 Task: Find a flat in Dayr Mawas, Egypt for 6 guests from 6 Aug to 15 Aug, with a price range of ₹8000 to ₹12000, 6 bedrooms, 6 beds, 6 bathrooms, and amenities including Wifi, Free parking, TV, Gym, and Breakfast.
Action: Mouse pressed left at (620, 71)
Screenshot: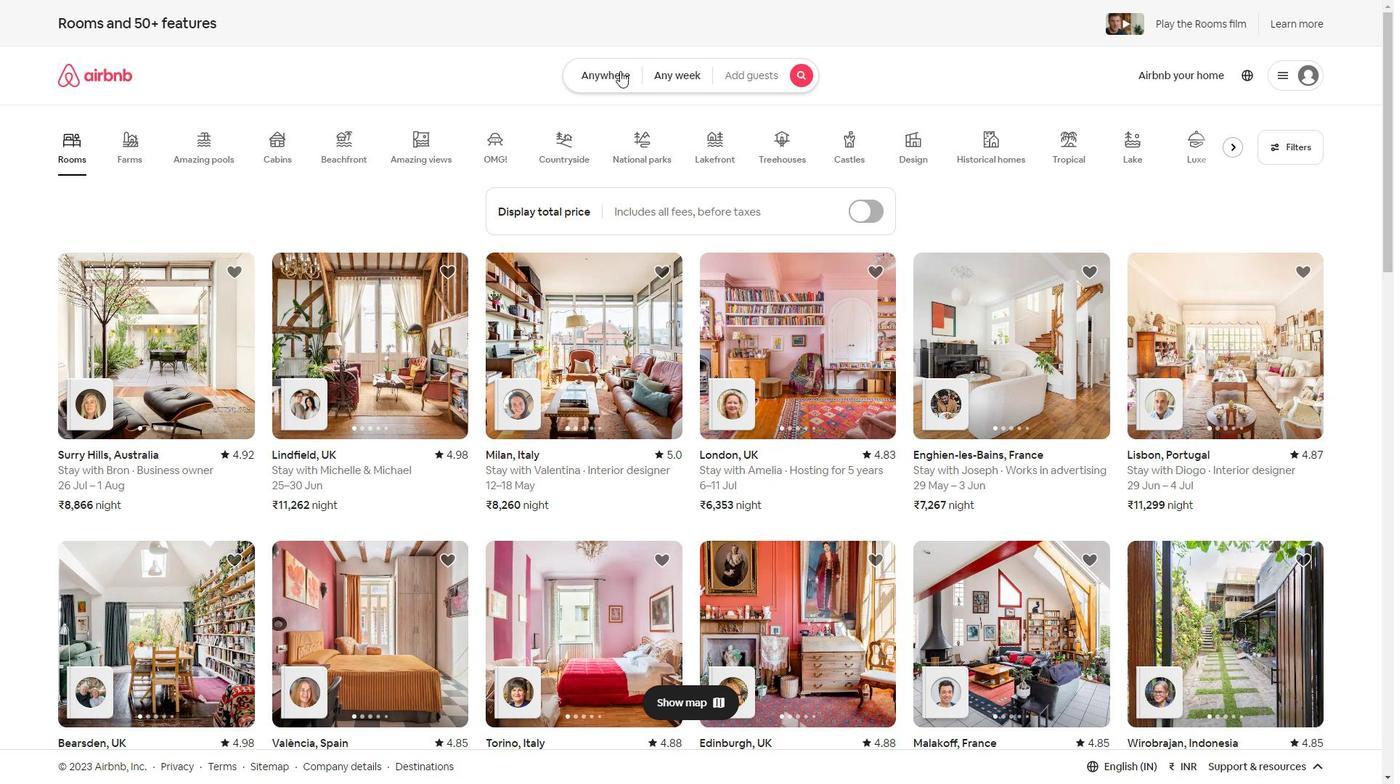 
Action: Mouse moved to (554, 127)
Screenshot: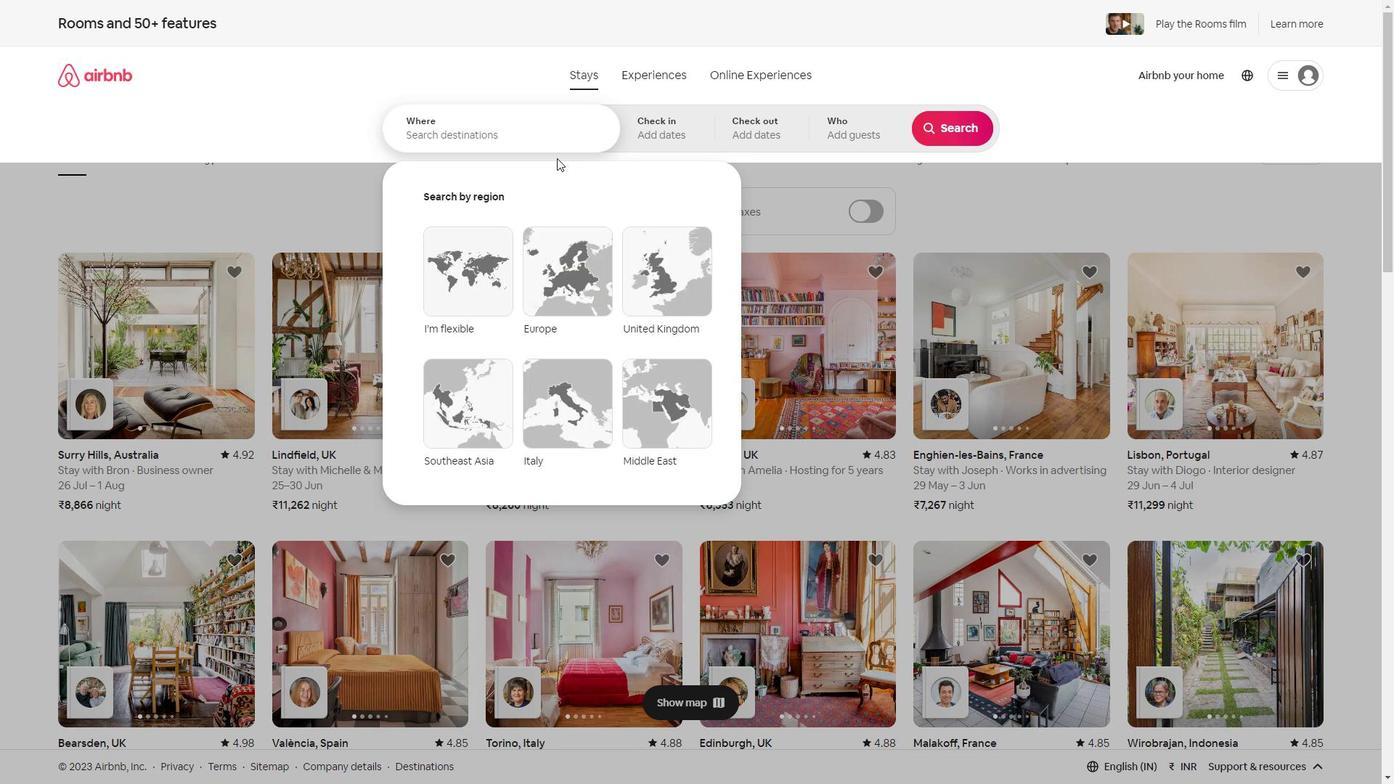 
Action: Mouse pressed left at (554, 127)
Screenshot: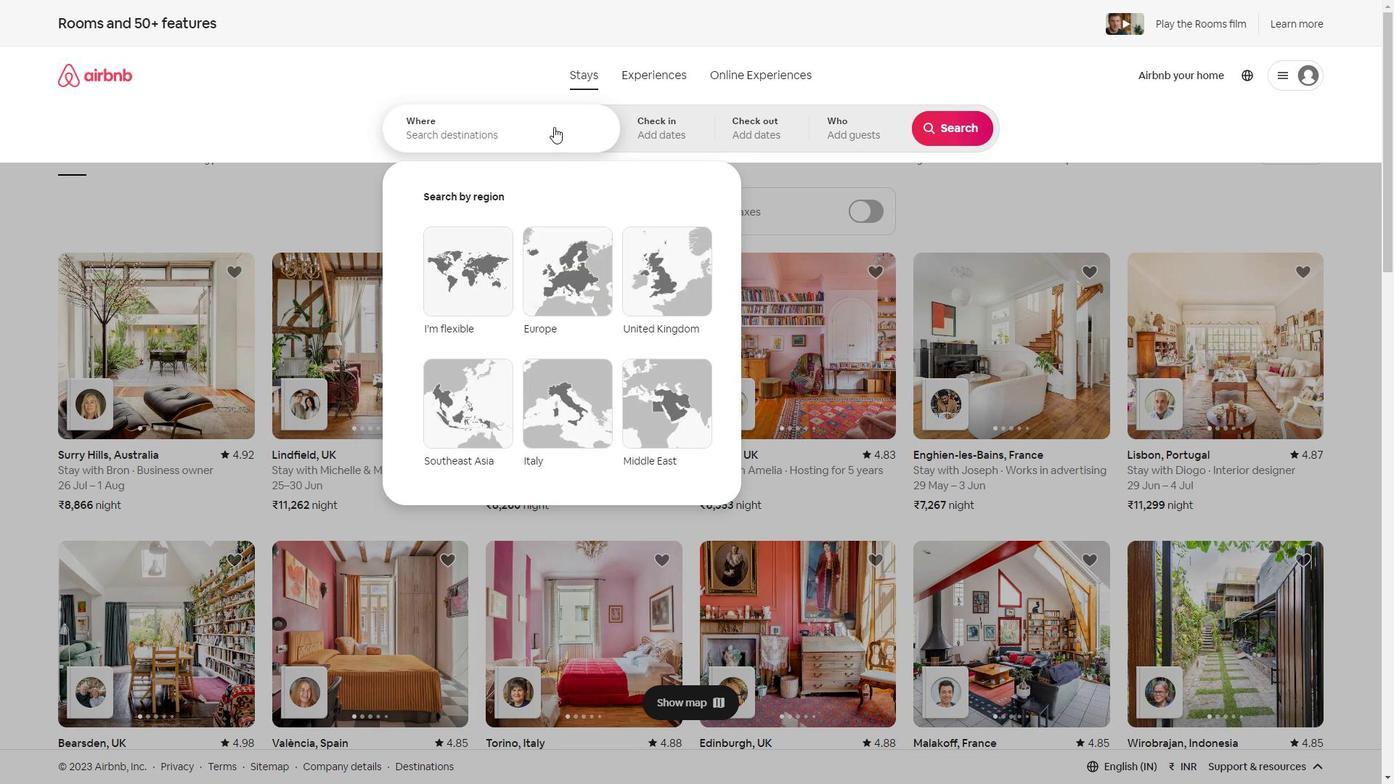
Action: Key pressed <Key.shift>Dar<Key.space><Key.shift>Mawas,<Key.shift>EYT
Screenshot: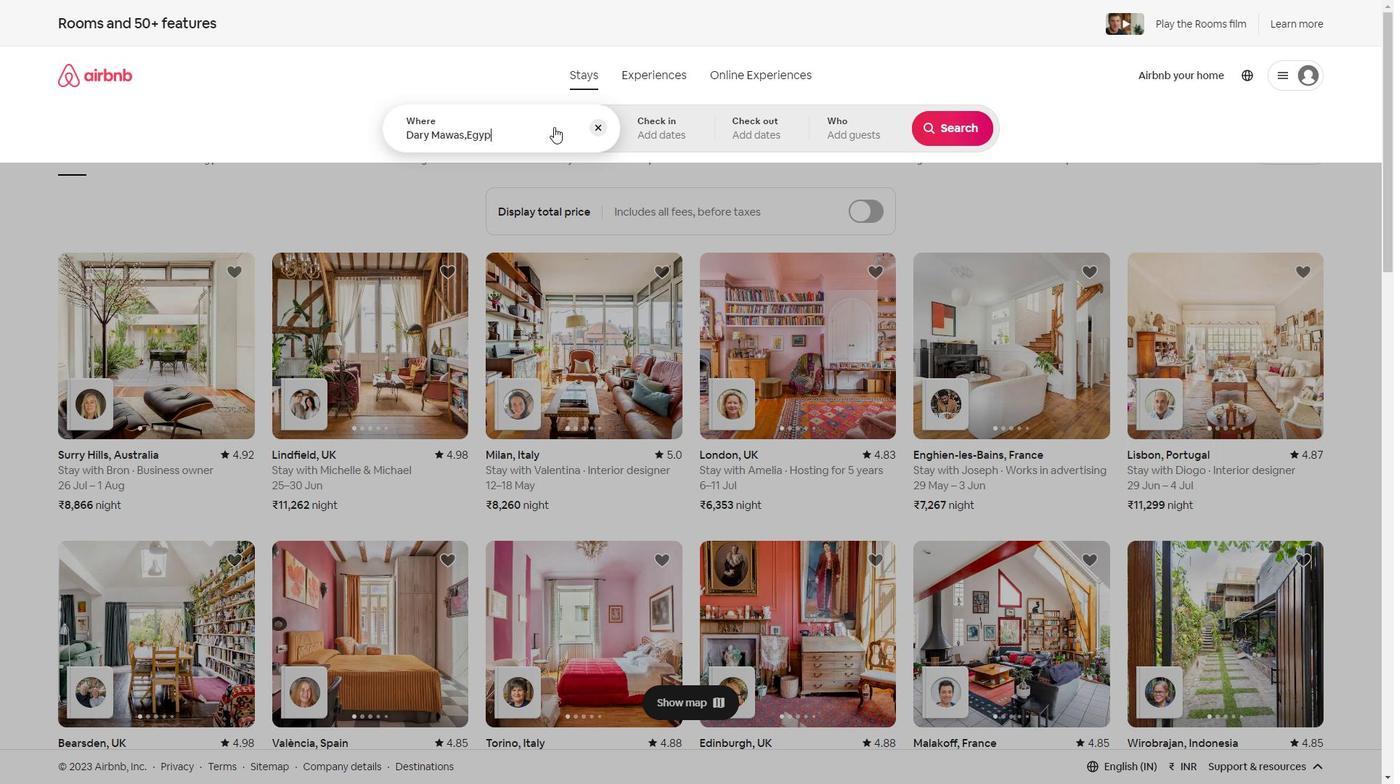 
Action: Mouse moved to (642, 137)
Screenshot: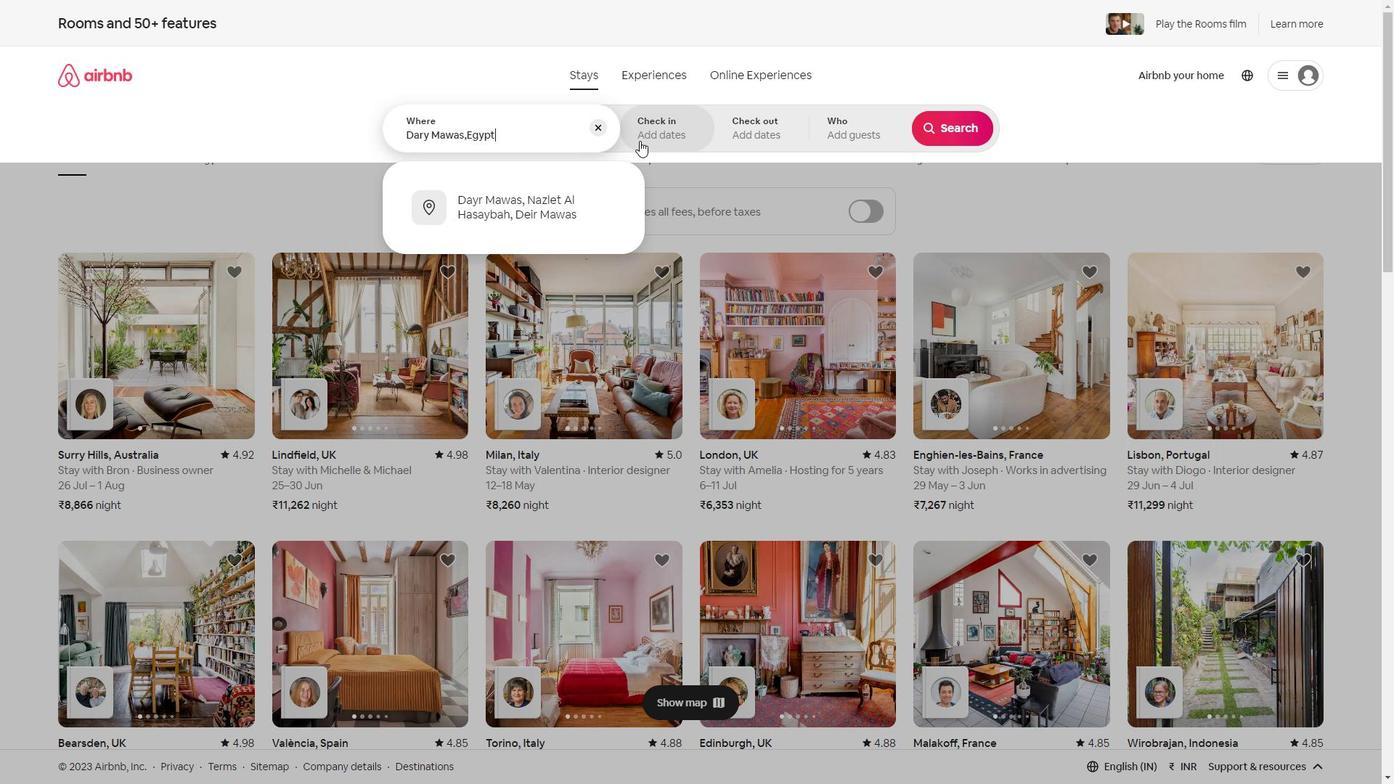 
Action: Mouse pressed left at (642, 137)
Screenshot: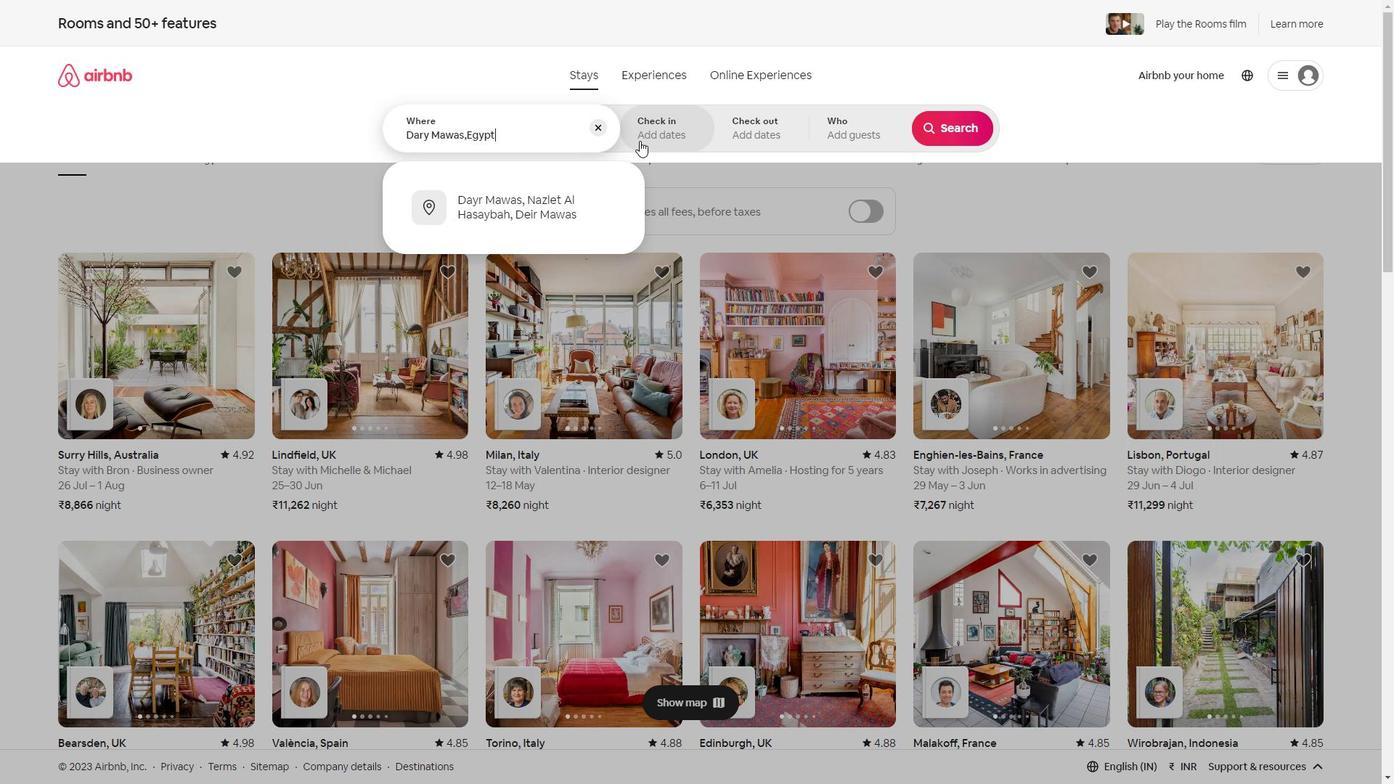 
Action: Mouse moved to (953, 248)
Screenshot: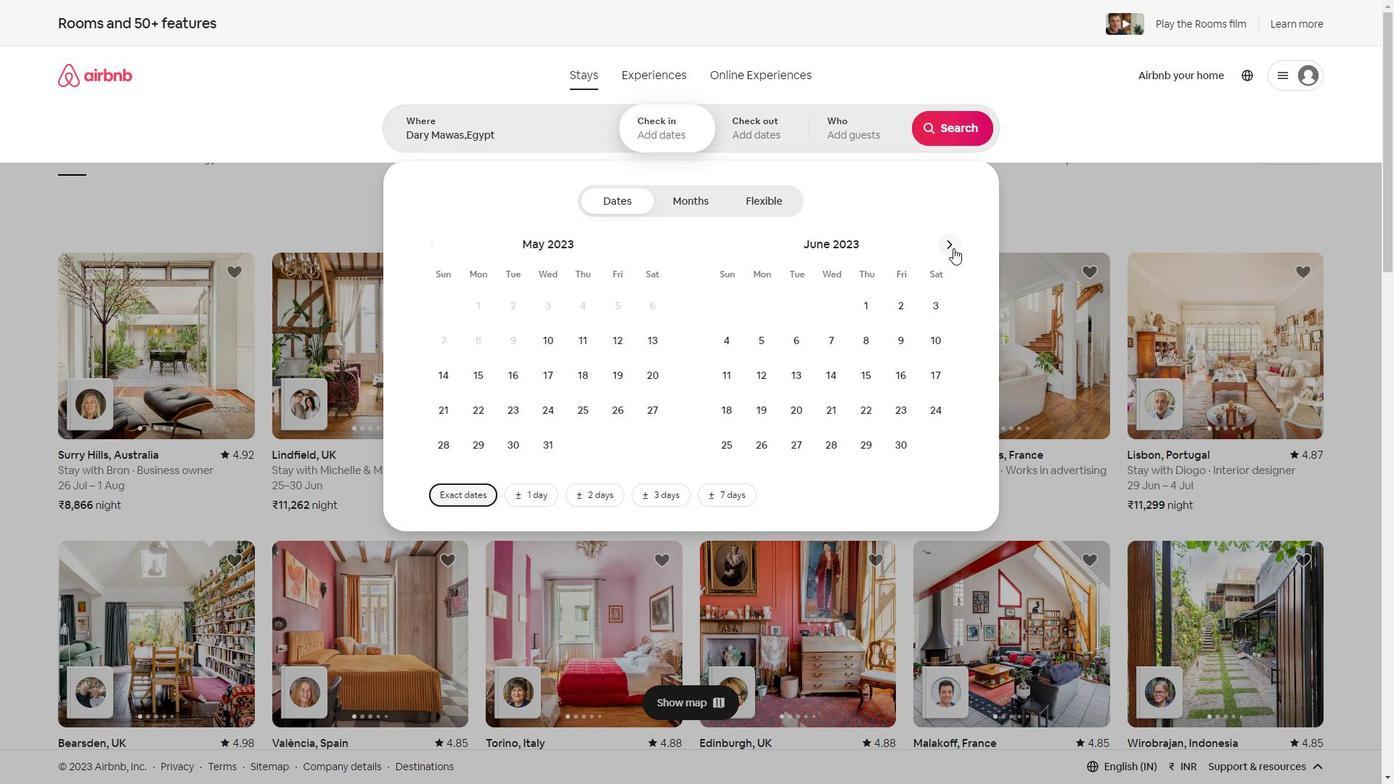 
Action: Mouse pressed left at (953, 248)
Screenshot: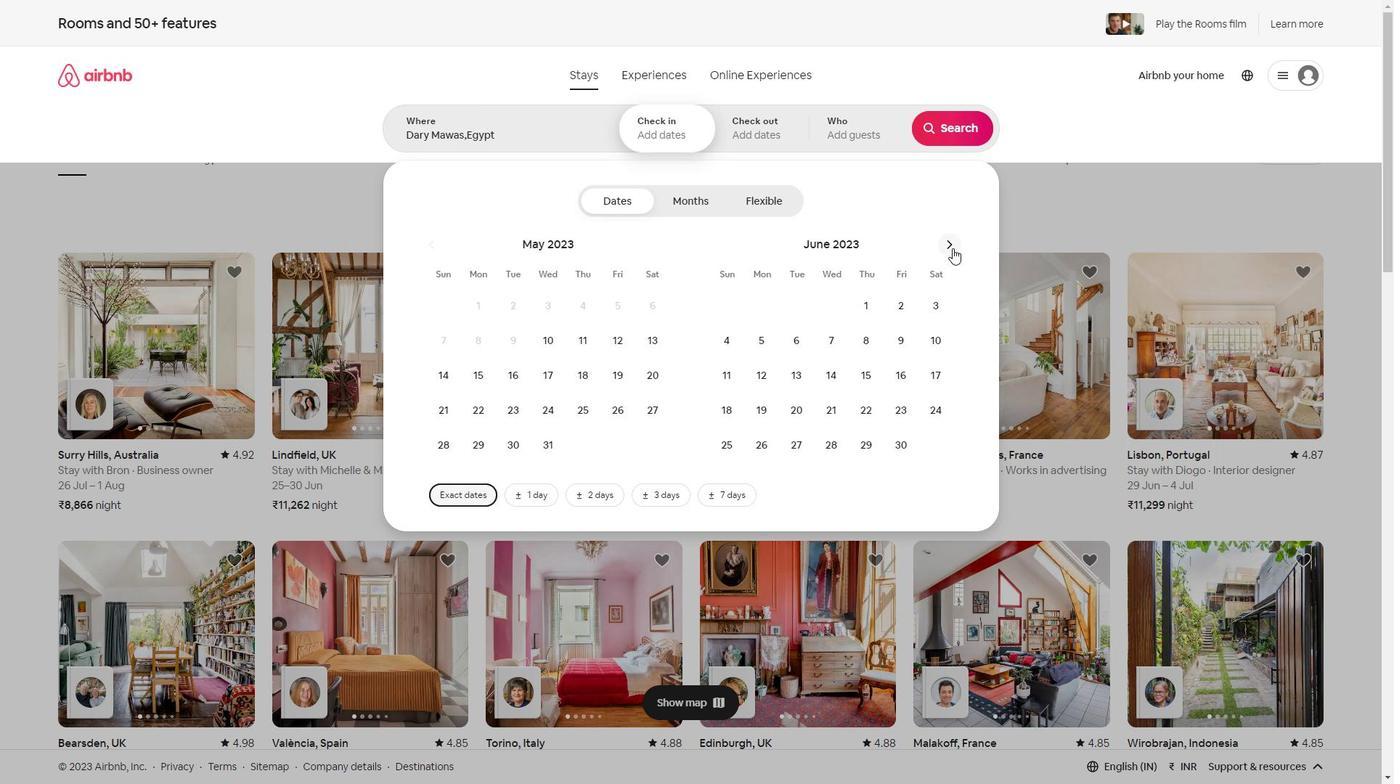 
Action: Mouse pressed left at (953, 248)
Screenshot: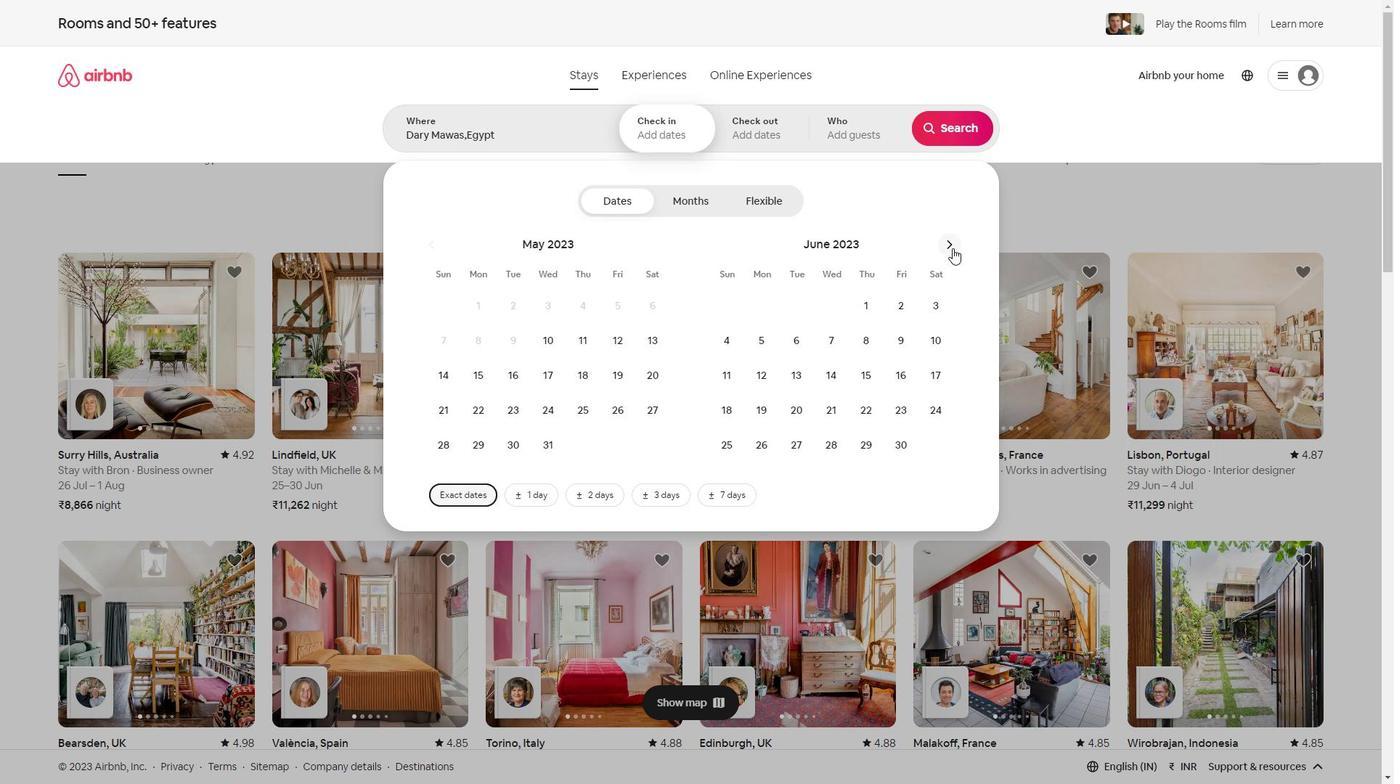 
Action: Mouse pressed left at (953, 248)
Screenshot: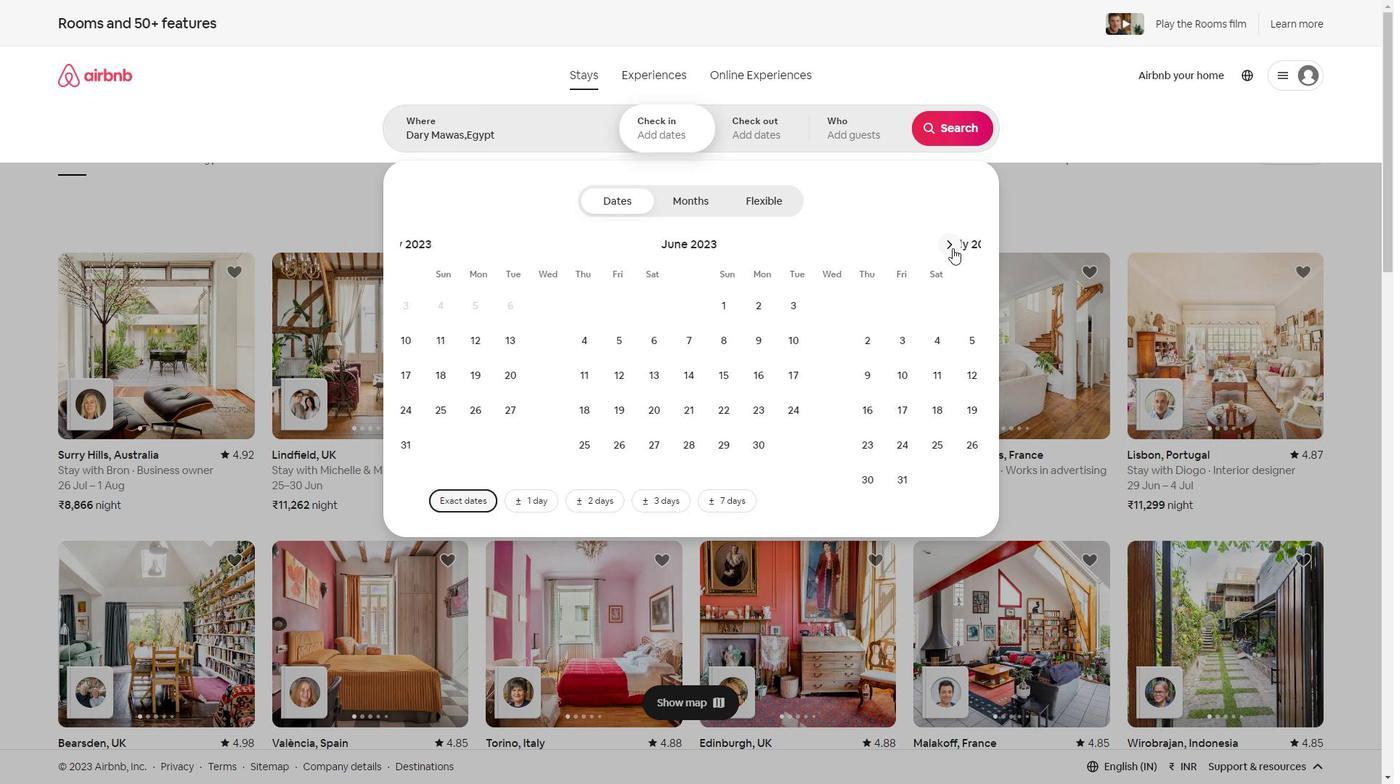 
Action: Mouse moved to (731, 345)
Screenshot: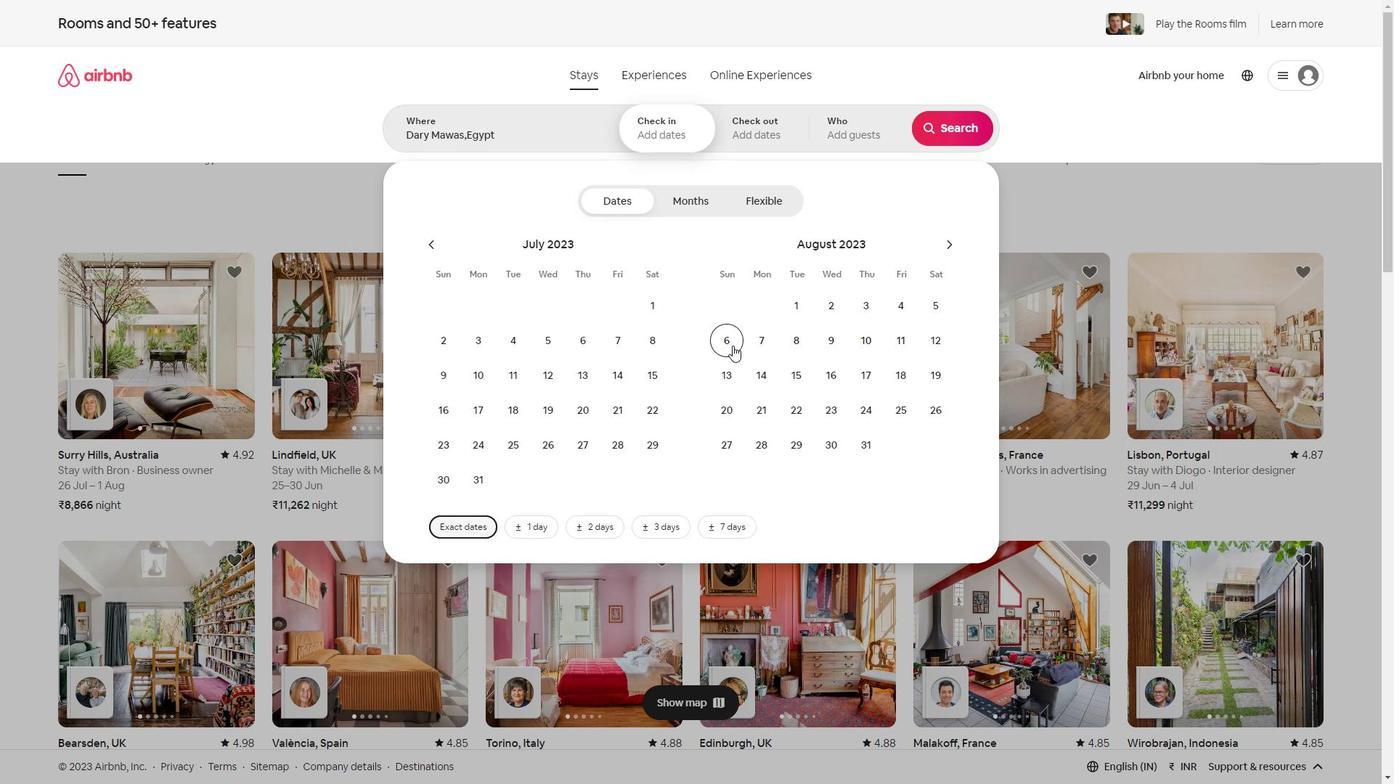 
Action: Mouse pressed left at (731, 345)
Screenshot: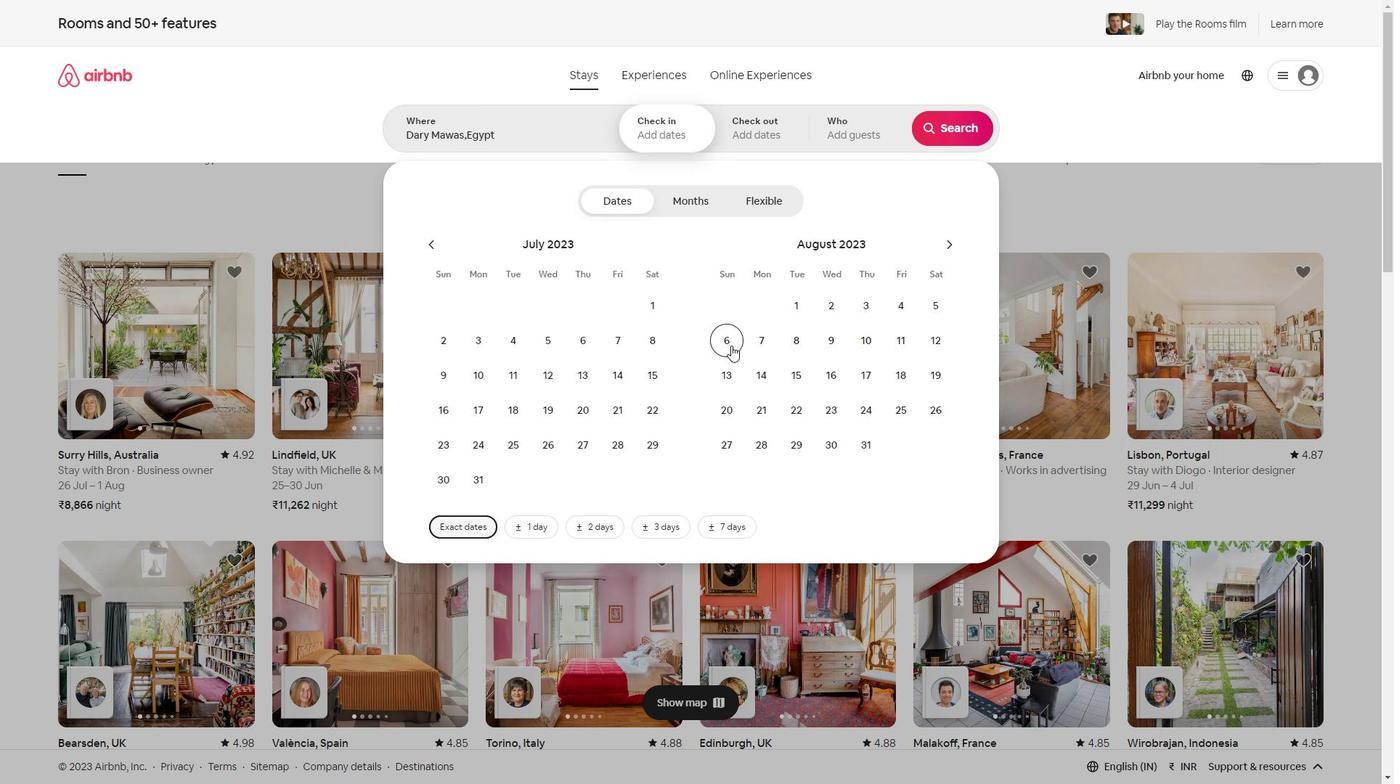 
Action: Mouse moved to (797, 369)
Screenshot: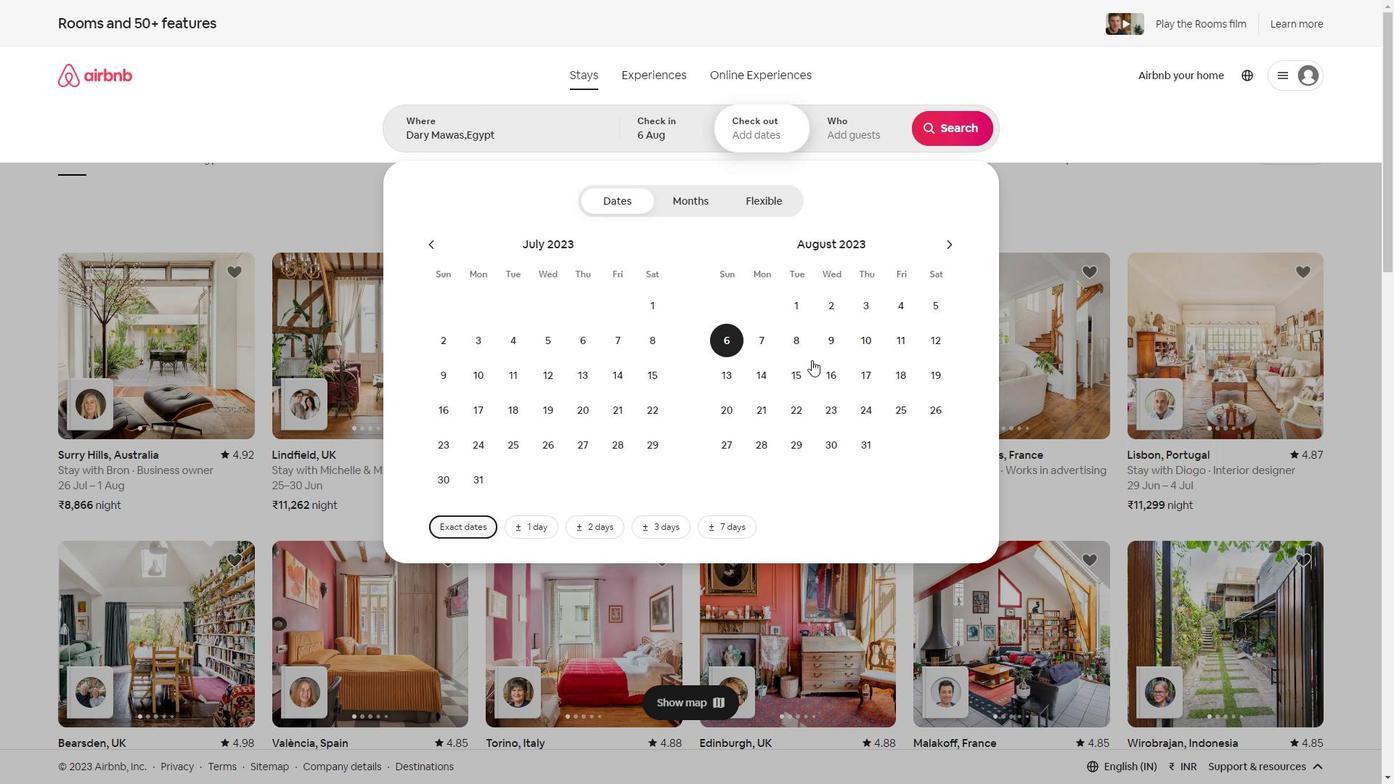 
Action: Mouse pressed left at (797, 369)
Screenshot: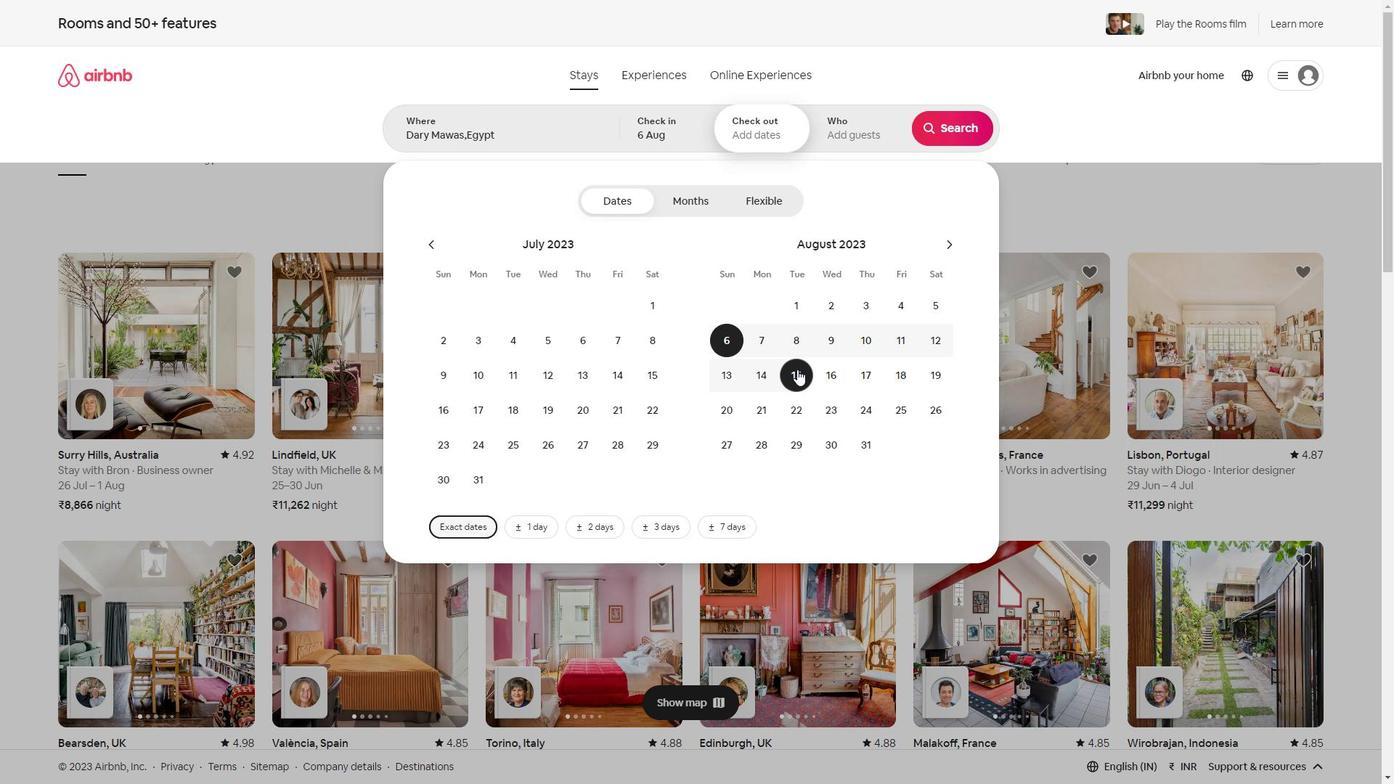 
Action: Mouse moved to (832, 111)
Screenshot: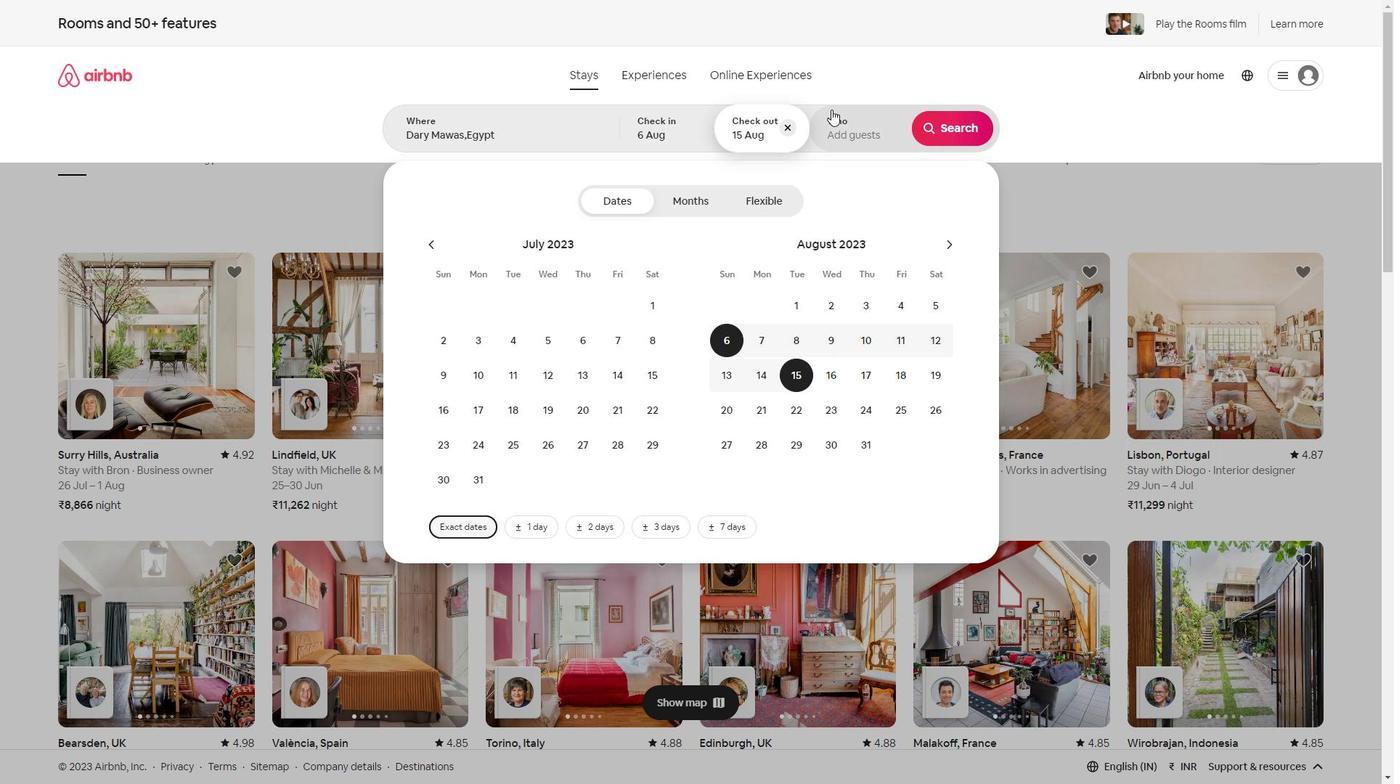 
Action: Mouse pressed left at (832, 111)
Screenshot: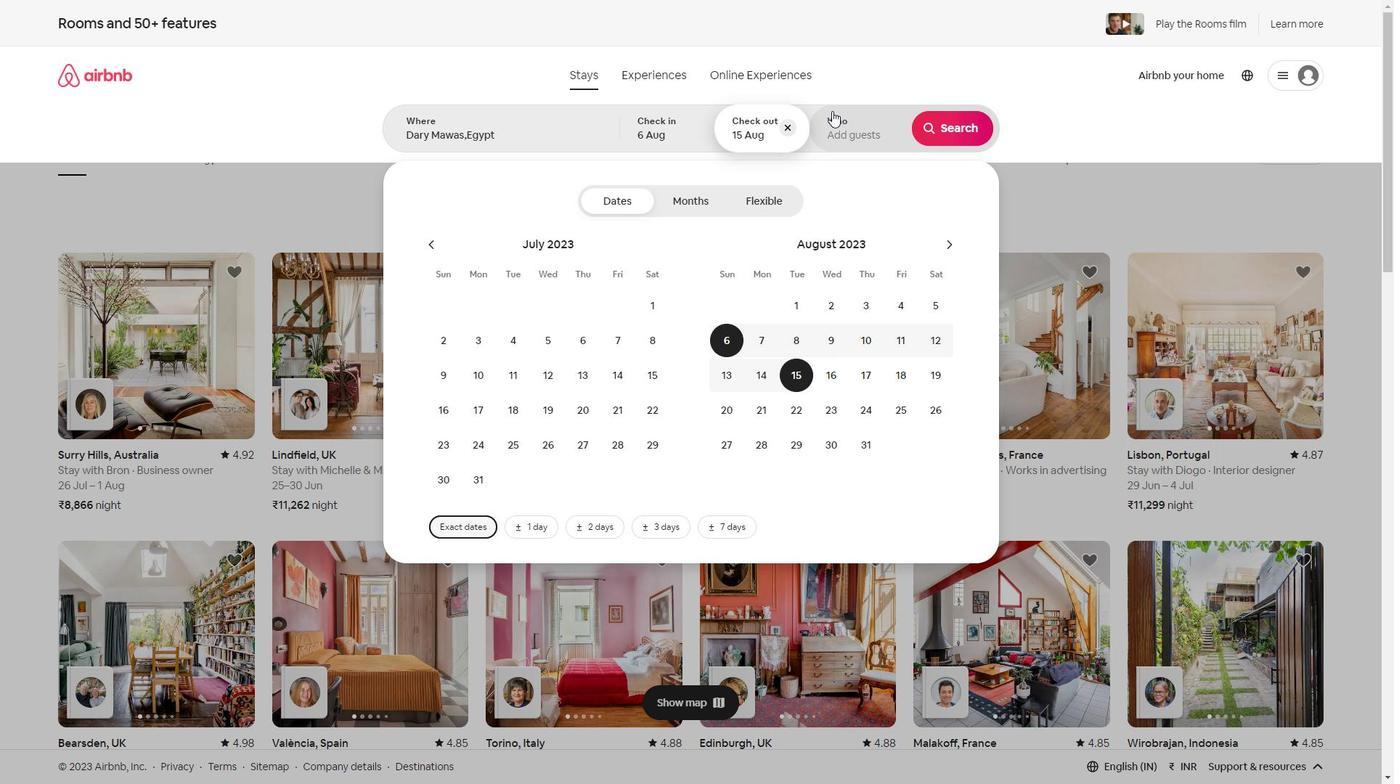
Action: Mouse moved to (947, 195)
Screenshot: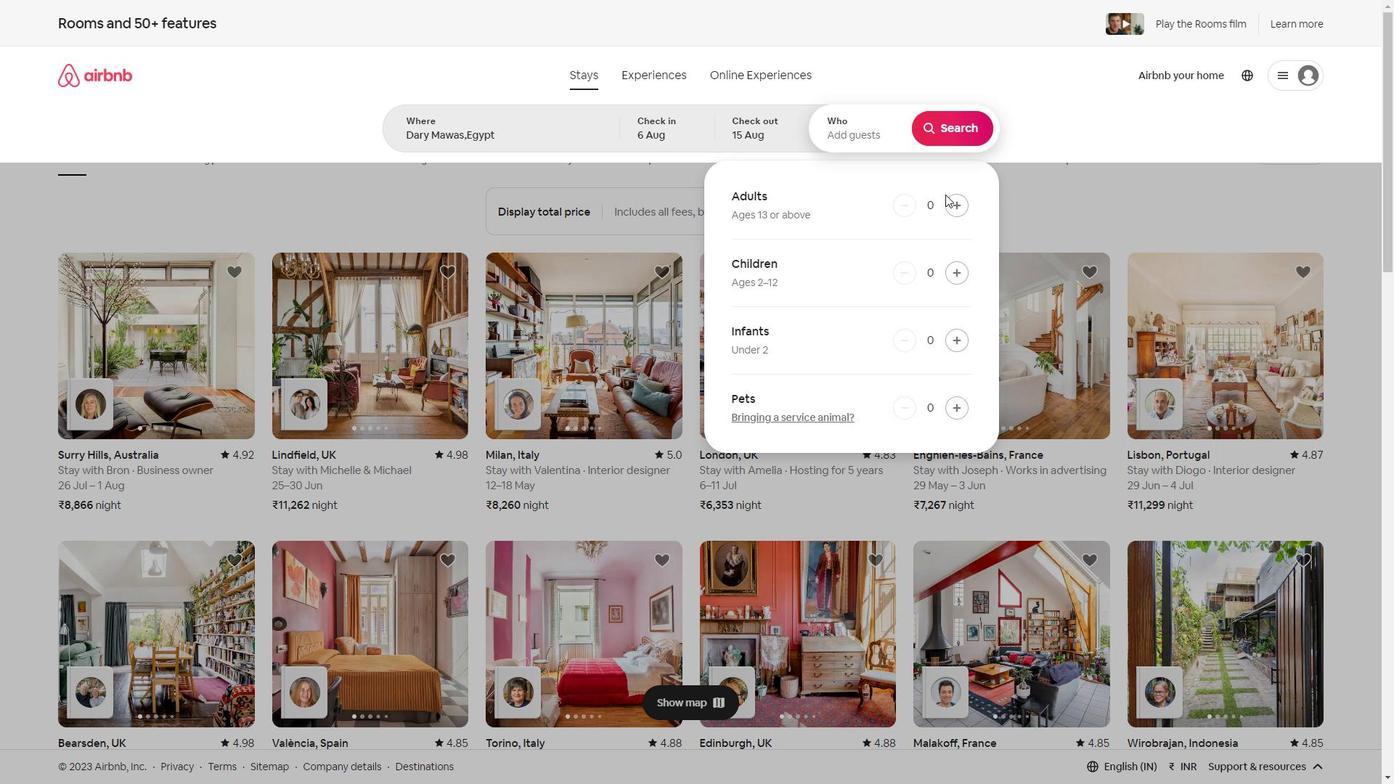 
Action: Mouse pressed left at (947, 195)
Screenshot: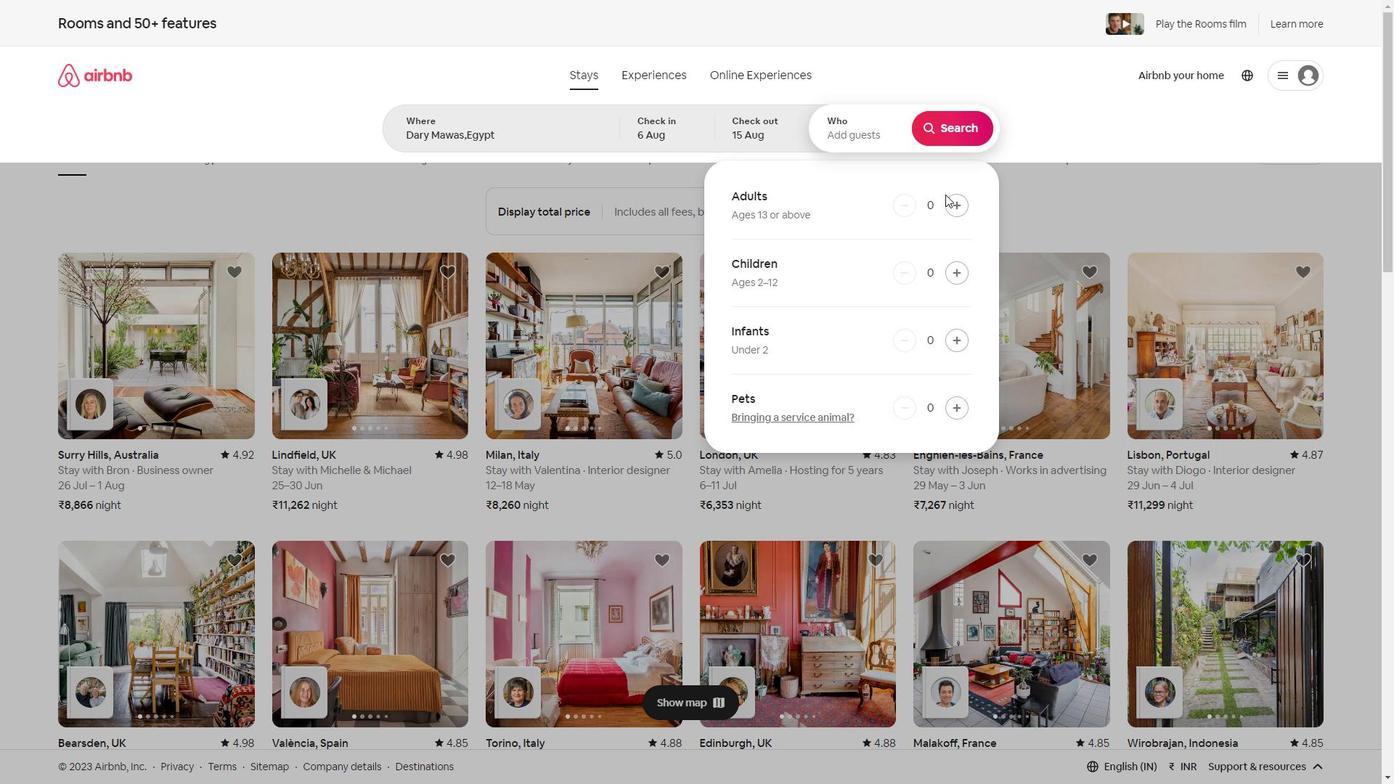 
Action: Mouse pressed left at (947, 195)
Screenshot: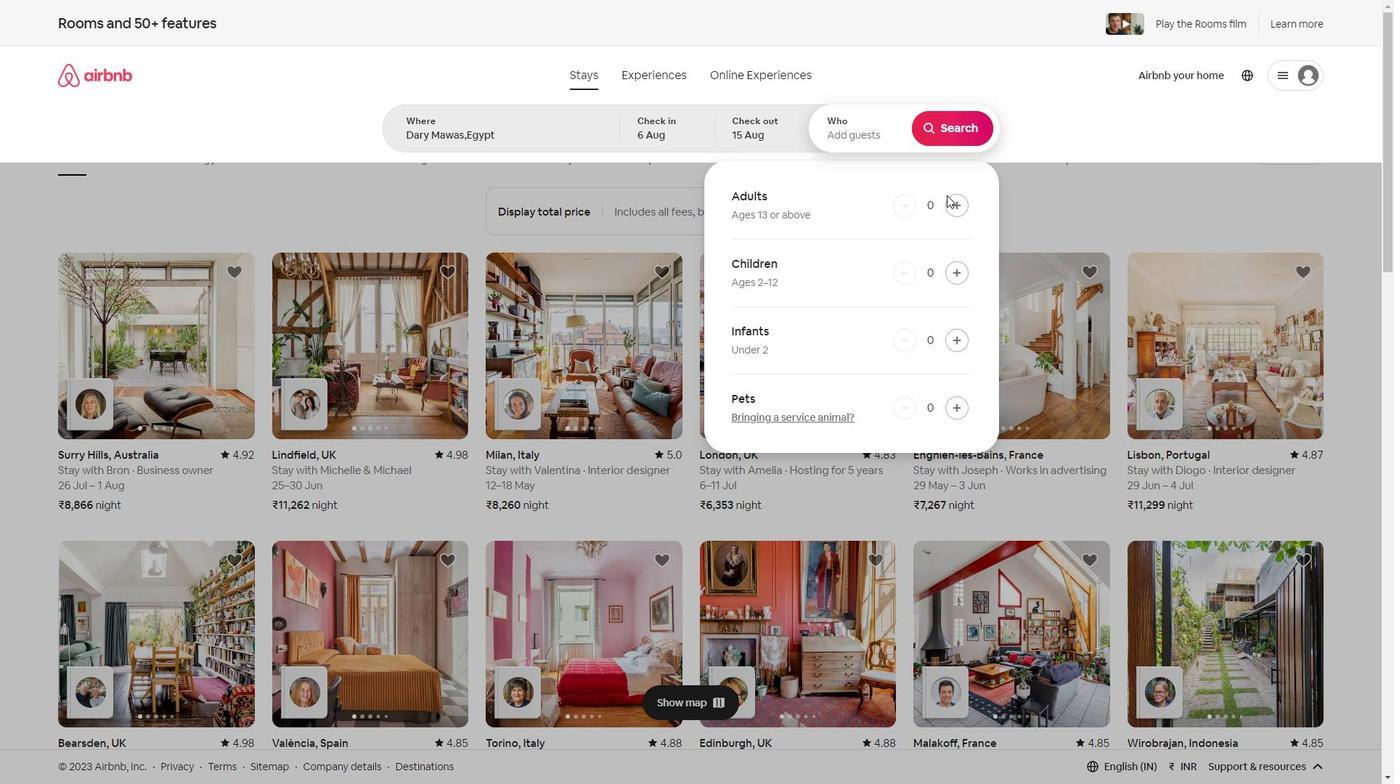 
Action: Mouse moved to (948, 196)
Screenshot: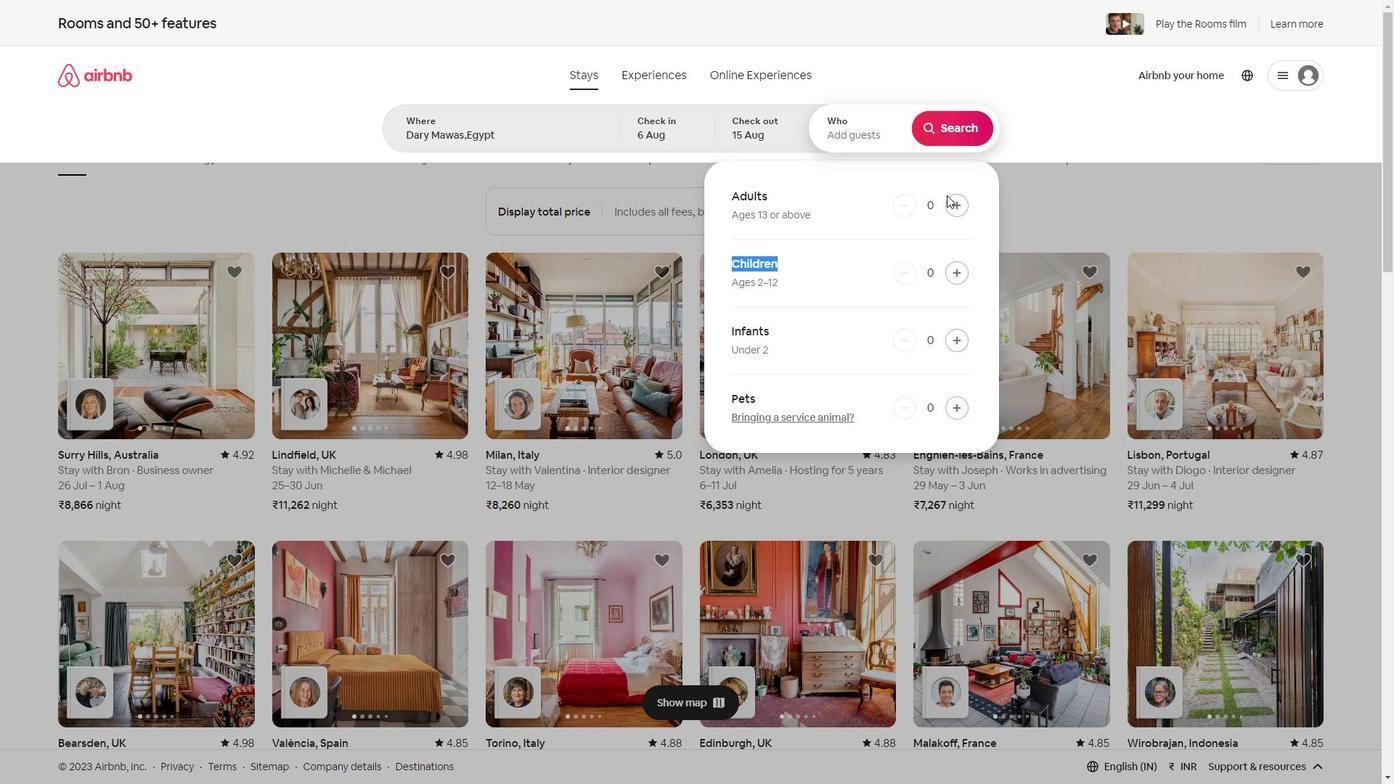 
Action: Mouse pressed left at (948, 196)
Screenshot: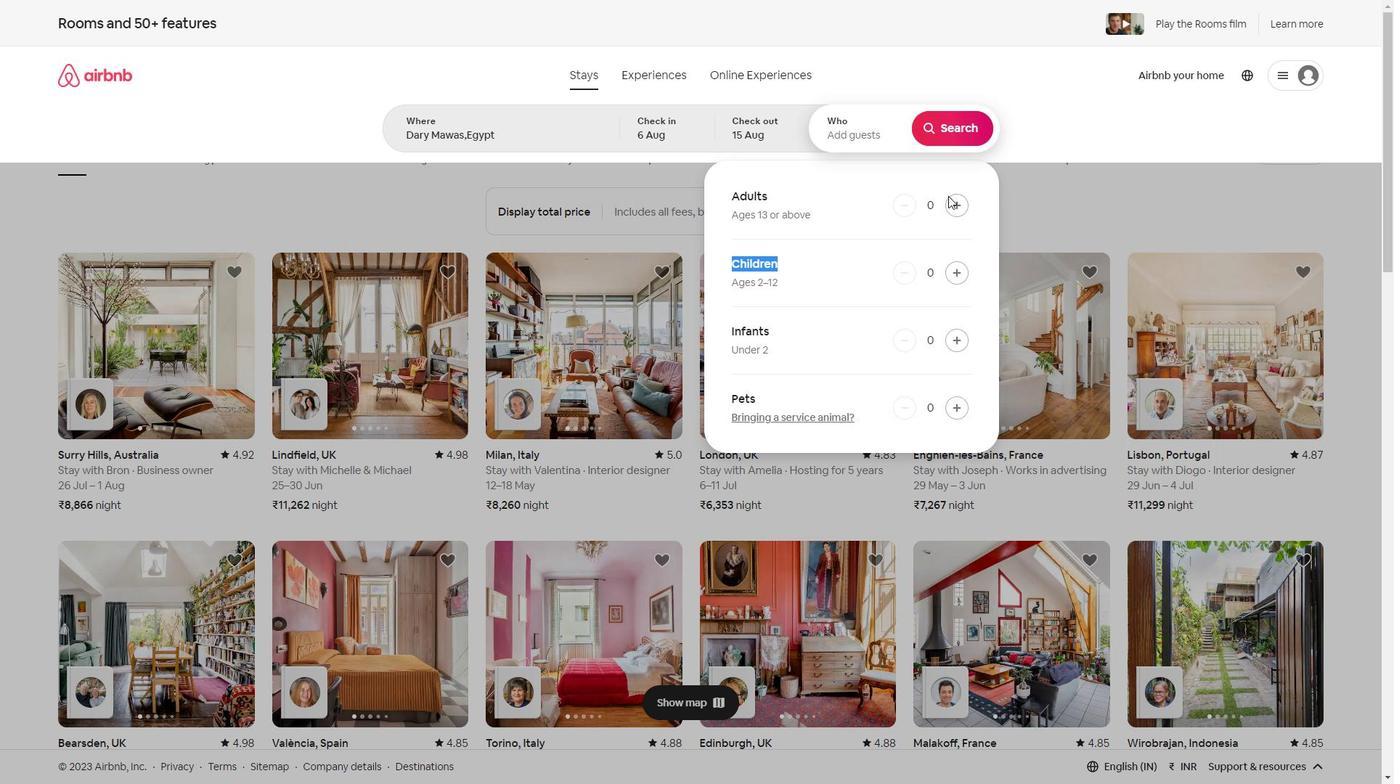 
Action: Mouse moved to (951, 199)
Screenshot: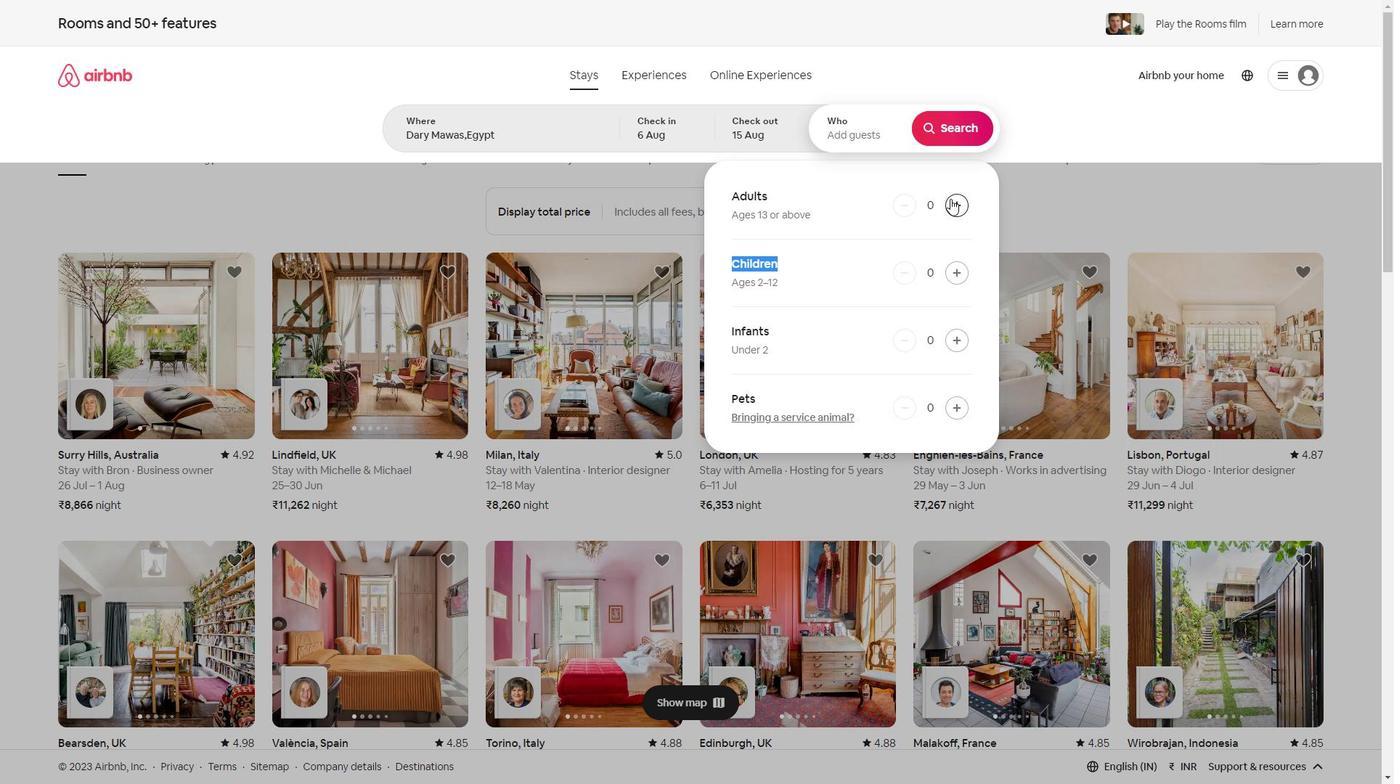 
Action: Mouse pressed left at (951, 199)
Screenshot: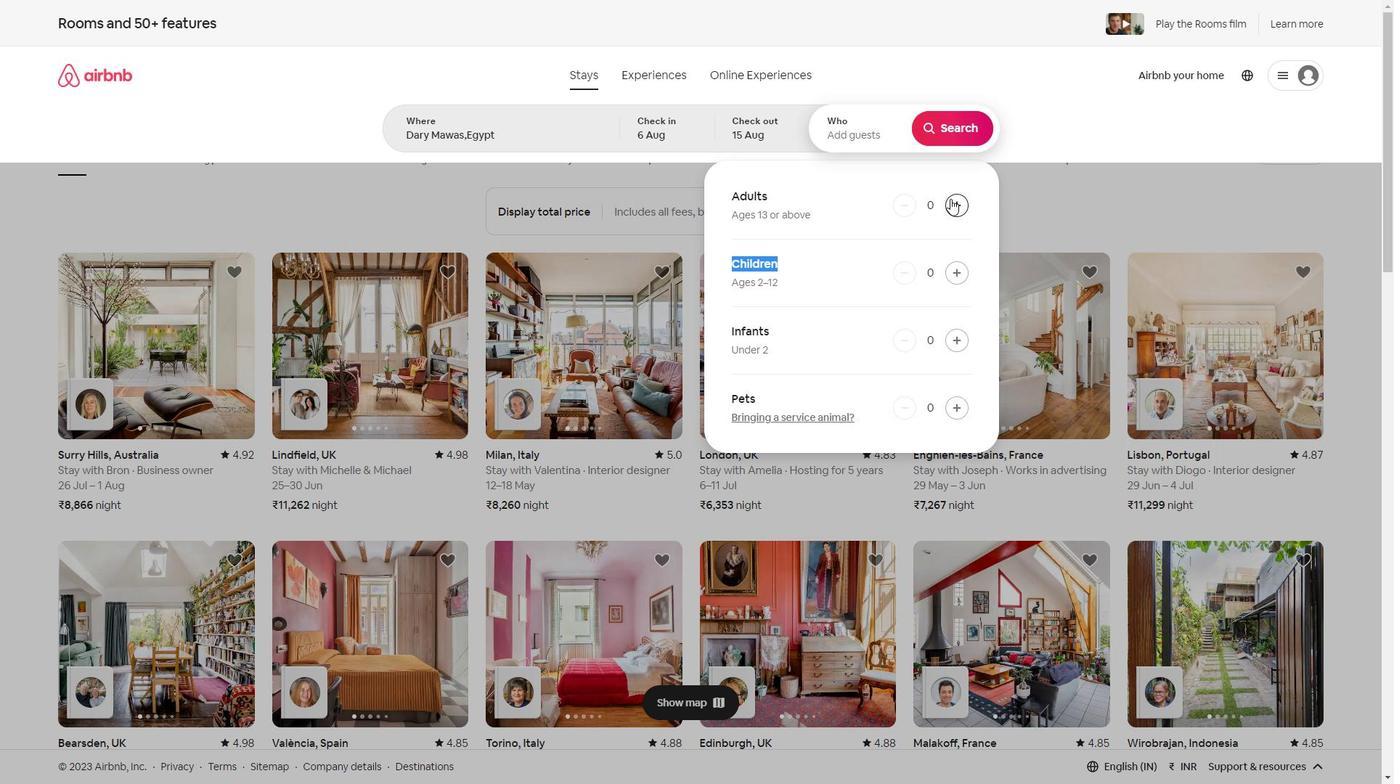 
Action: Mouse pressed left at (951, 199)
Screenshot: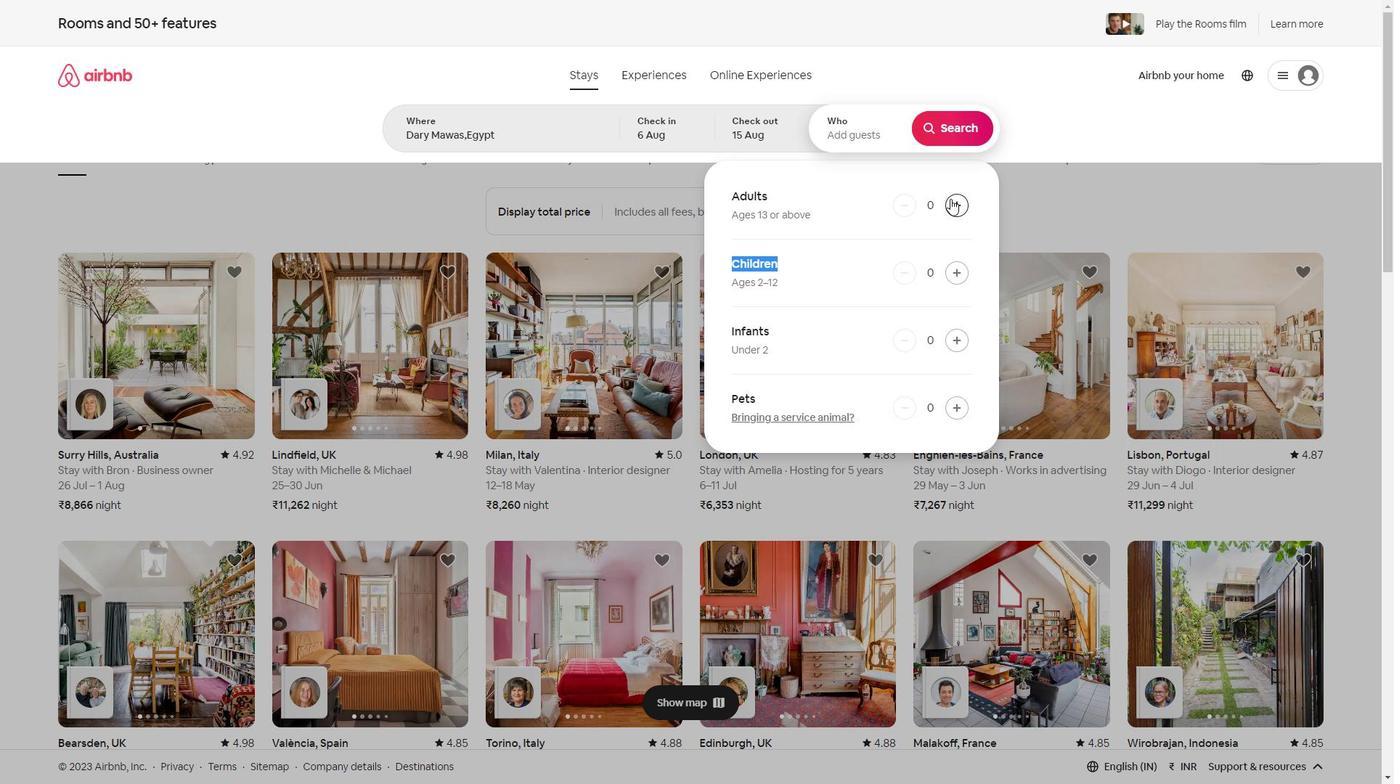 
Action: Mouse pressed left at (951, 199)
Screenshot: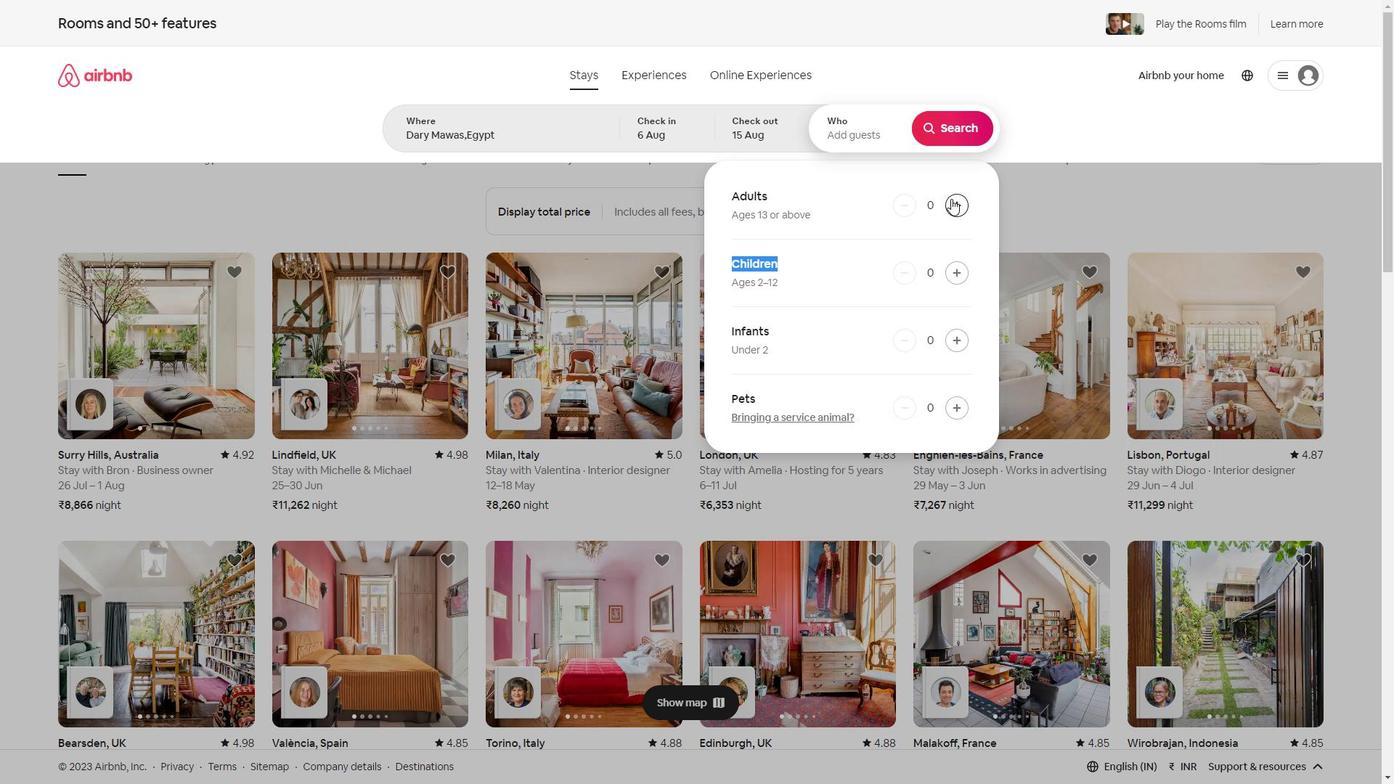 
Action: Mouse pressed left at (951, 199)
Screenshot: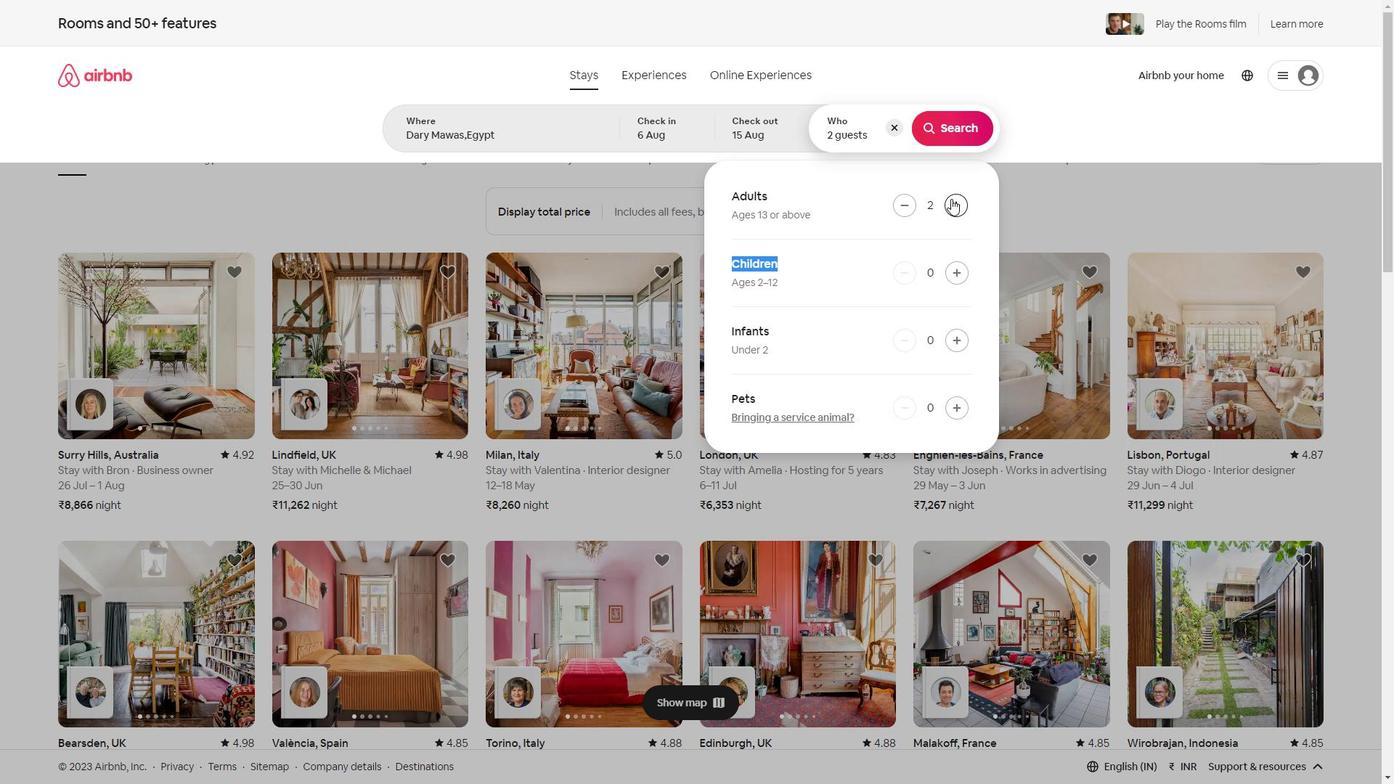 
Action: Mouse pressed left at (951, 199)
Screenshot: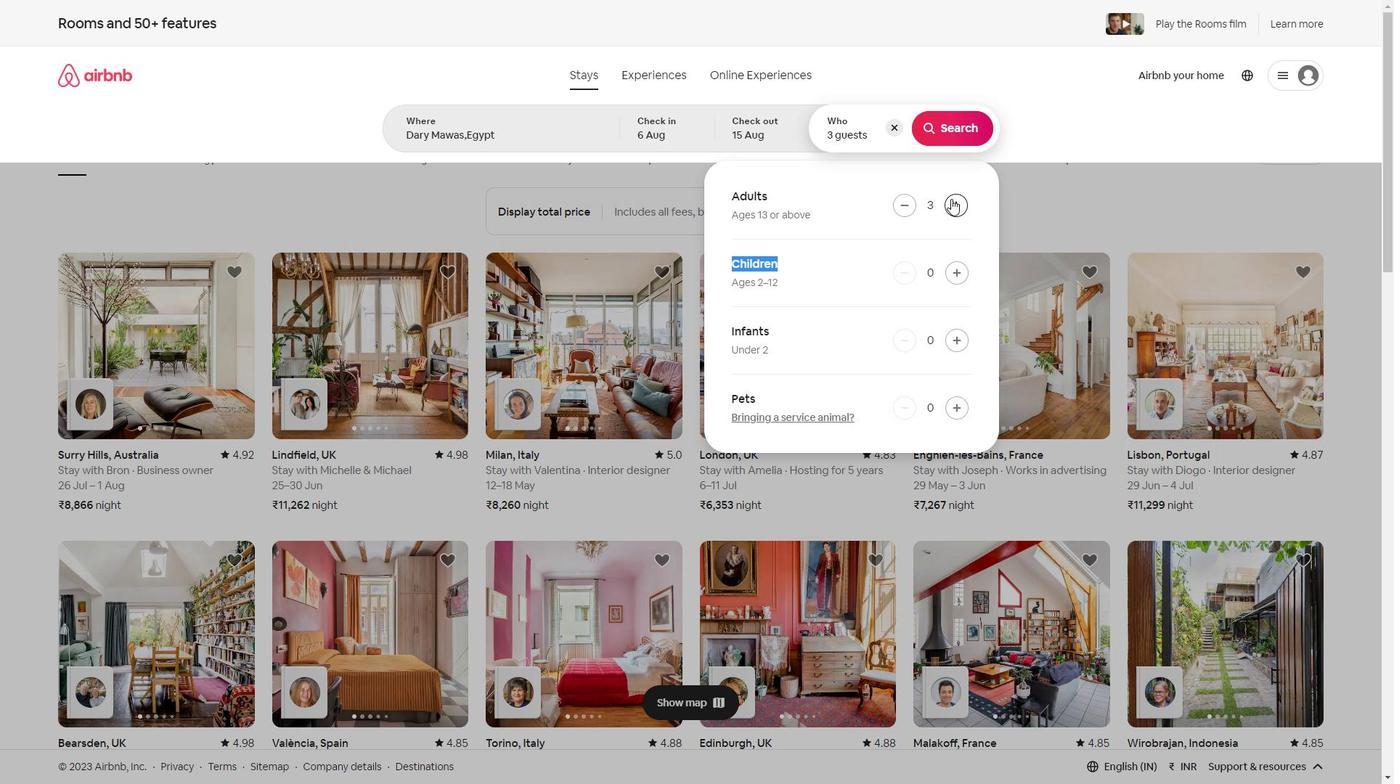 
Action: Mouse pressed left at (951, 199)
Screenshot: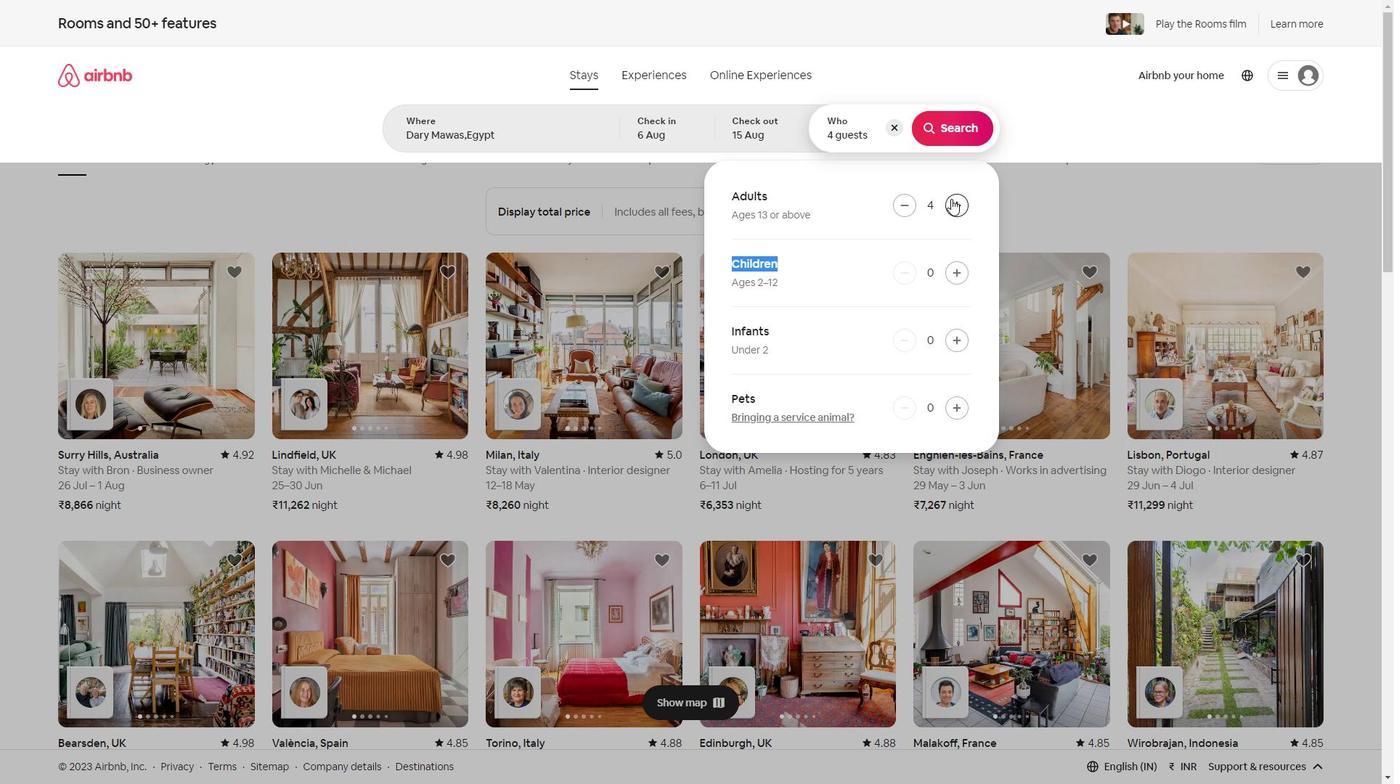 
Action: Mouse moved to (939, 132)
Screenshot: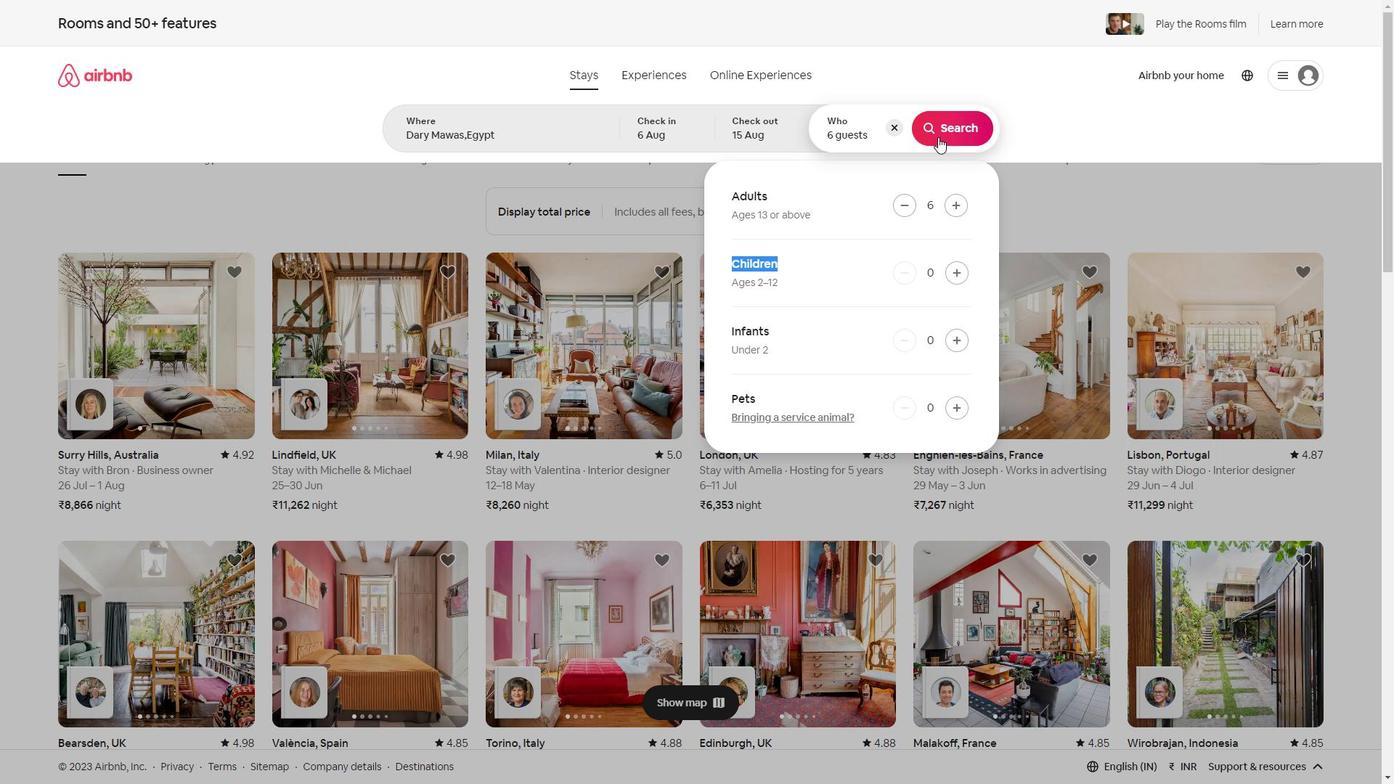 
Action: Mouse pressed left at (939, 132)
Screenshot: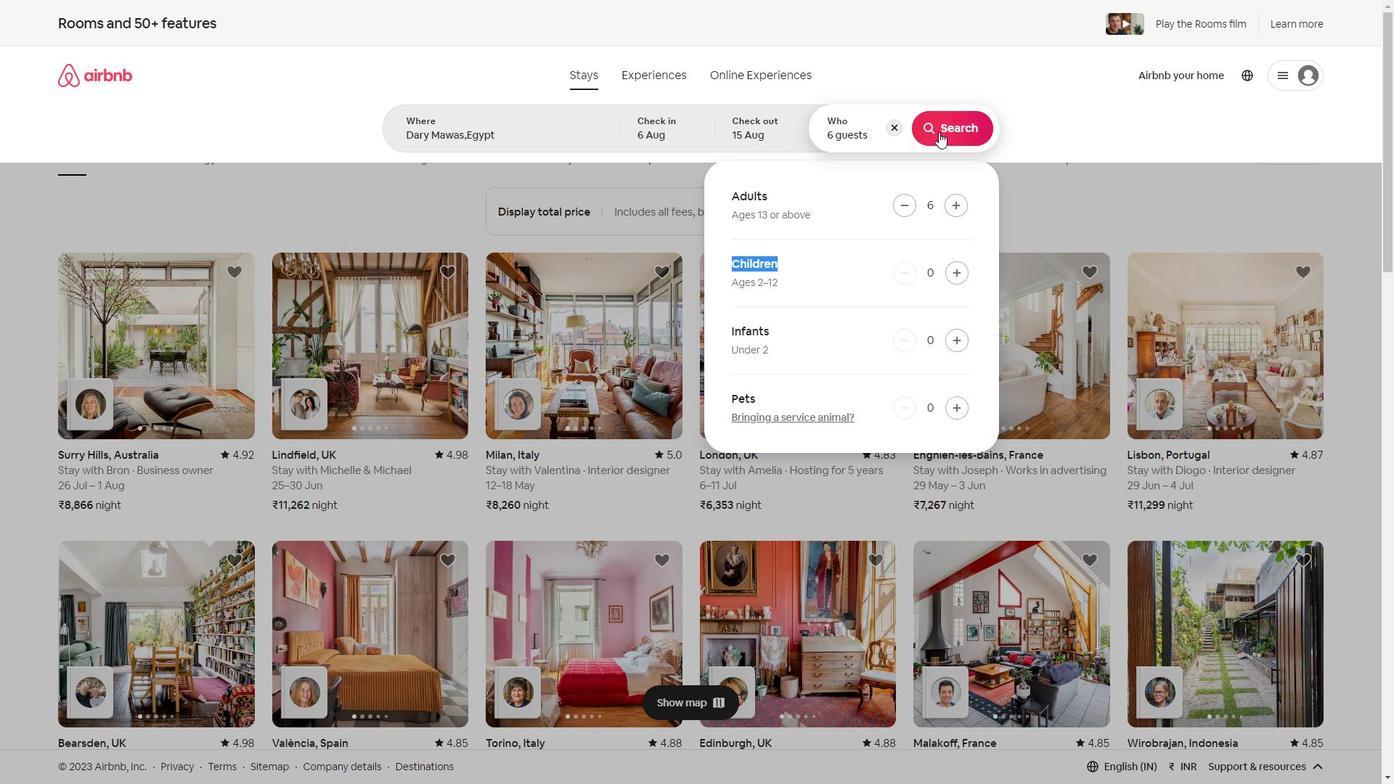 
Action: Mouse moved to (574, 438)
Screenshot: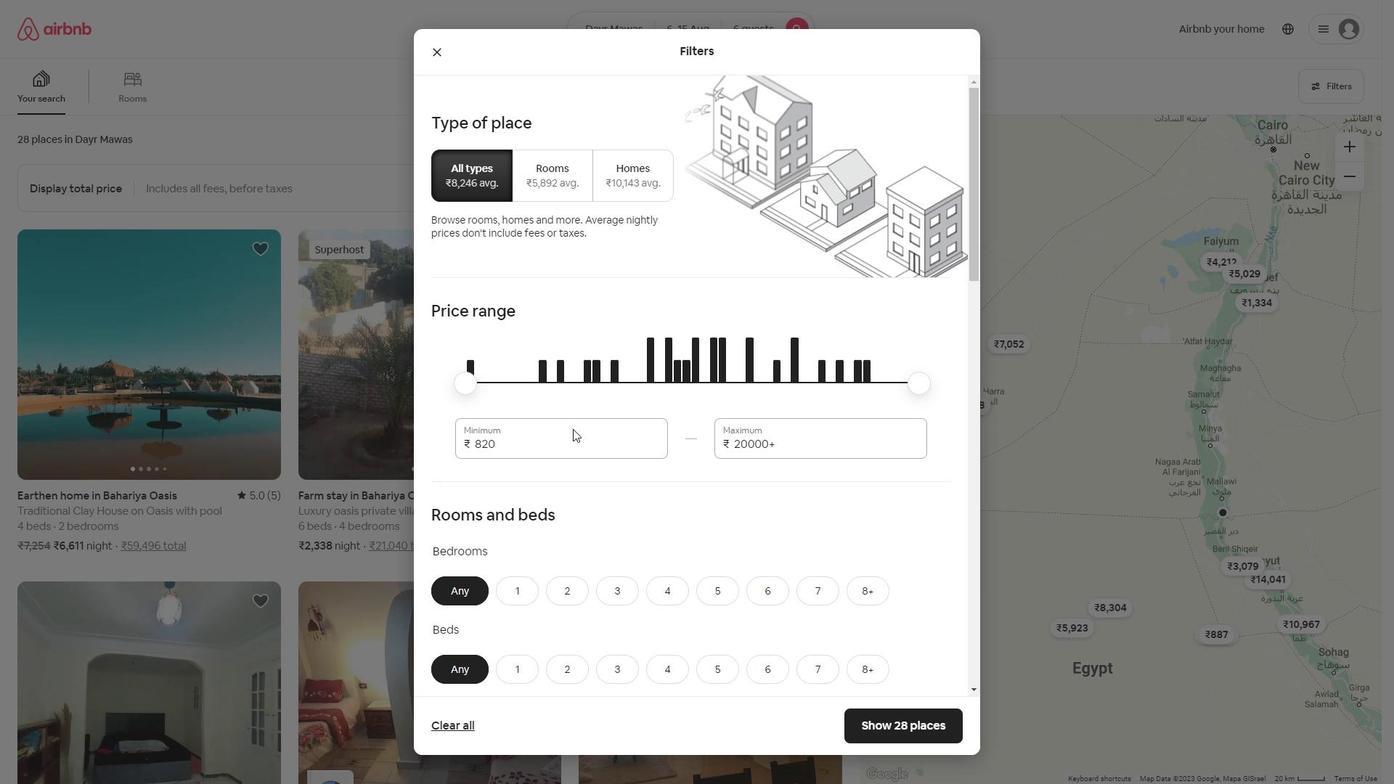 
Action: Mouse pressed left at (574, 438)
Screenshot: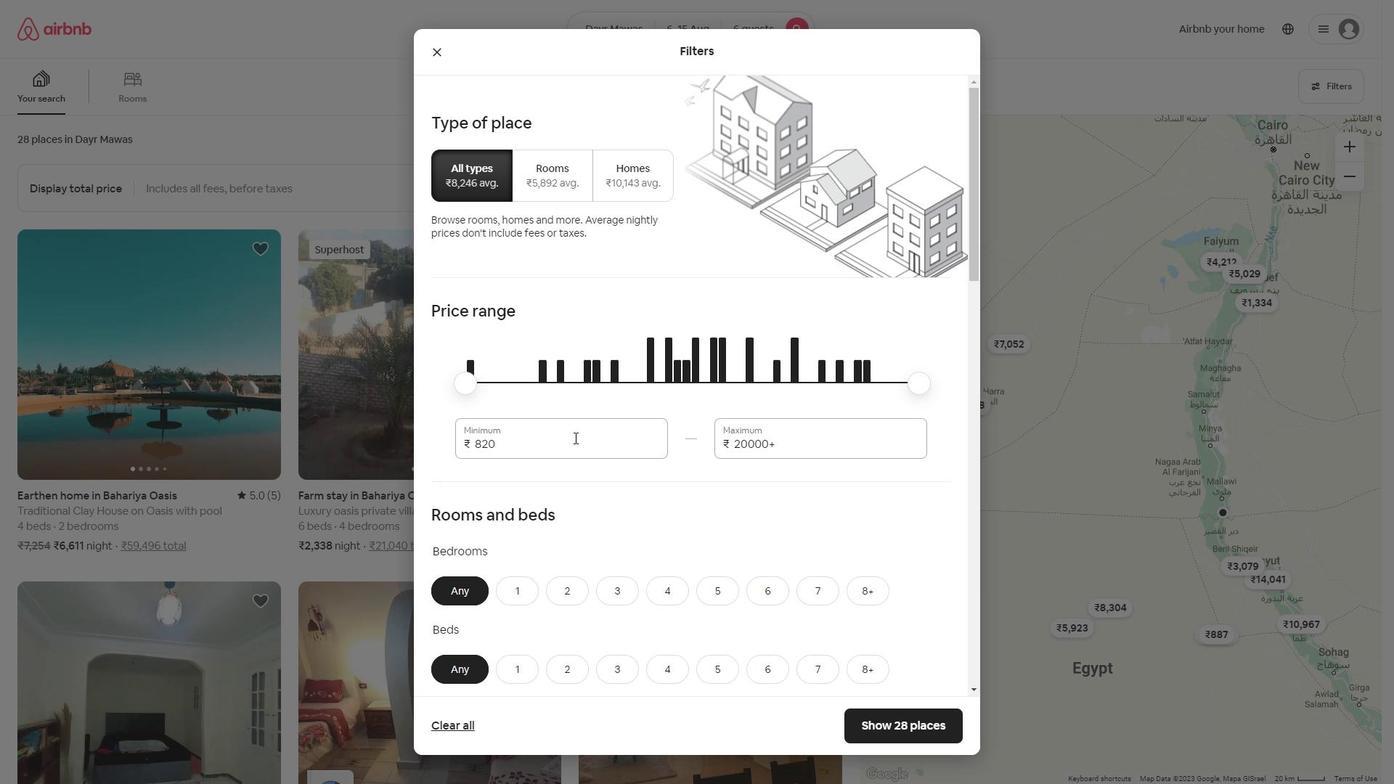
Action: Key pressed <Key.backspace><Key.backspace>0
Screenshot: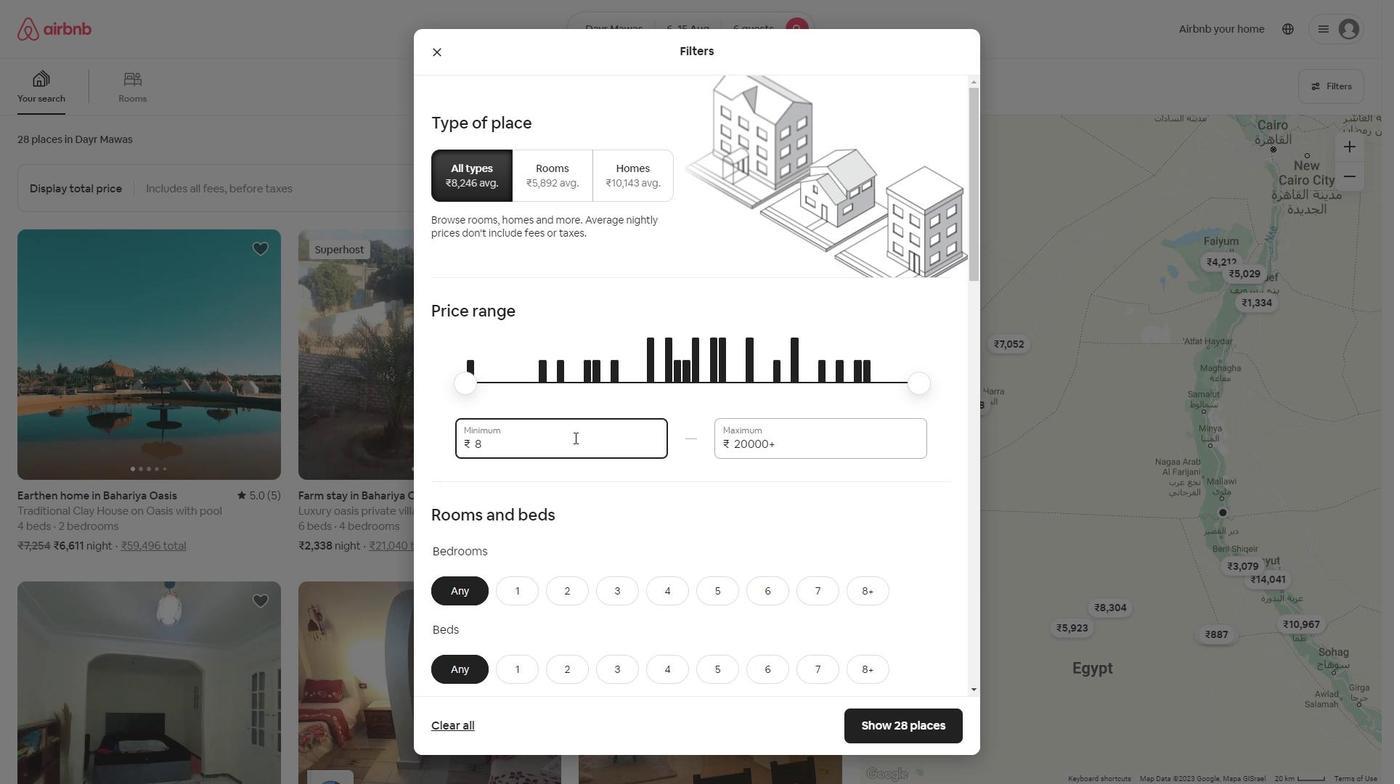 
Action: Mouse moved to (576, 437)
Screenshot: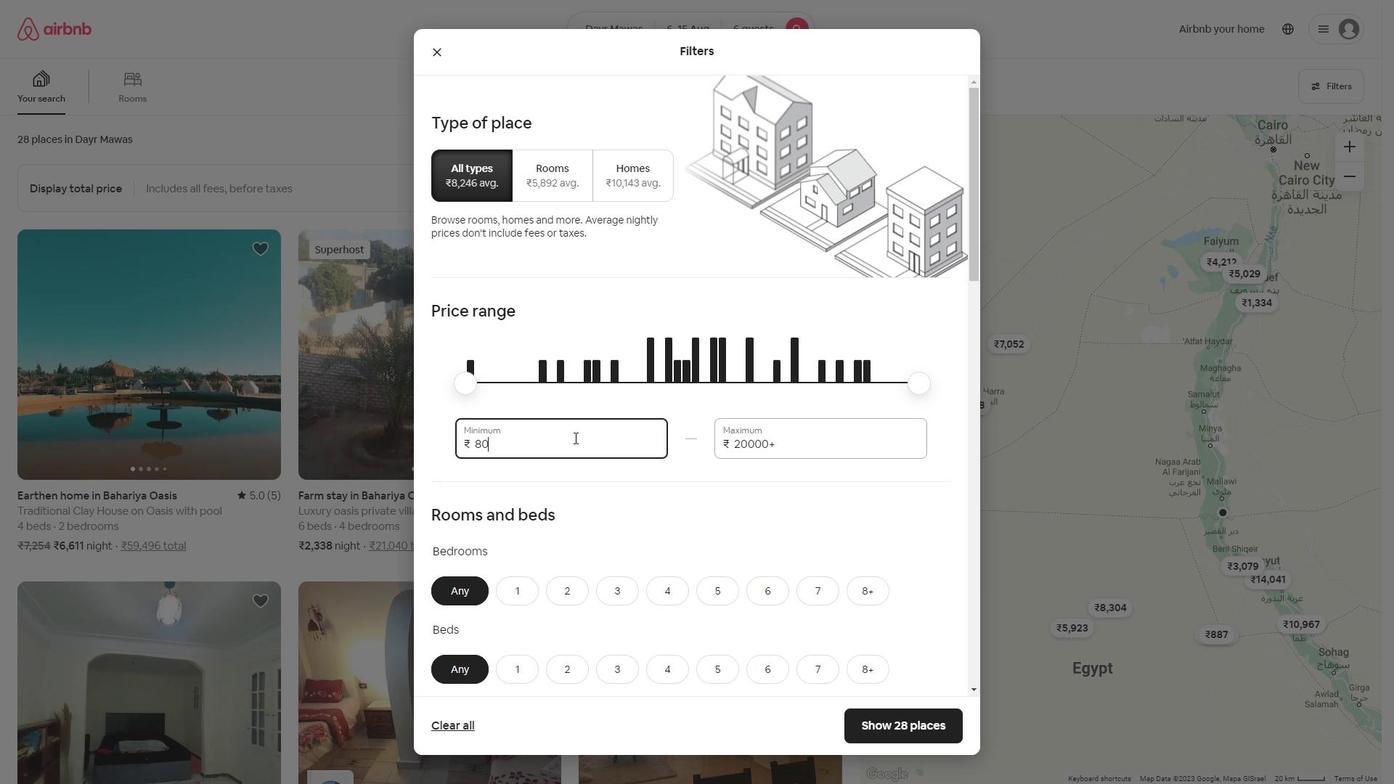 
Action: Key pressed 0
Screenshot: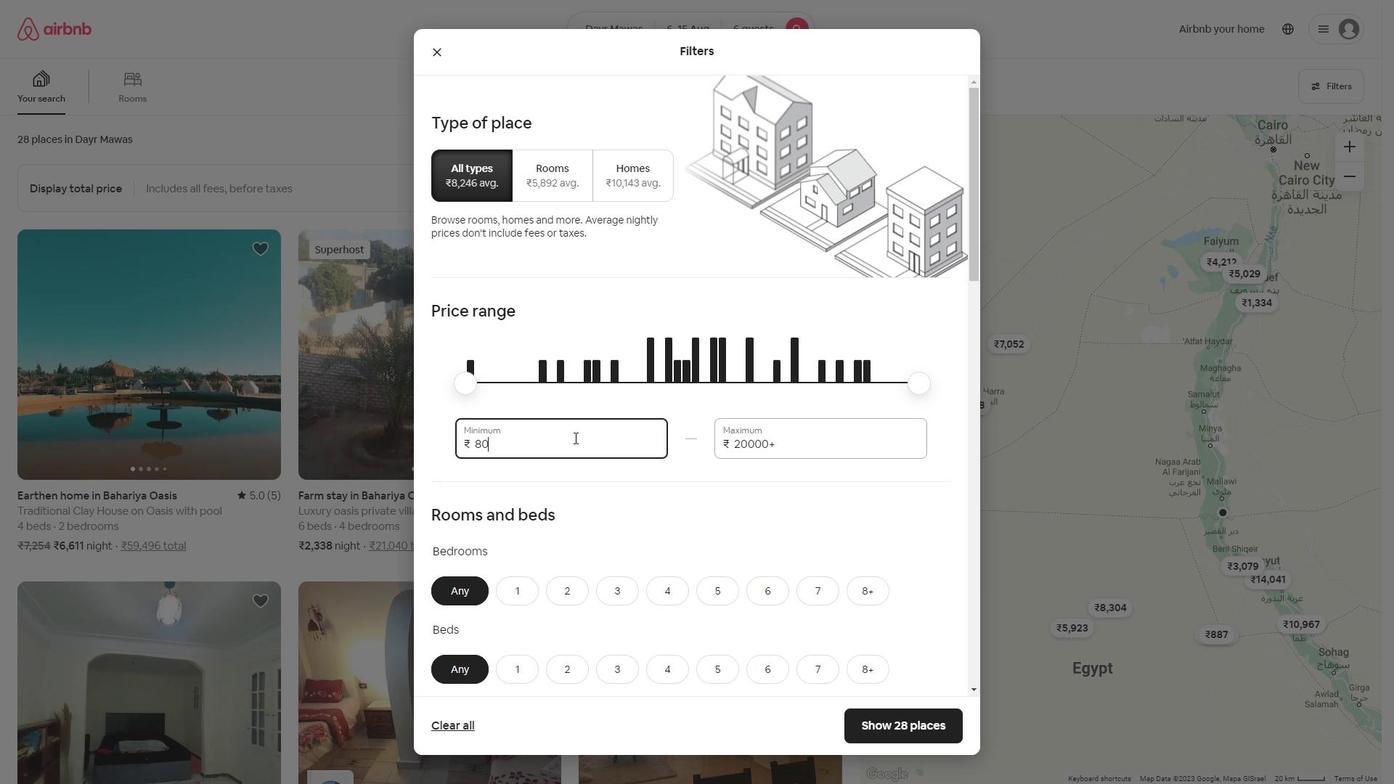 
Action: Mouse moved to (576, 436)
Screenshot: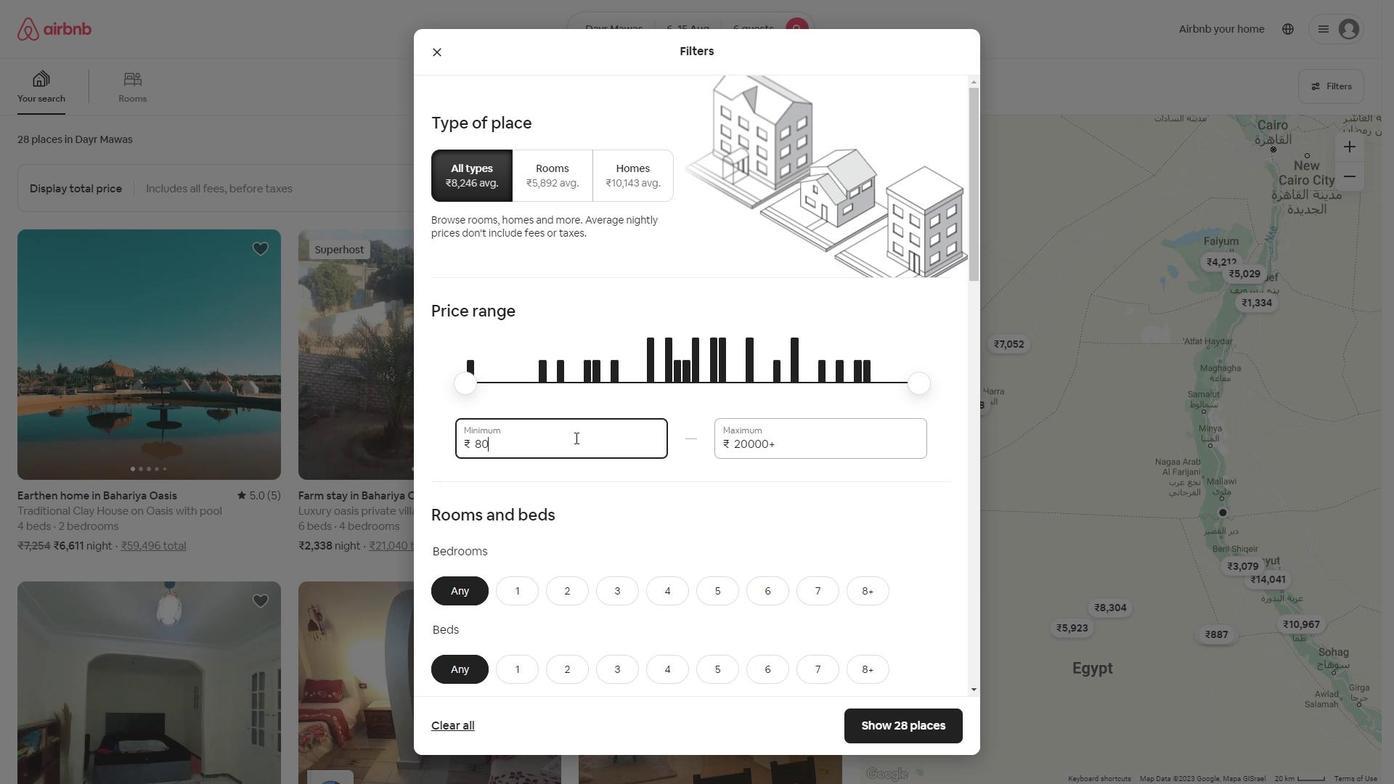 
Action: Key pressed 0
Screenshot: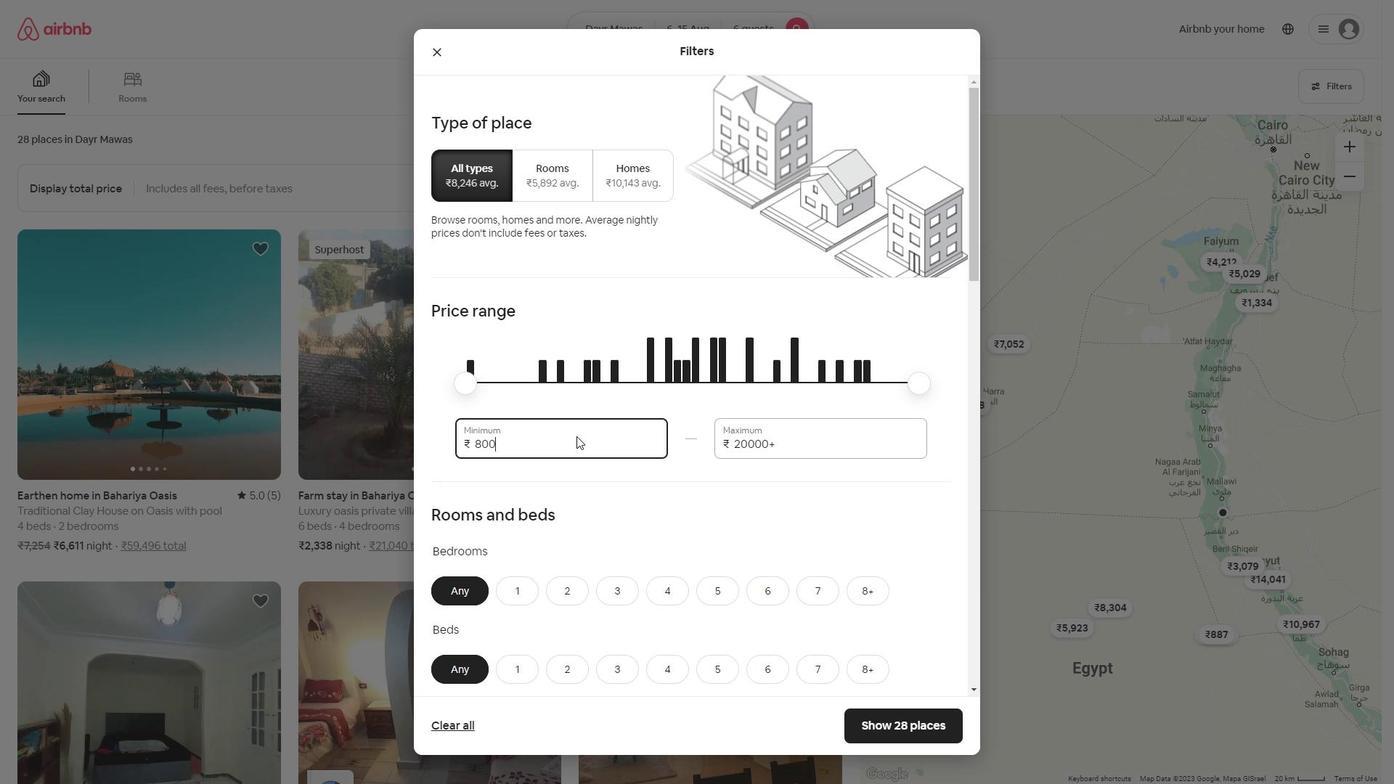 
Action: Mouse moved to (776, 439)
Screenshot: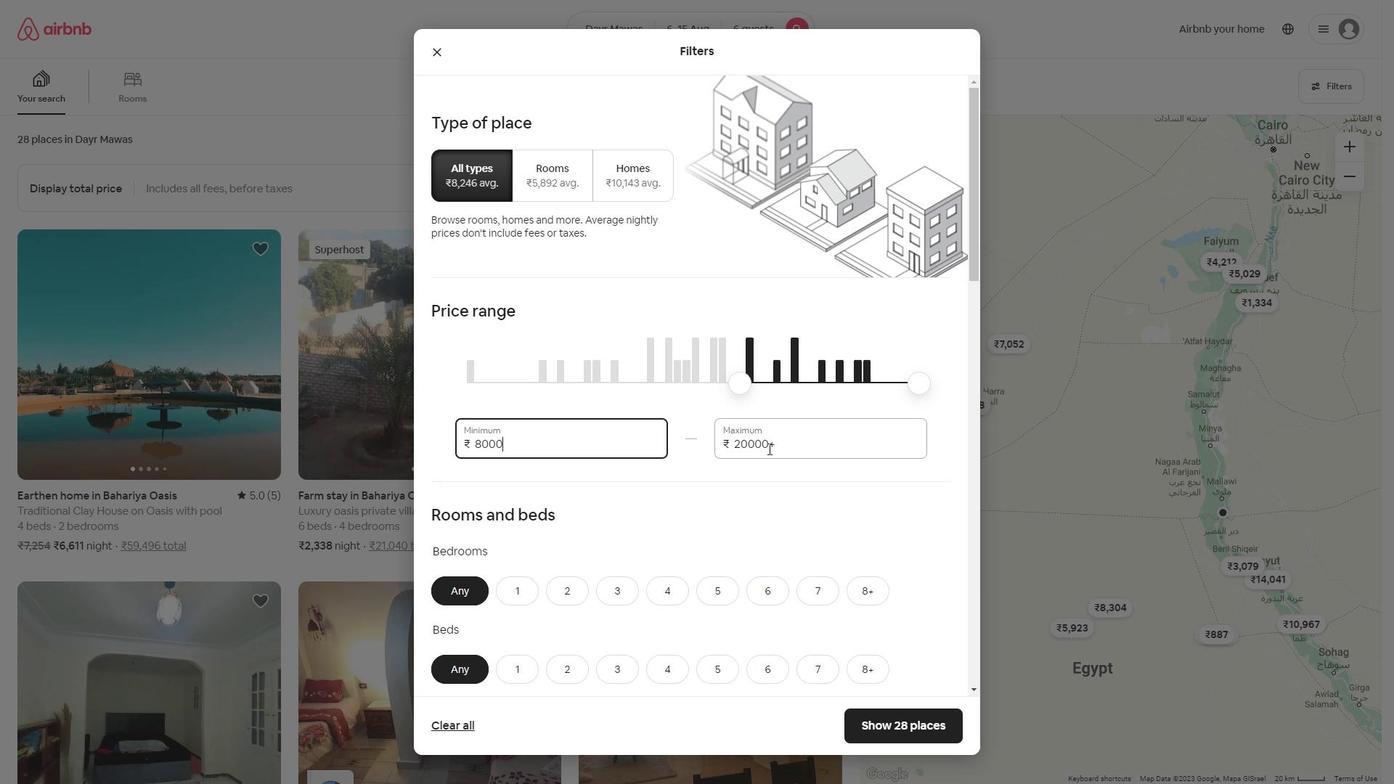 
Action: Mouse pressed left at (776, 439)
Screenshot: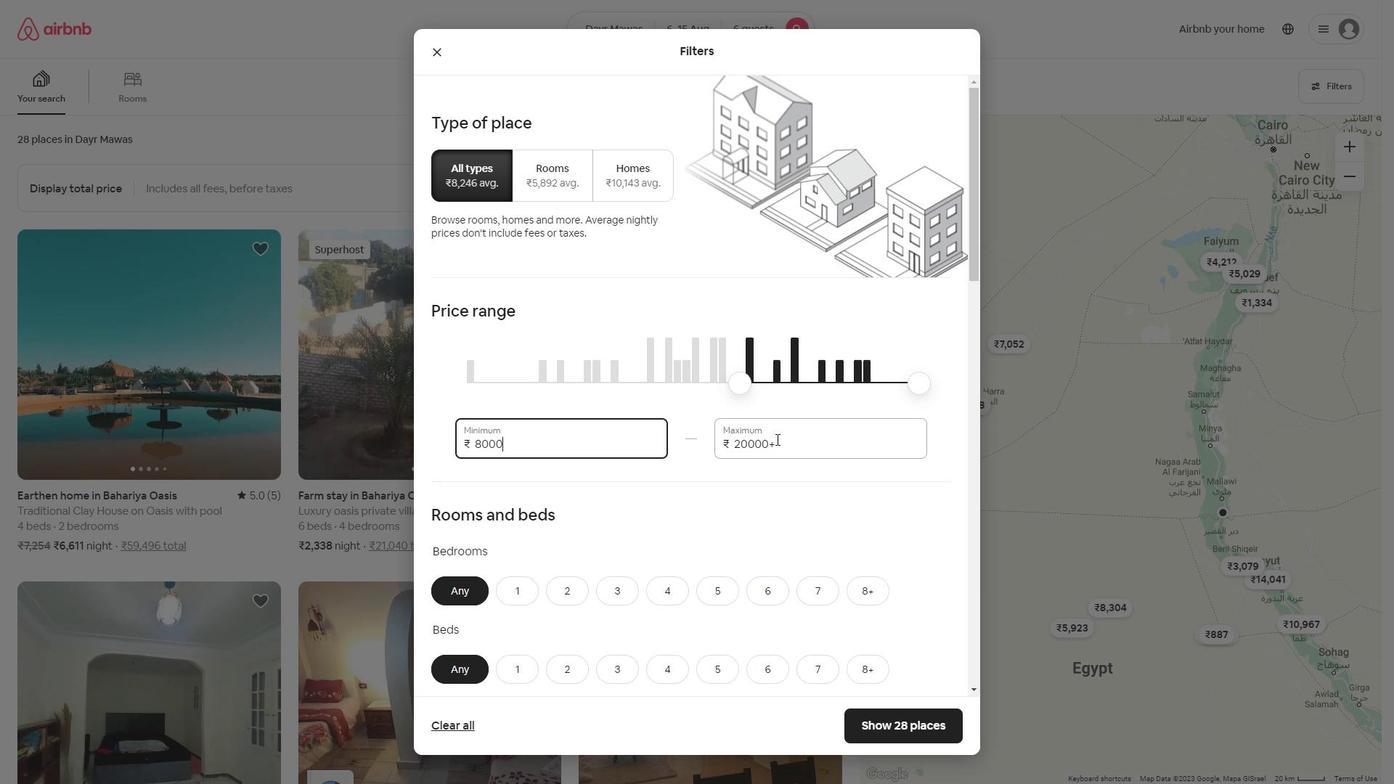 
Action: Key pressed <Key.backspace>
Screenshot: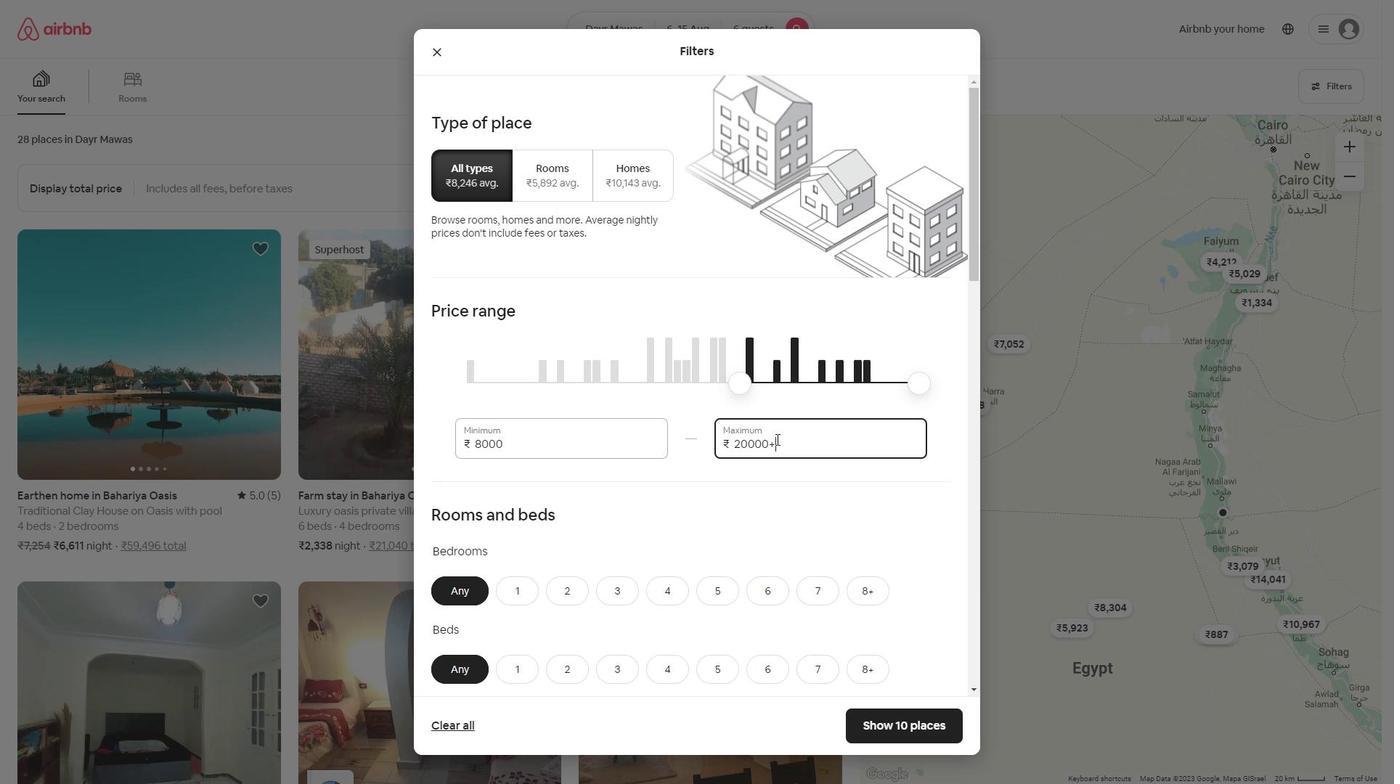 
Action: Mouse moved to (775, 441)
Screenshot: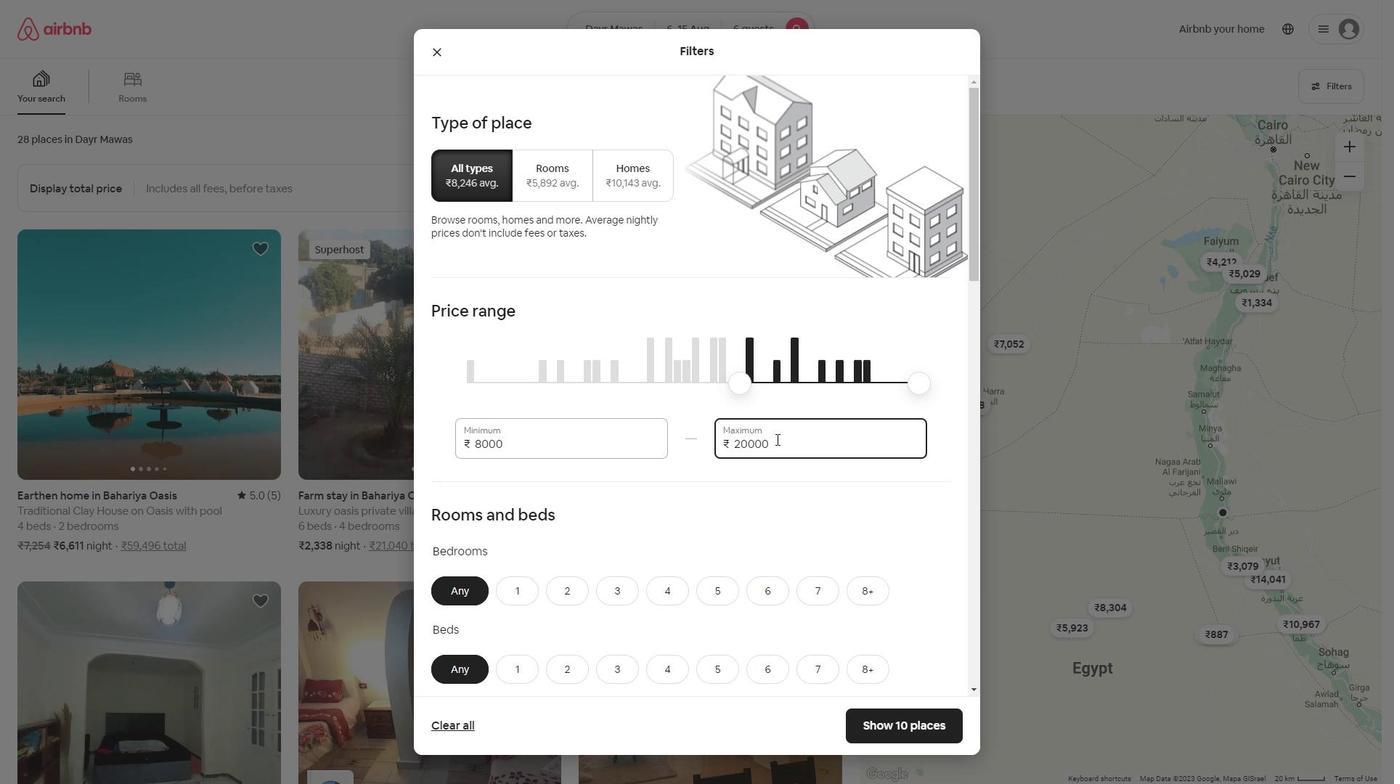 
Action: Key pressed <Key.backspace><Key.backspace><Key.backspace><Key.backspace><Key.backspace><Key.backspace>
Screenshot: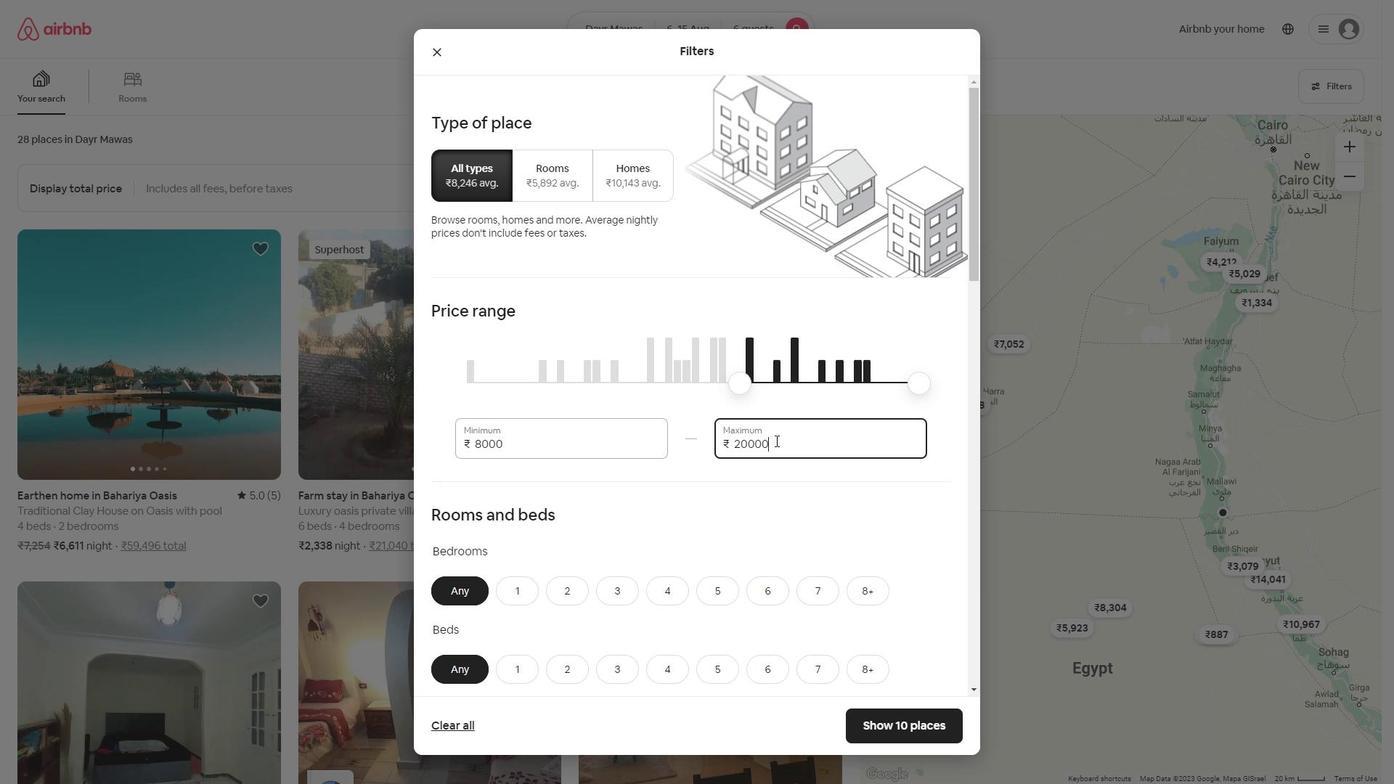 
Action: Mouse moved to (775, 441)
Screenshot: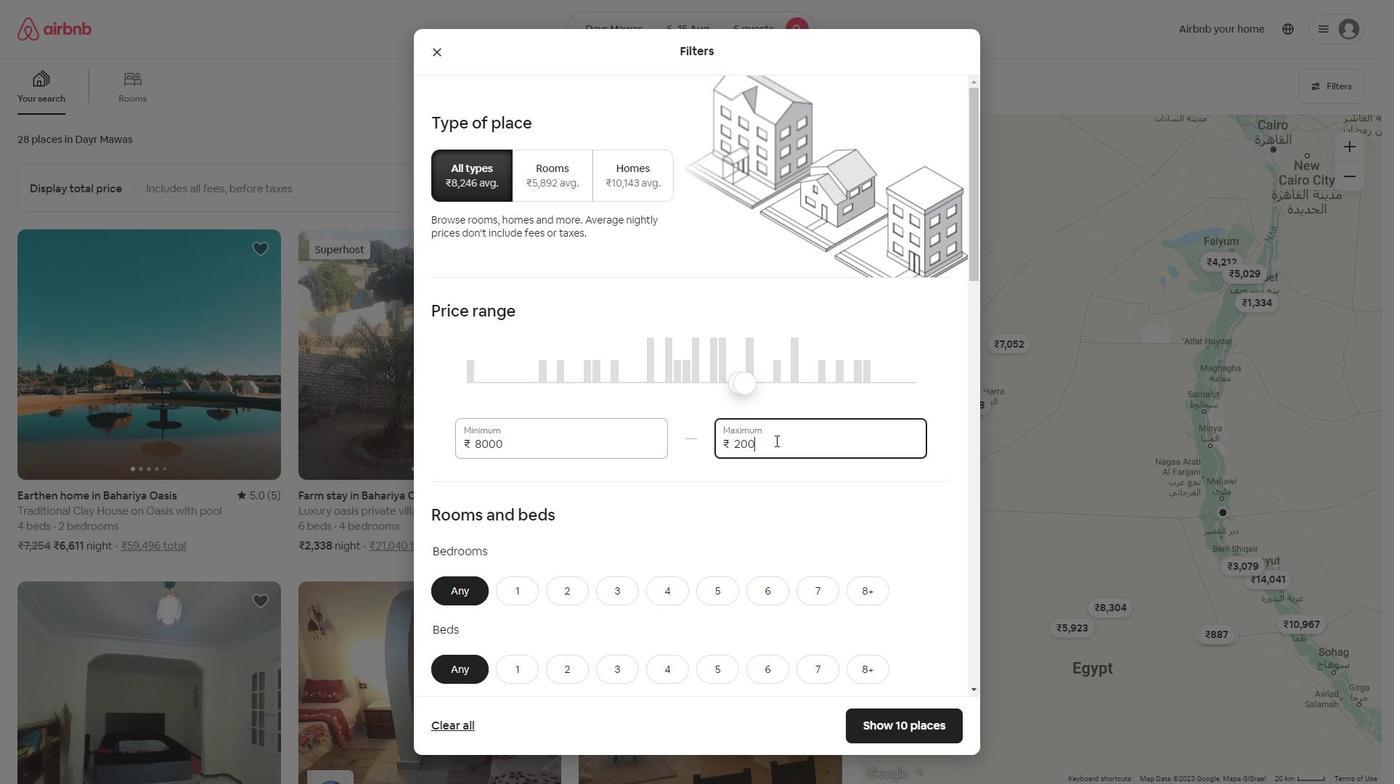 
Action: Key pressed <Key.backspace><Key.backspace><Key.backspace><Key.backspace><Key.backspace>
Screenshot: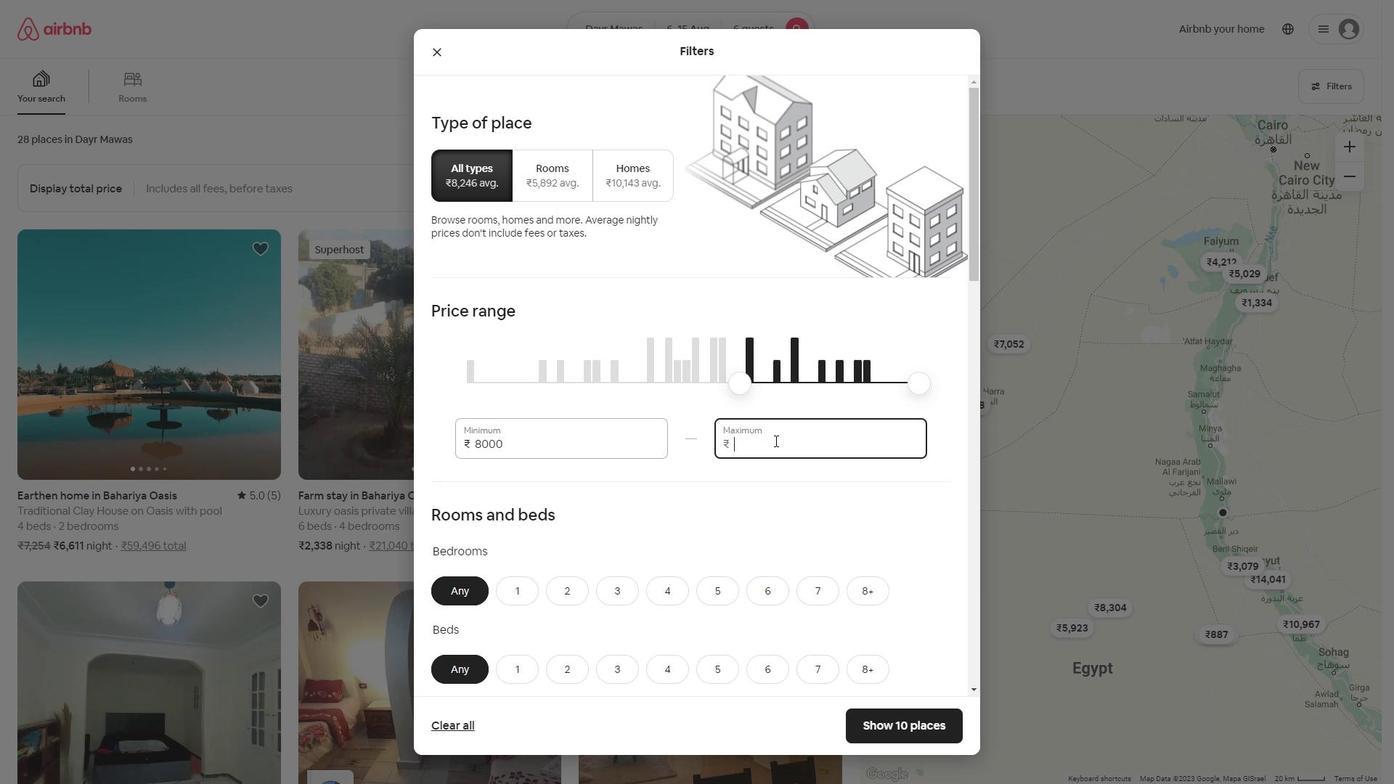 
Action: Mouse moved to (773, 442)
Screenshot: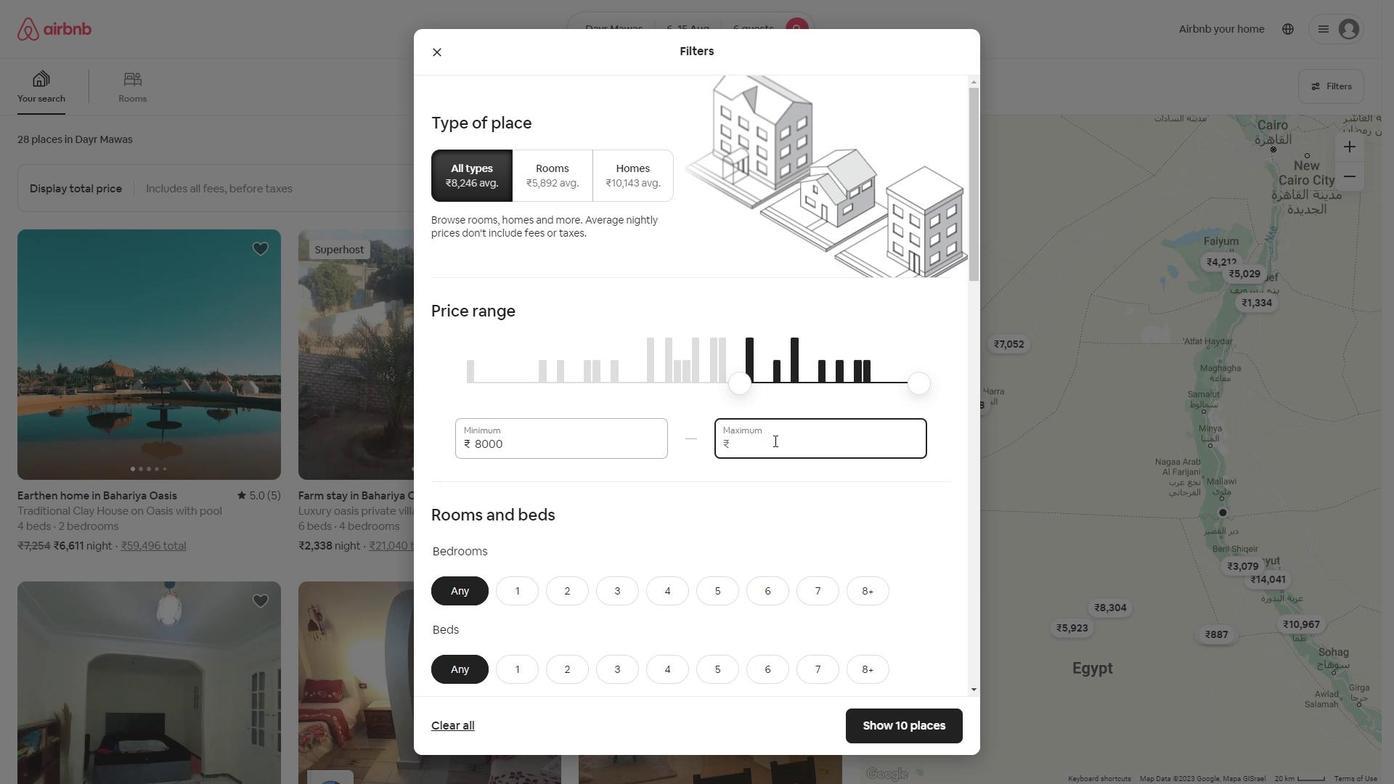 
Action: Key pressed 1
Screenshot: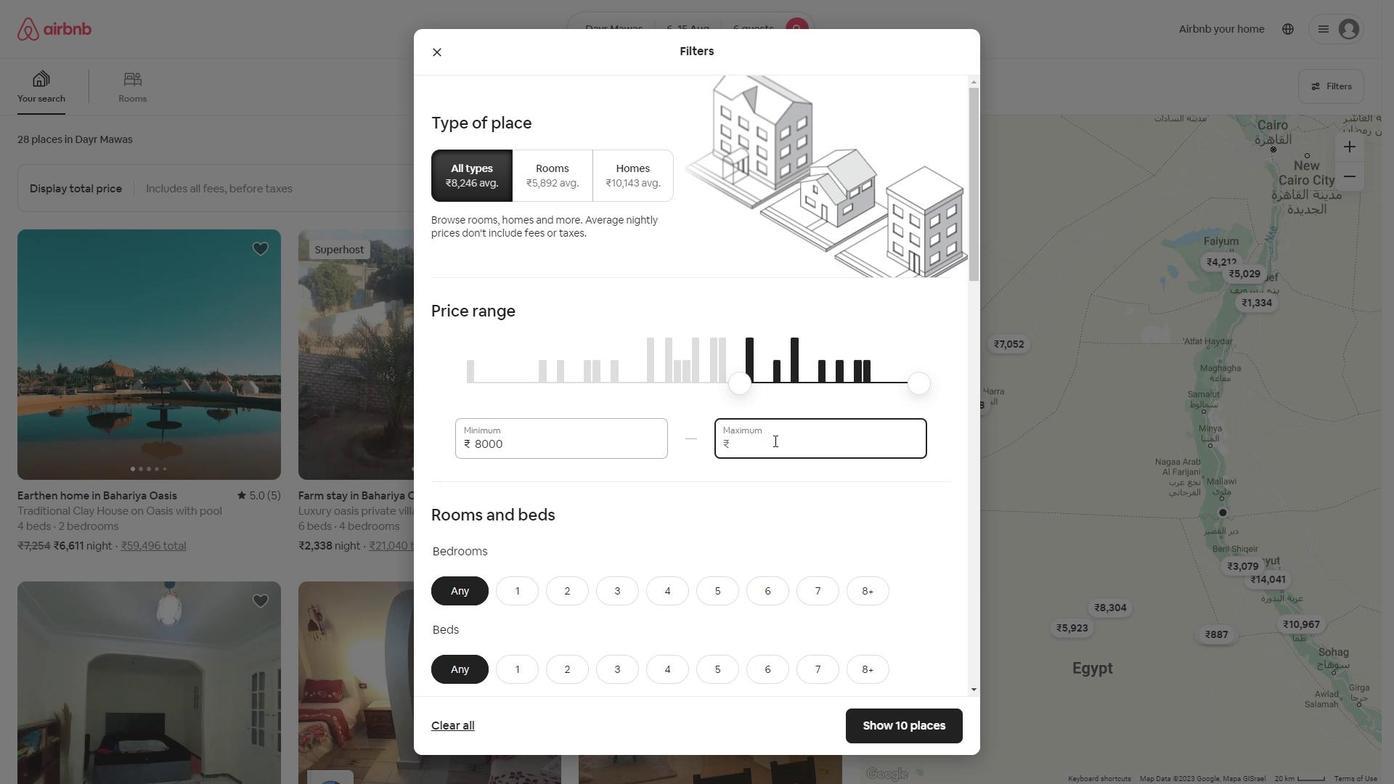 
Action: Mouse moved to (772, 443)
Screenshot: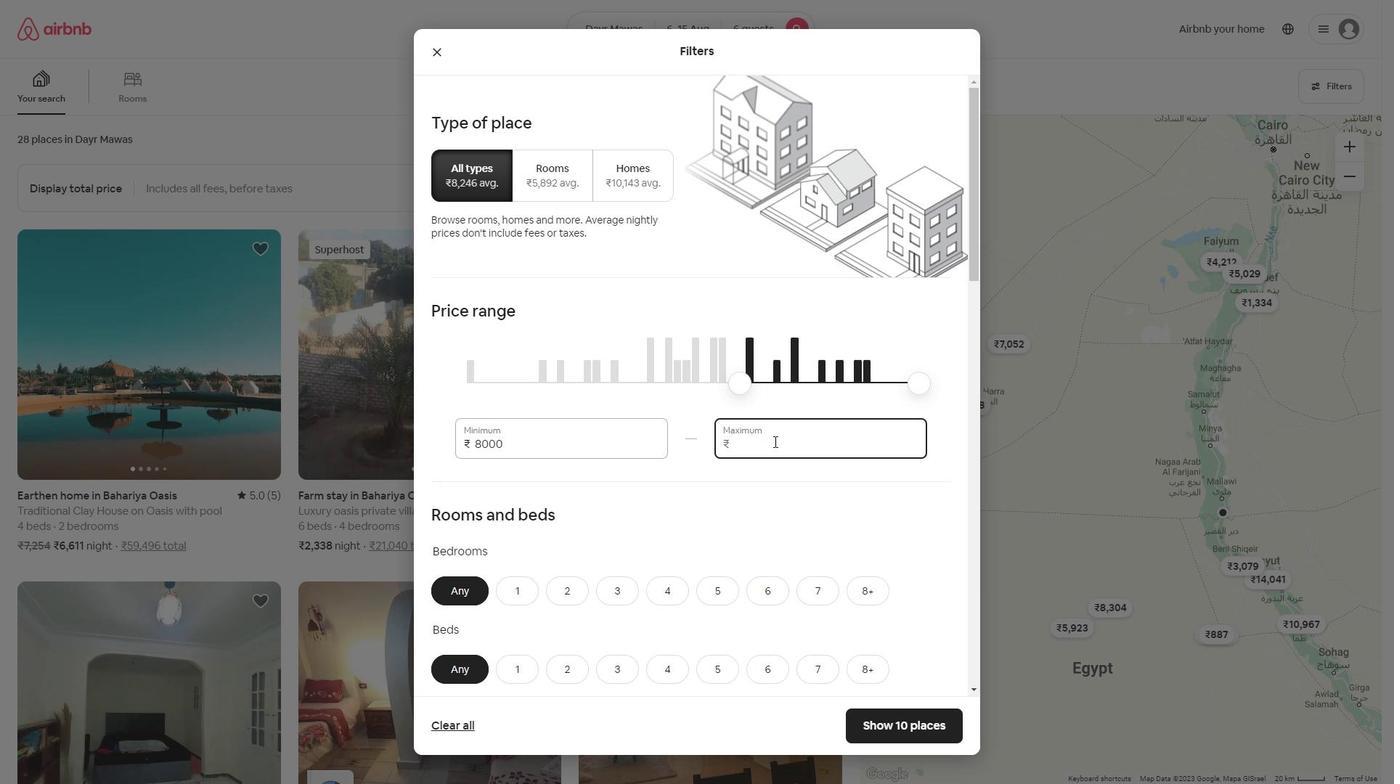 
Action: Key pressed 2
Screenshot: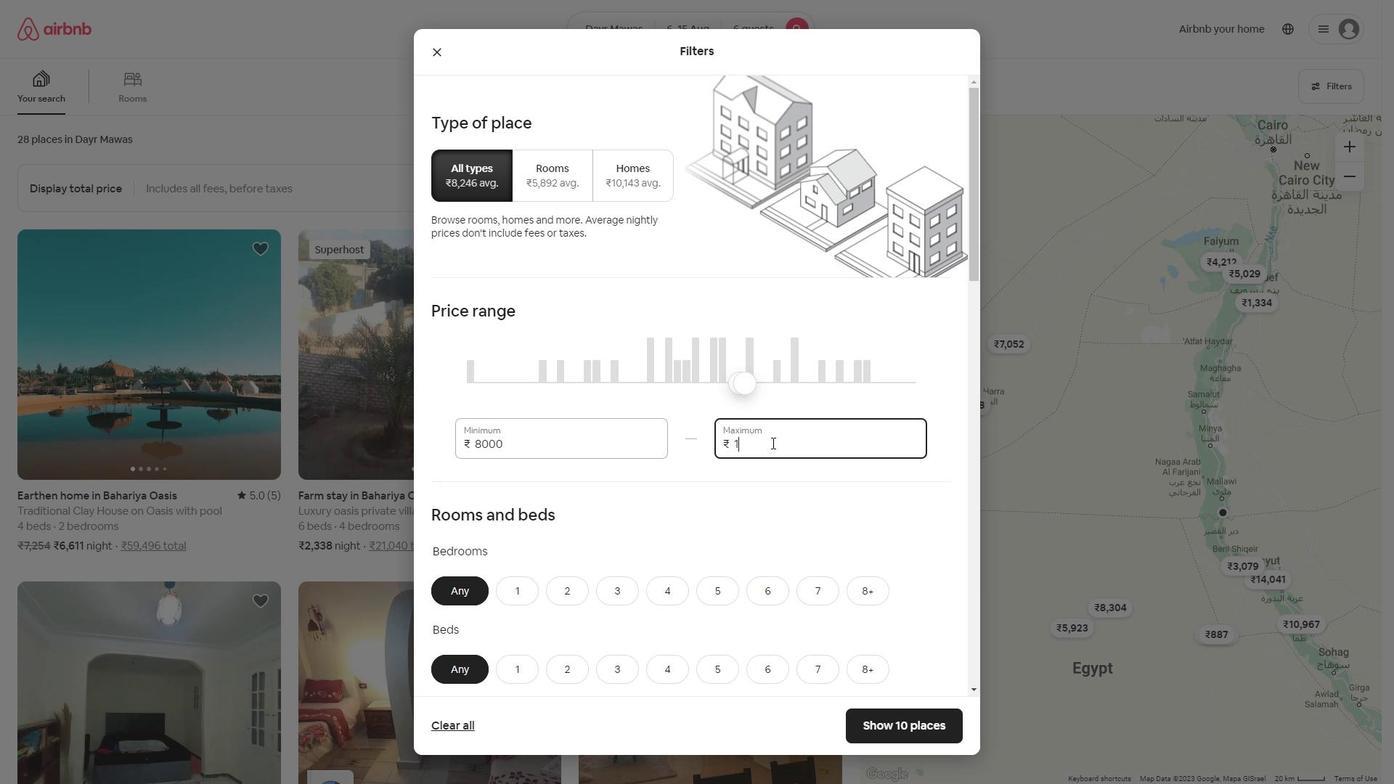 
Action: Mouse moved to (771, 443)
Screenshot: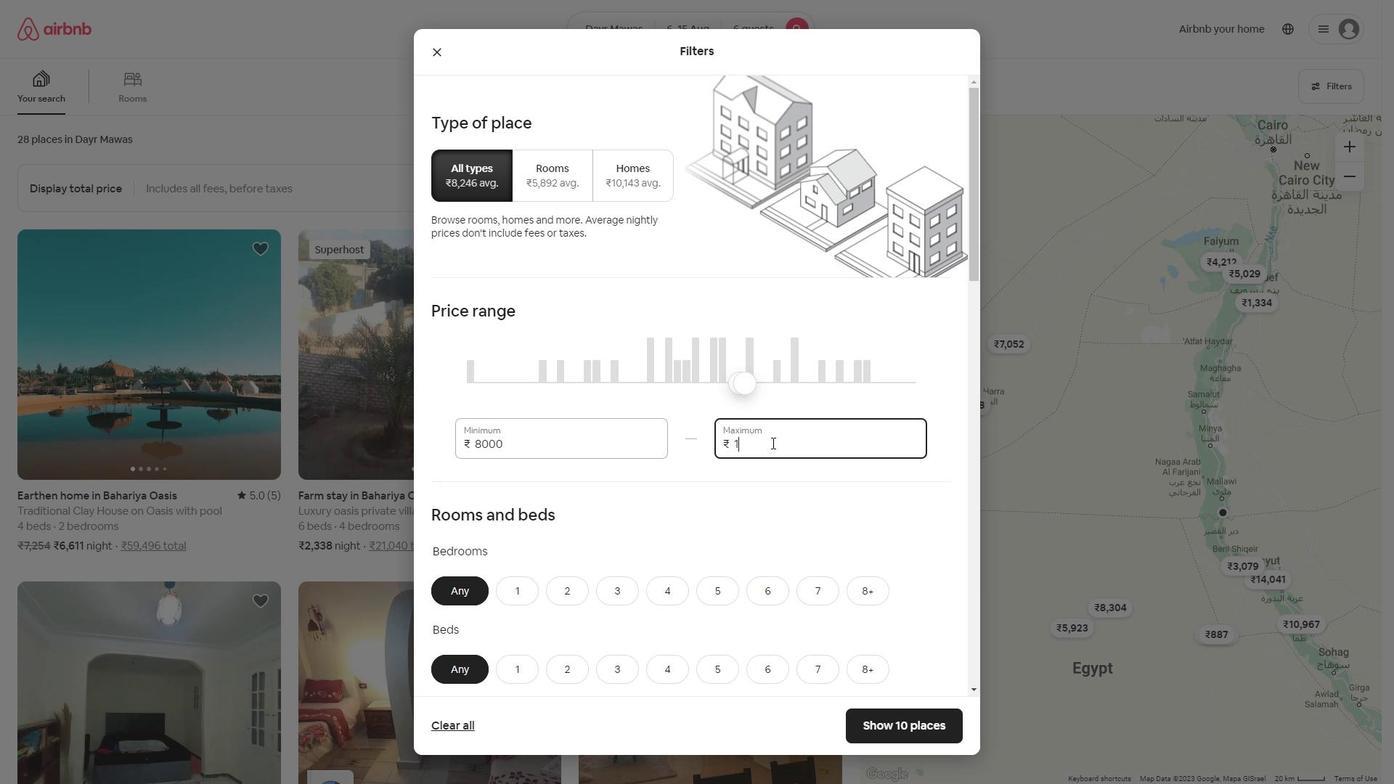 
Action: Key pressed 00
Screenshot: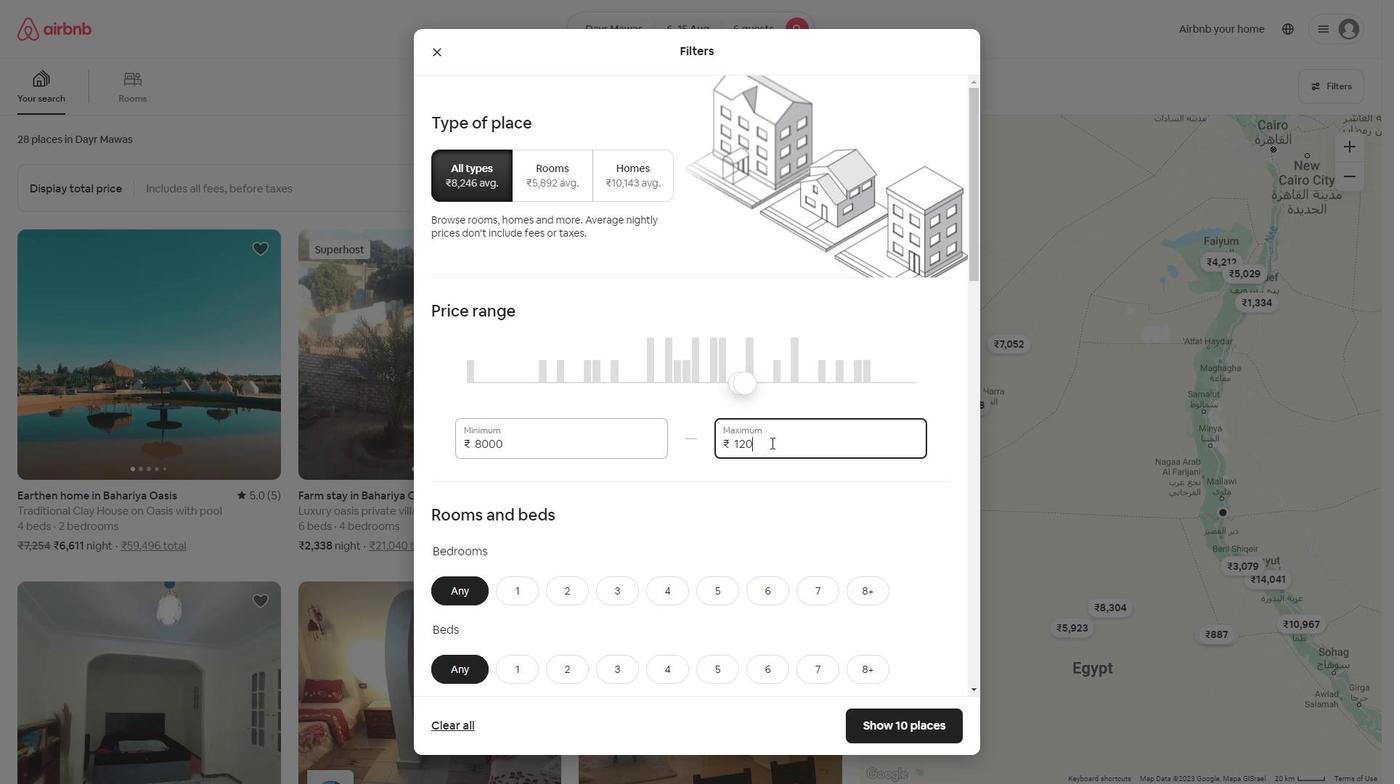 
Action: Mouse moved to (770, 444)
Screenshot: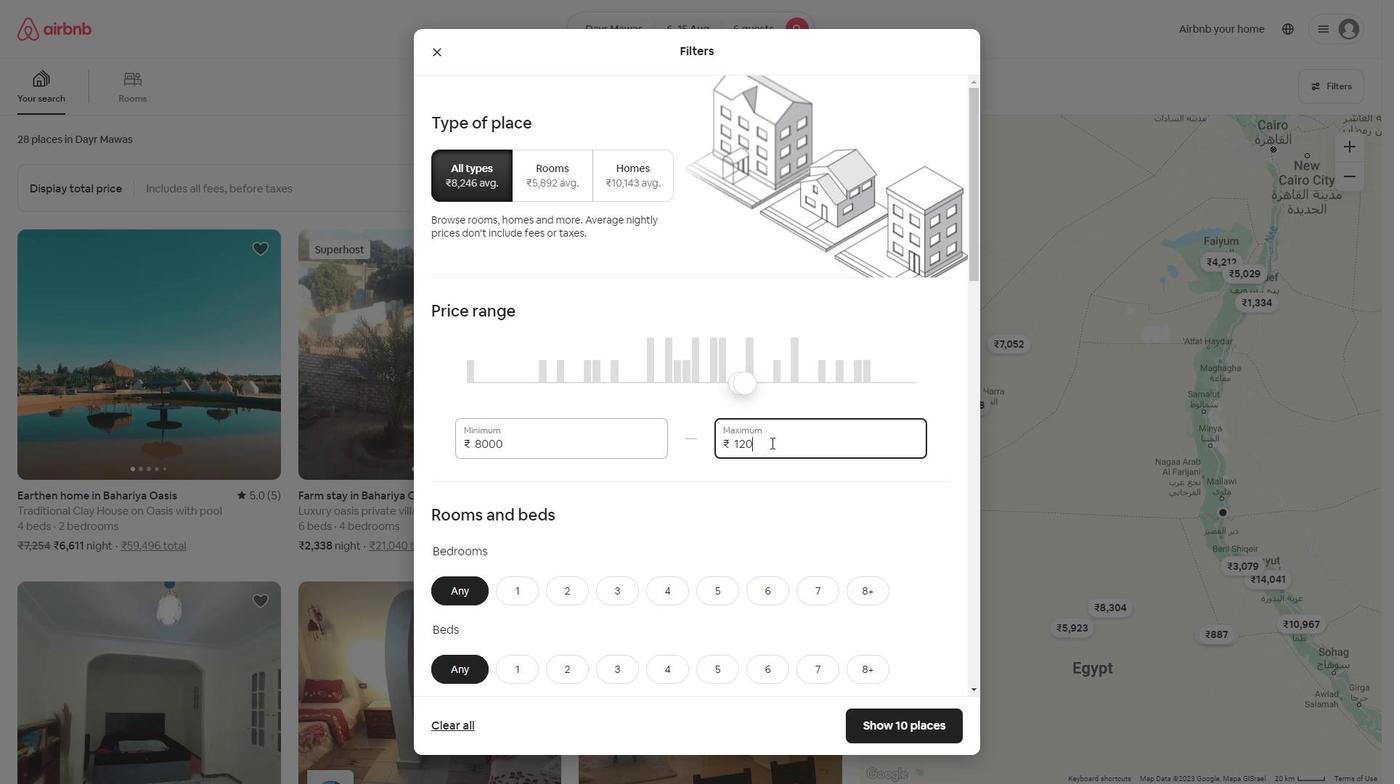 
Action: Key pressed 0
Screenshot: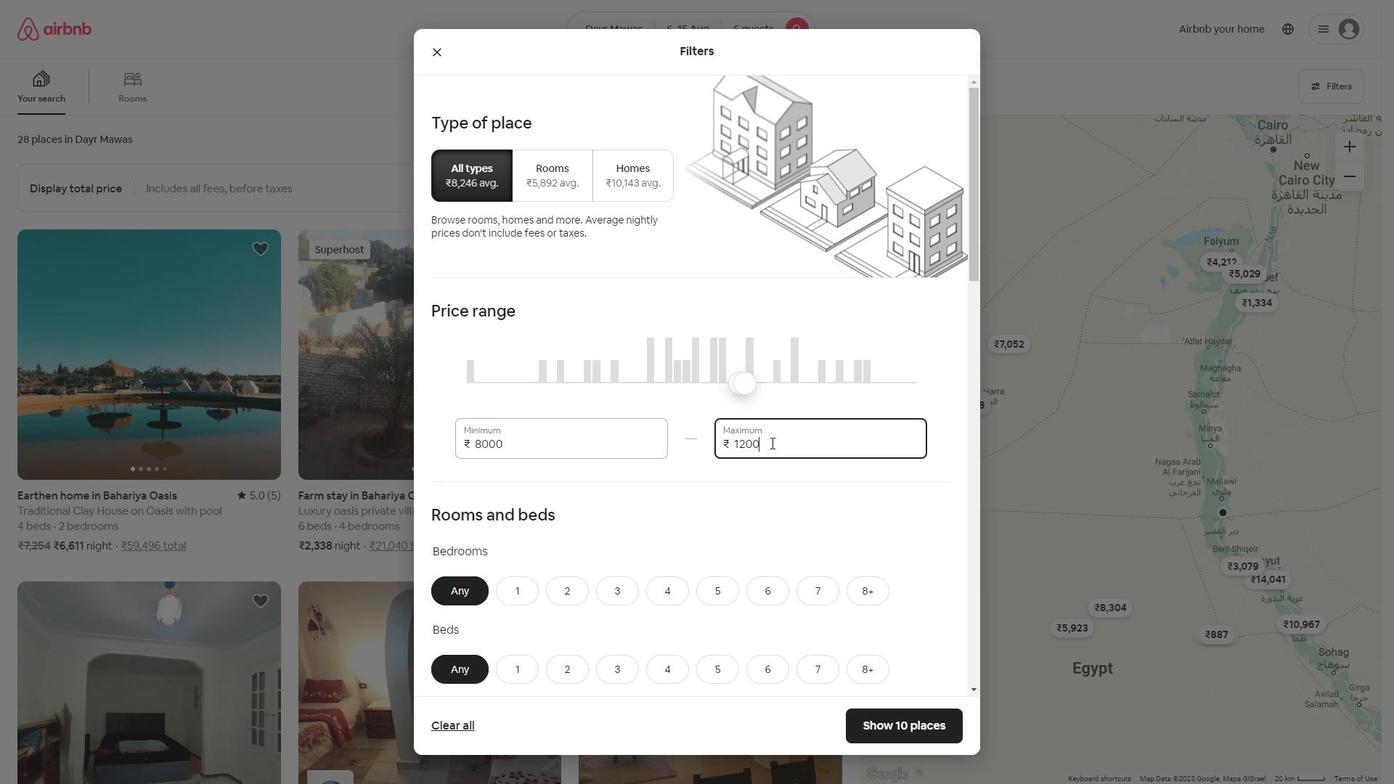 
Action: Mouse moved to (518, 570)
Screenshot: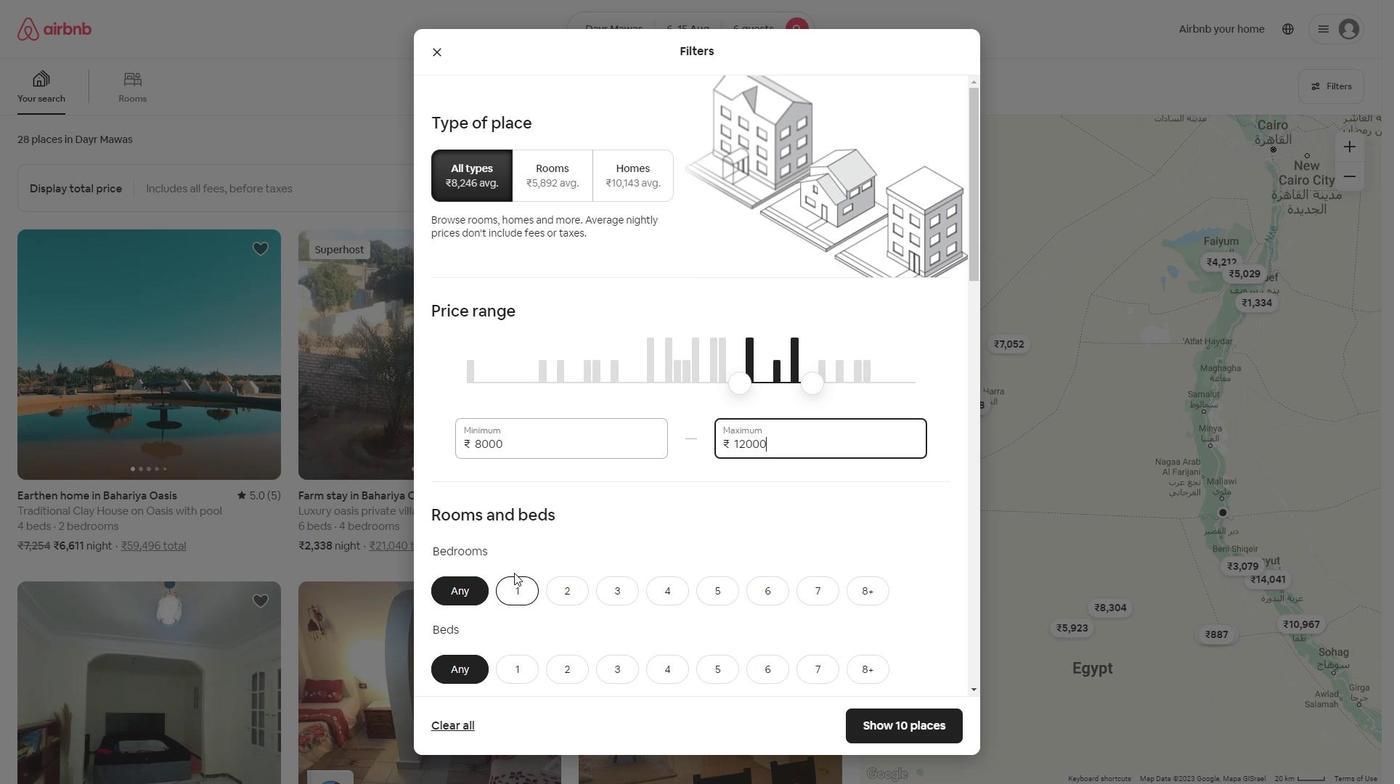 
Action: Mouse scrolled (518, 569) with delta (0, 0)
Screenshot: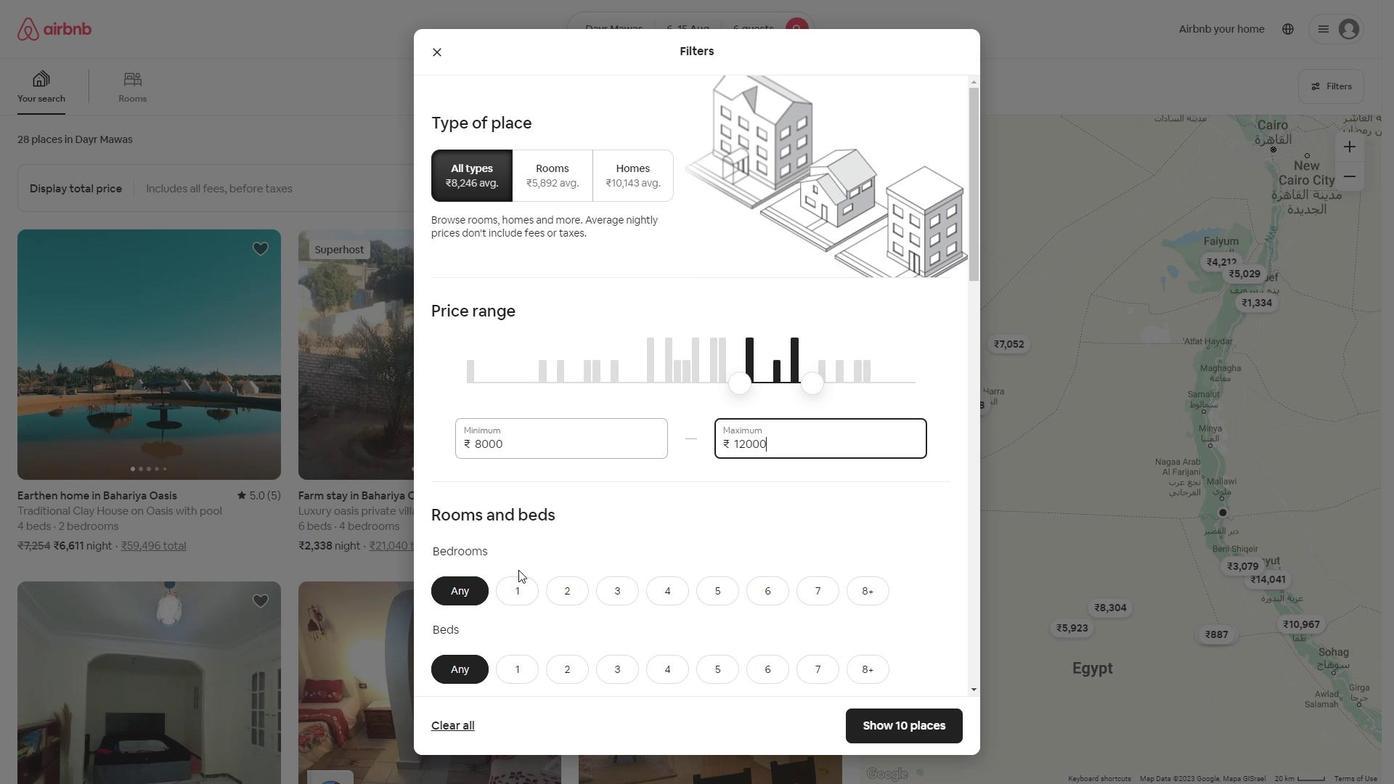 
Action: Mouse moved to (757, 521)
Screenshot: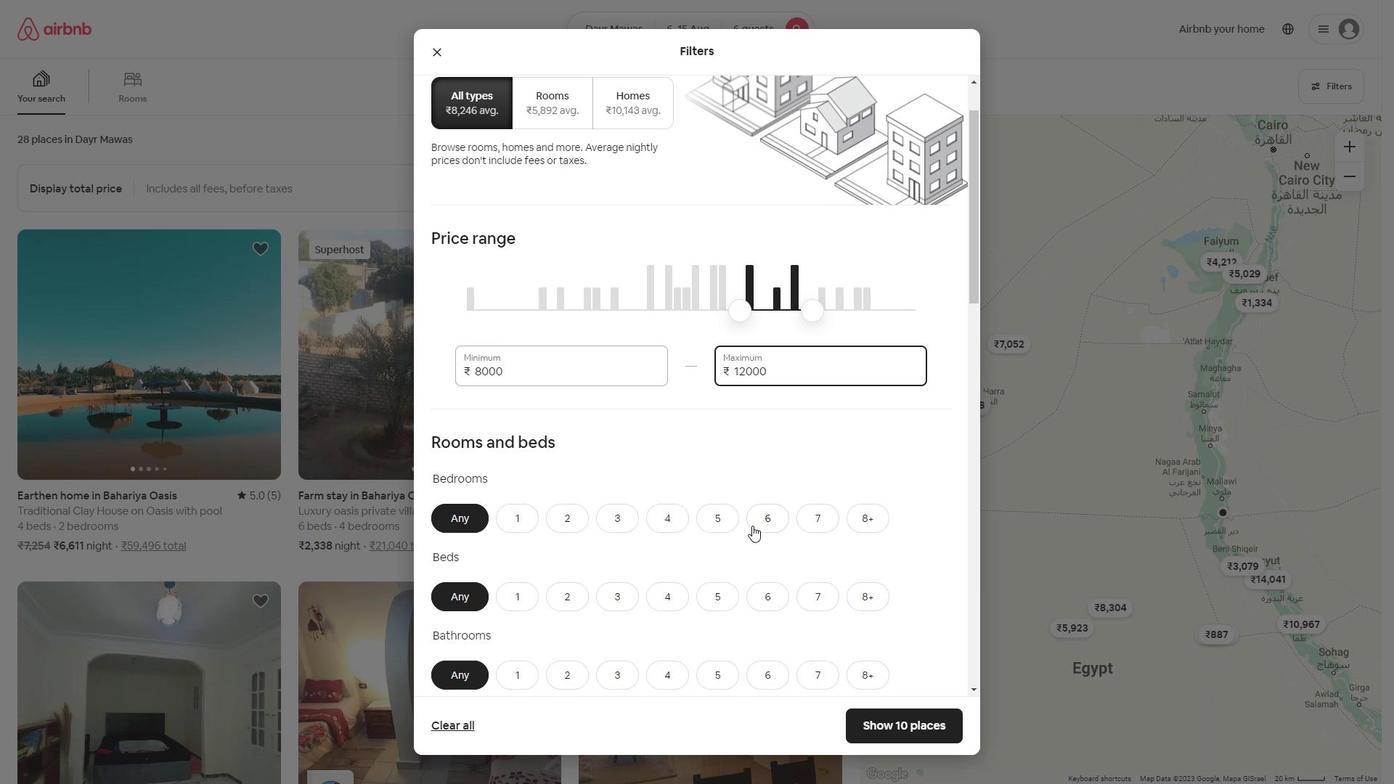
Action: Mouse pressed left at (757, 521)
Screenshot: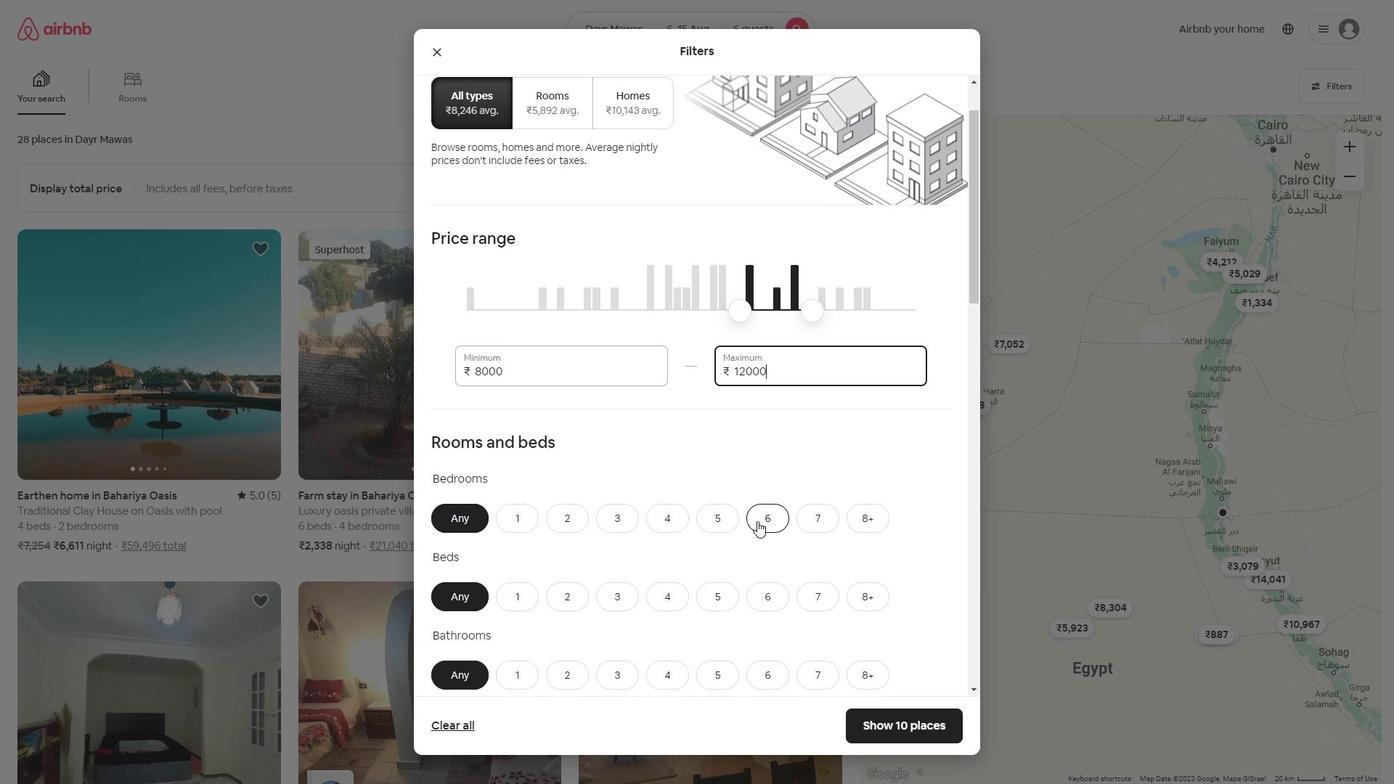 
Action: Mouse moved to (761, 592)
Screenshot: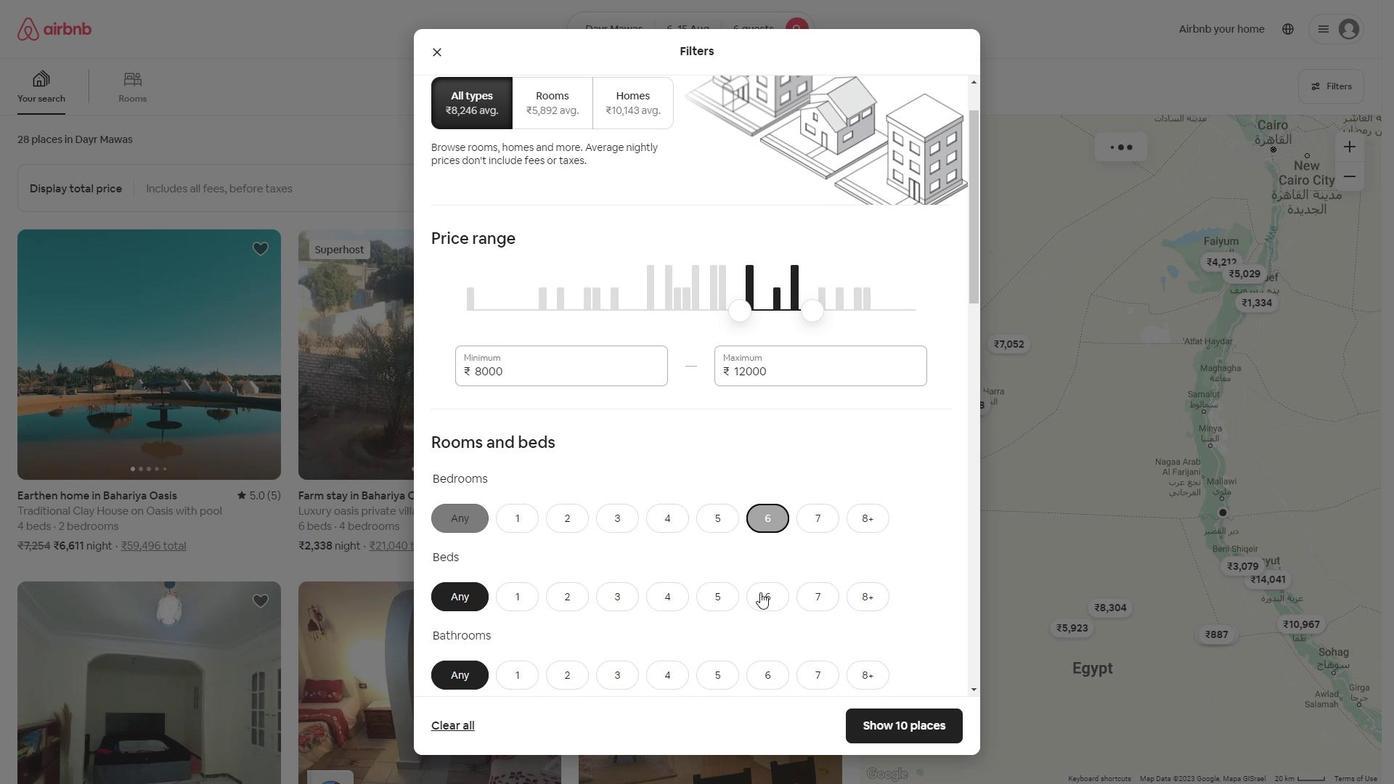 
Action: Mouse pressed left at (761, 592)
Screenshot: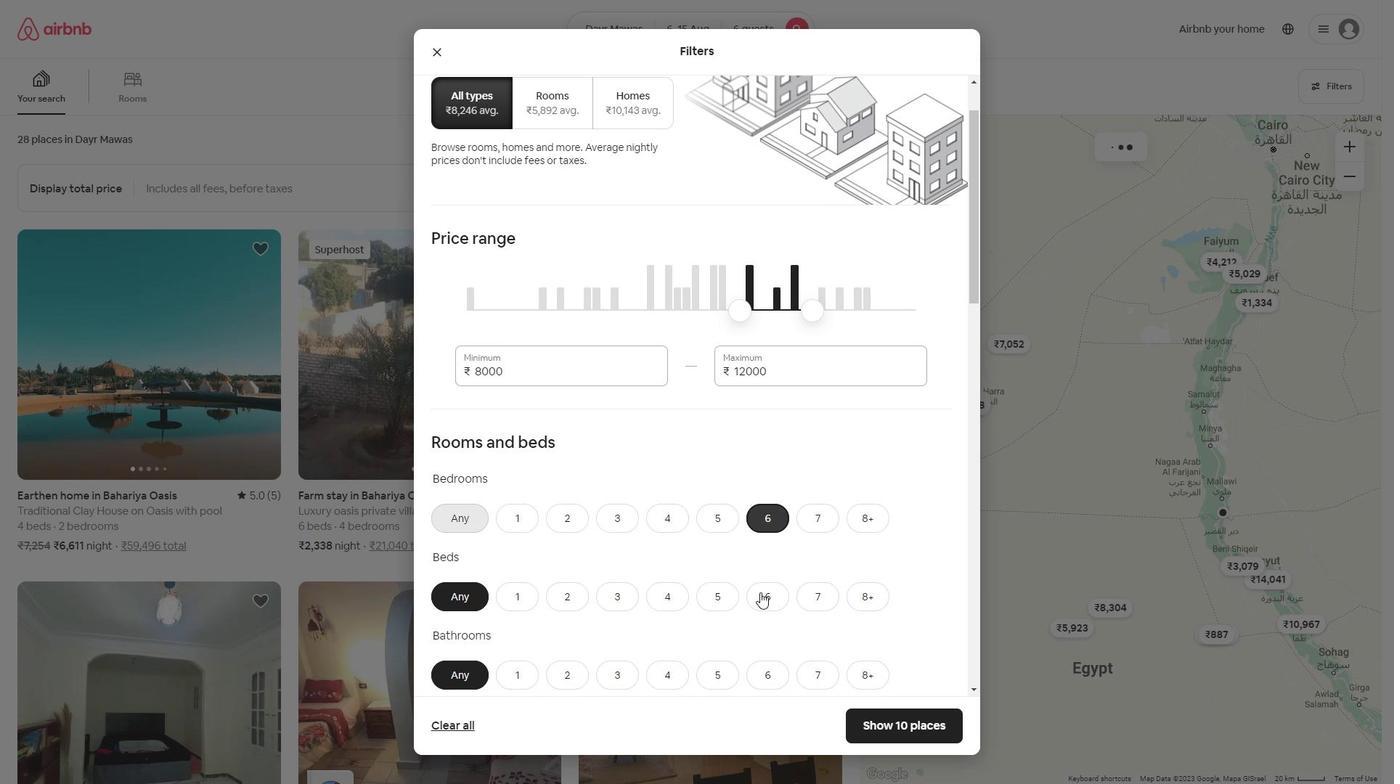 
Action: Mouse moved to (775, 668)
Screenshot: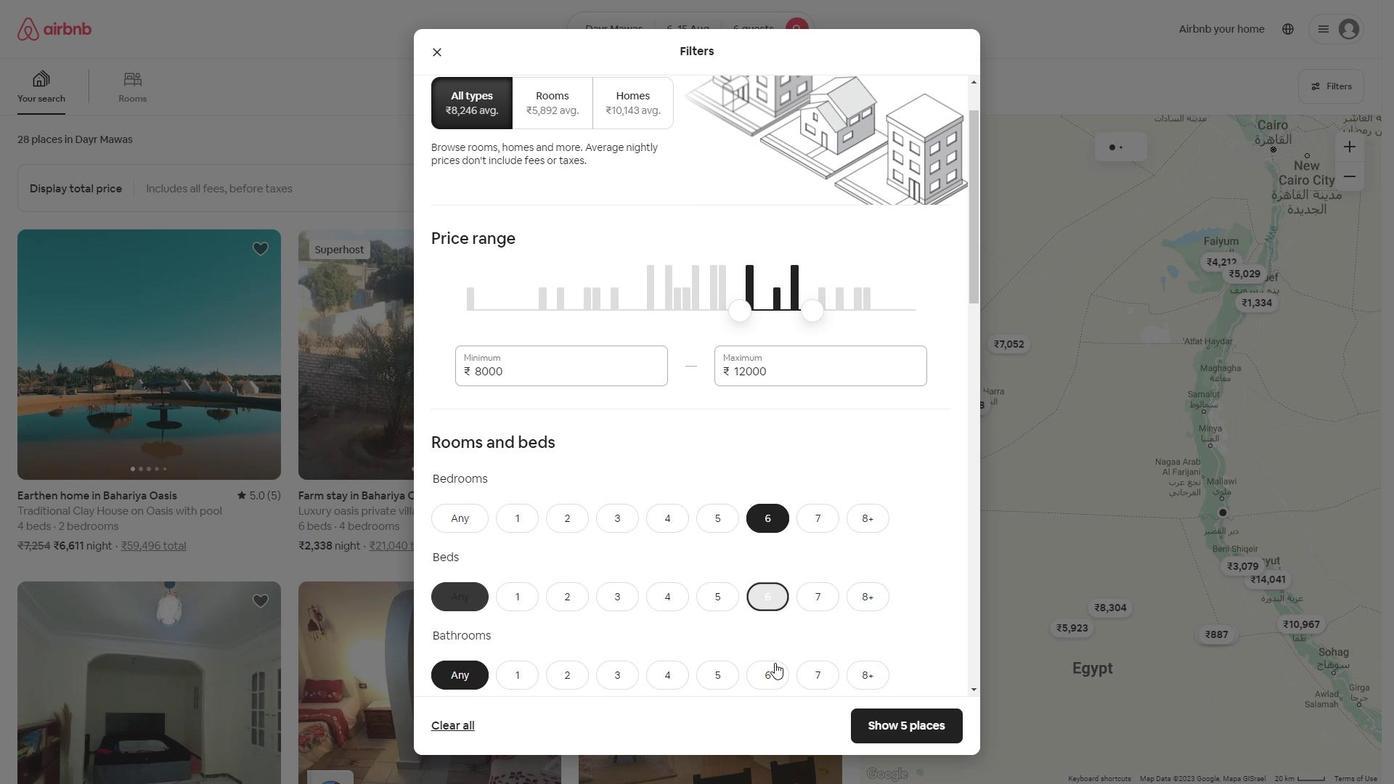 
Action: Mouse pressed left at (775, 668)
Screenshot: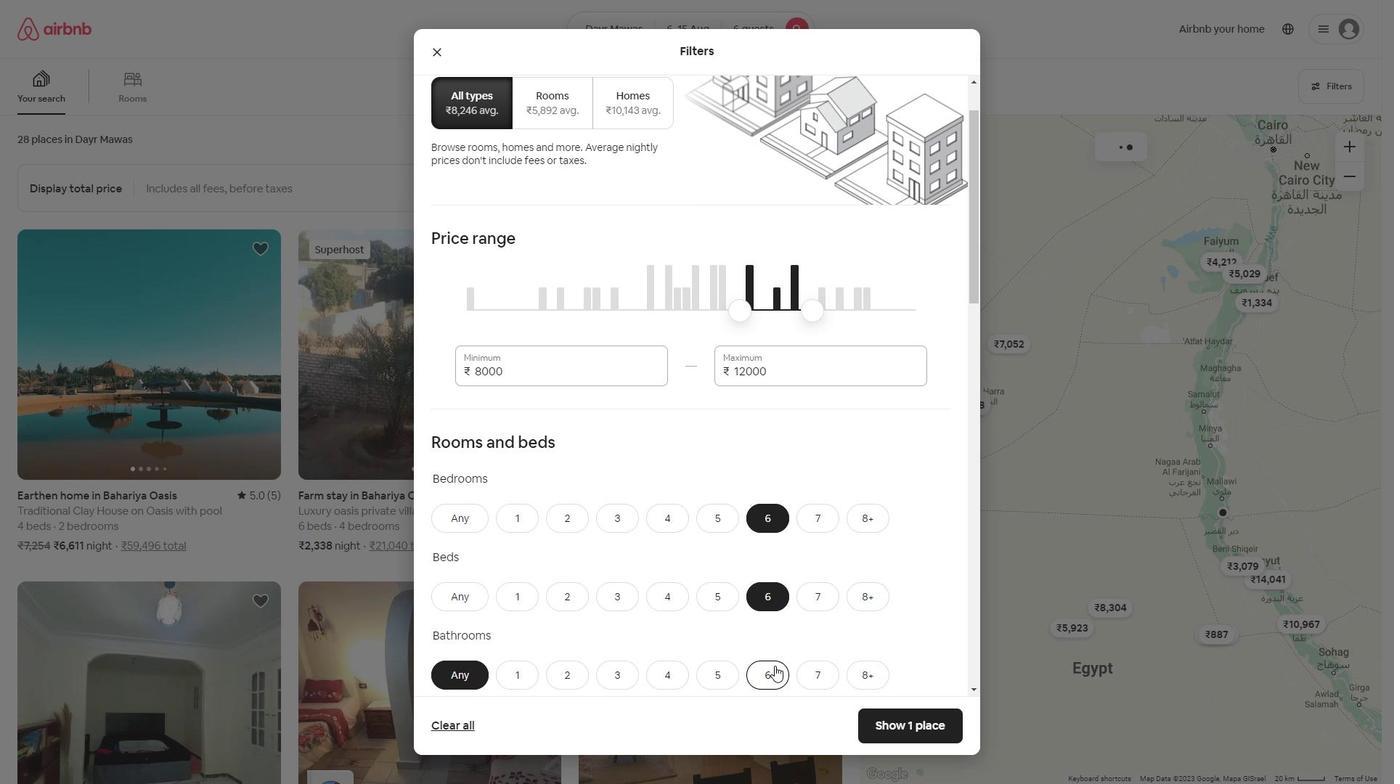 
Action: Mouse moved to (648, 478)
Screenshot: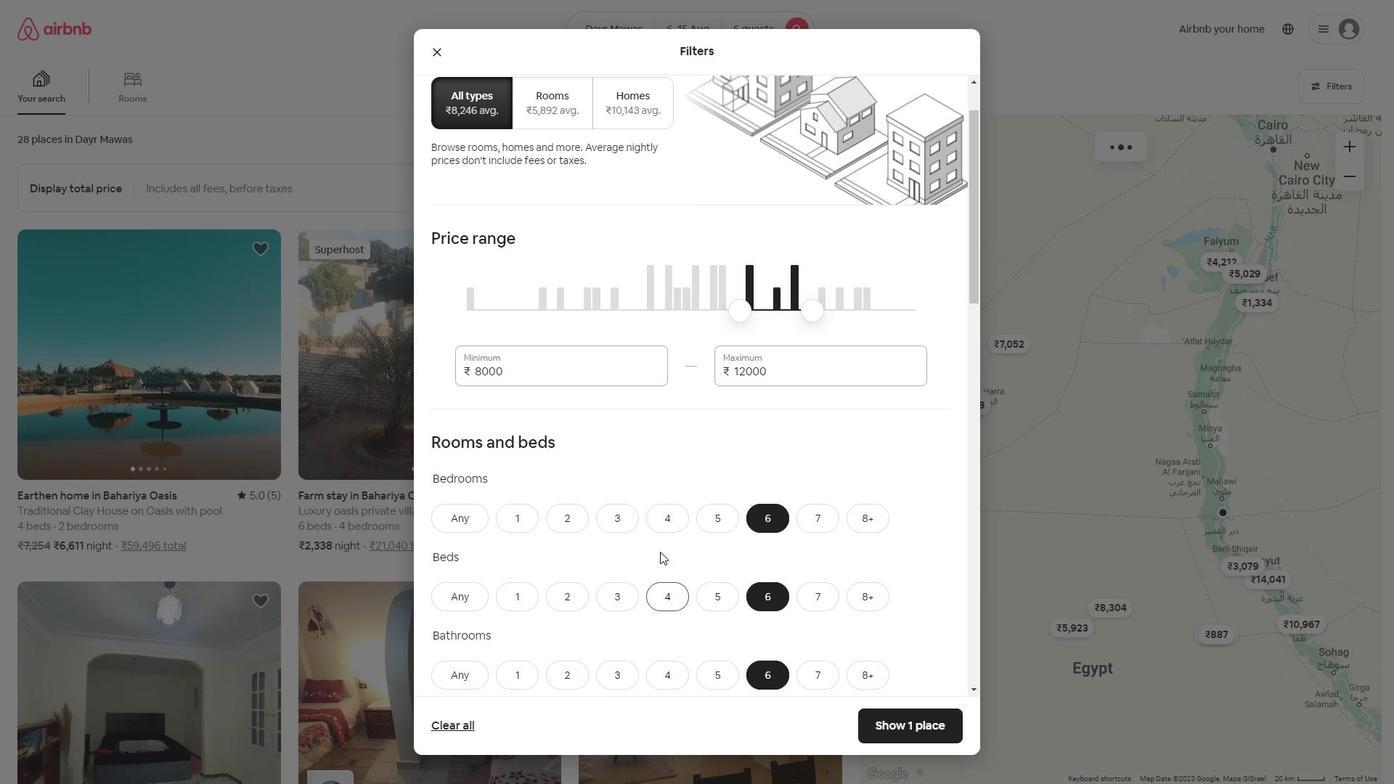 
Action: Mouse scrolled (648, 477) with delta (0, 0)
Screenshot: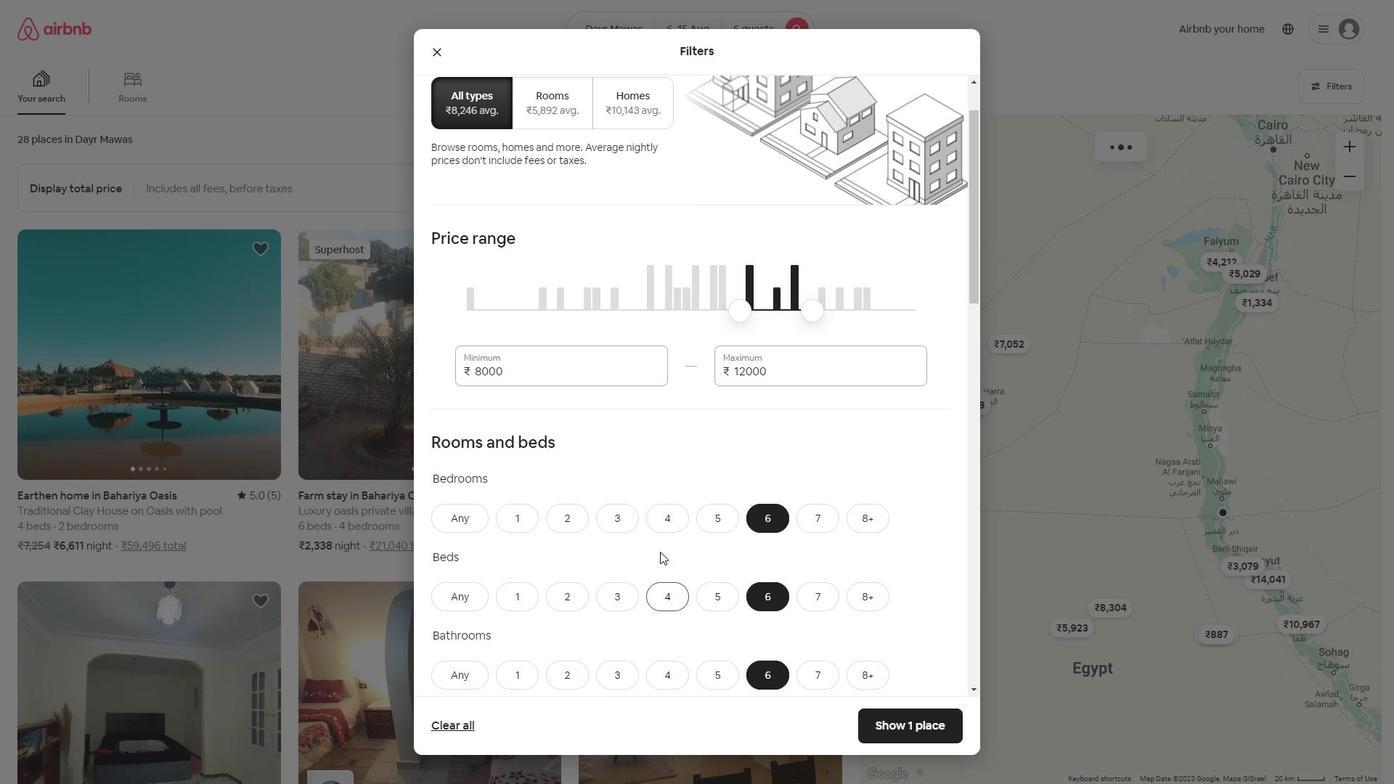 
Action: Mouse scrolled (648, 477) with delta (0, 0)
Screenshot: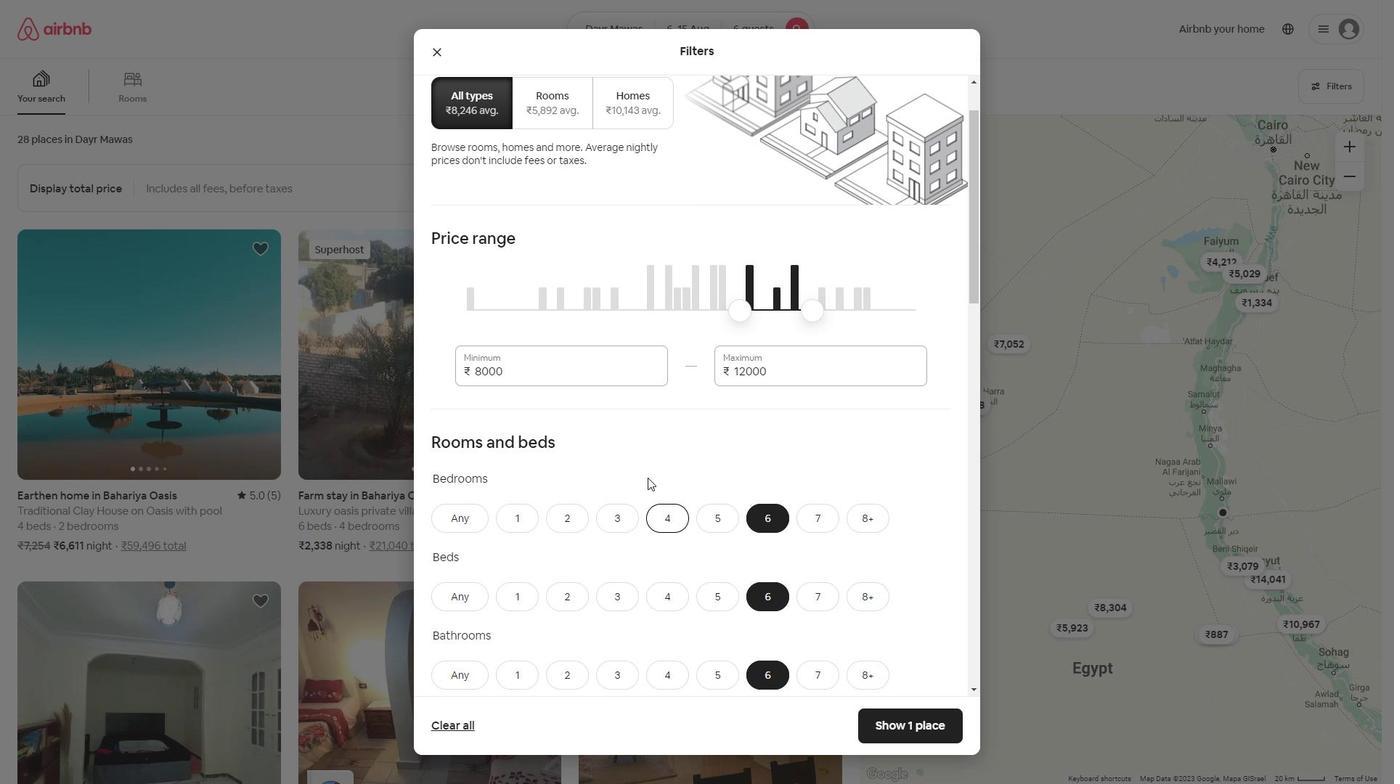 
Action: Mouse scrolled (648, 477) with delta (0, 0)
Screenshot: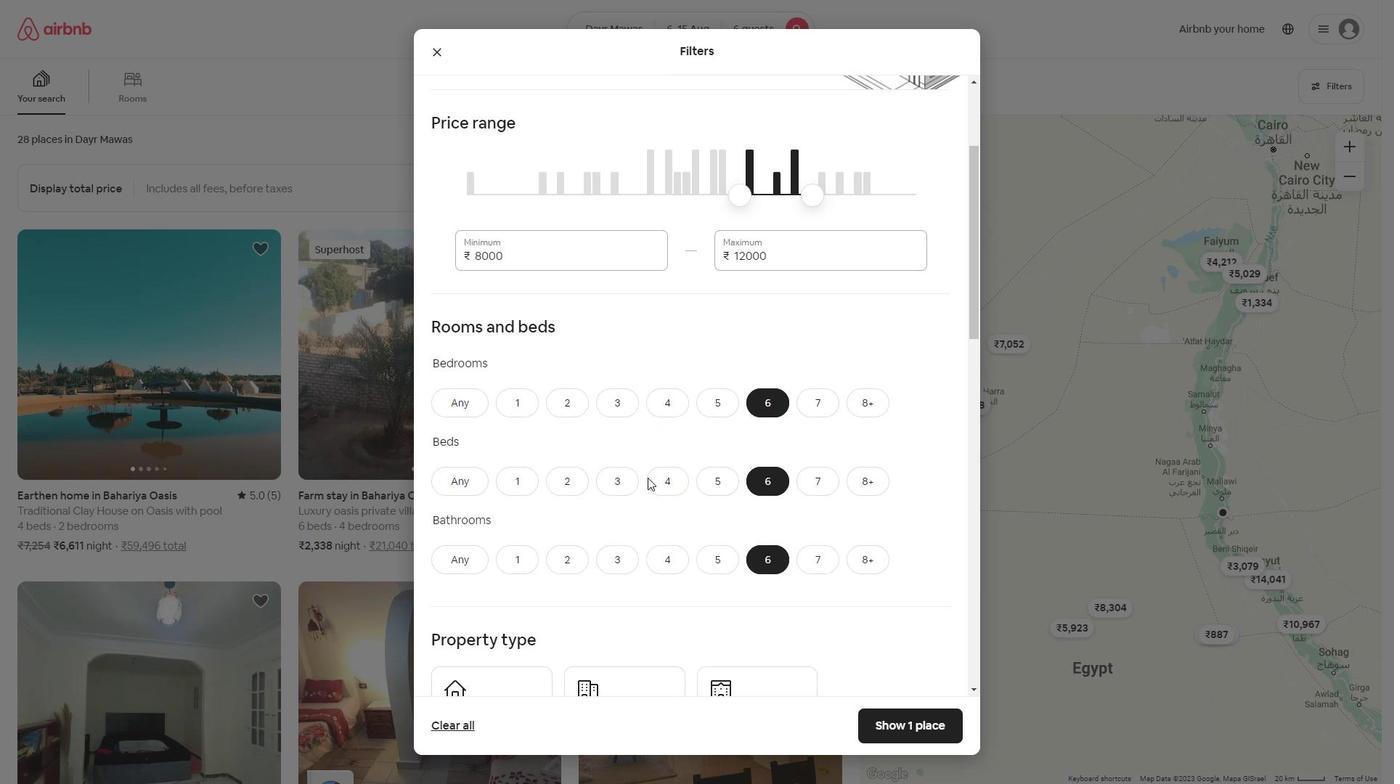 
Action: Mouse moved to (527, 635)
Screenshot: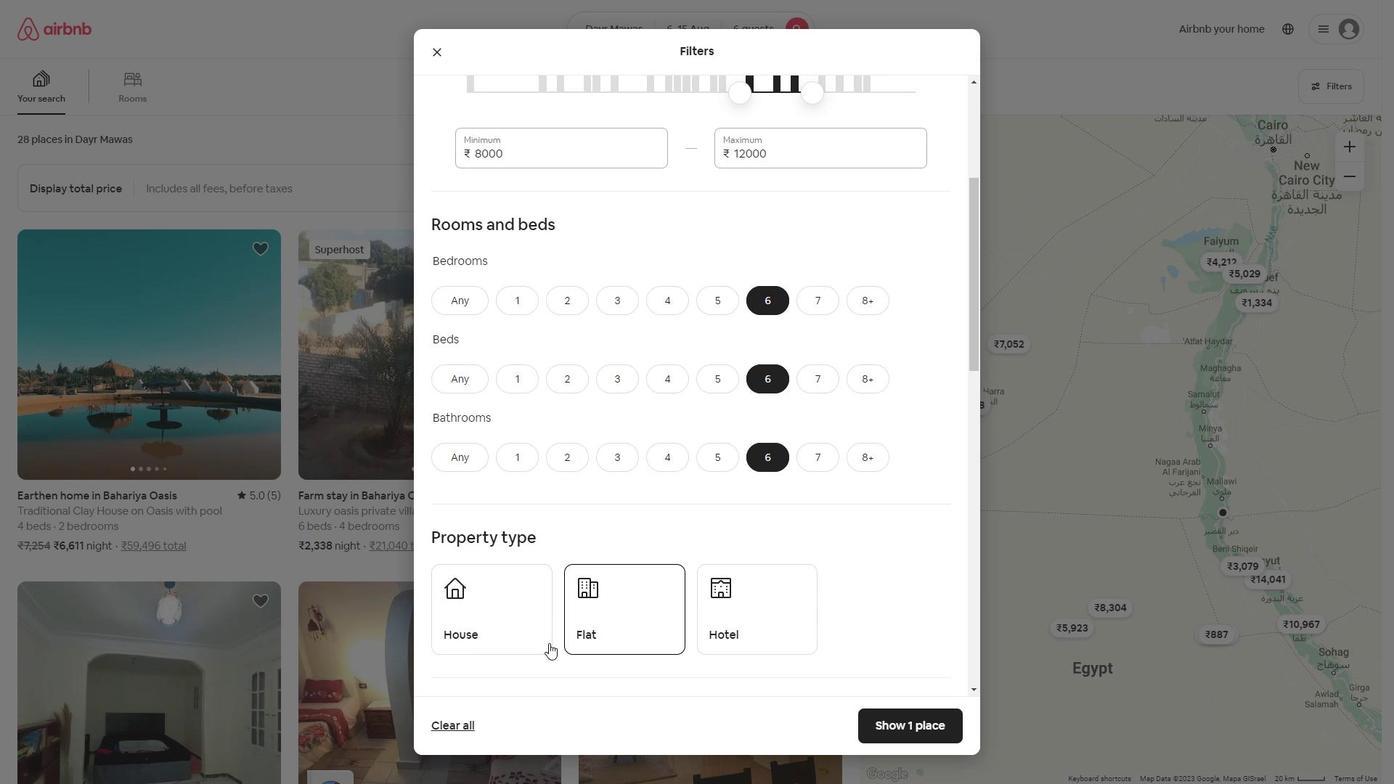 
Action: Mouse pressed left at (527, 635)
Screenshot: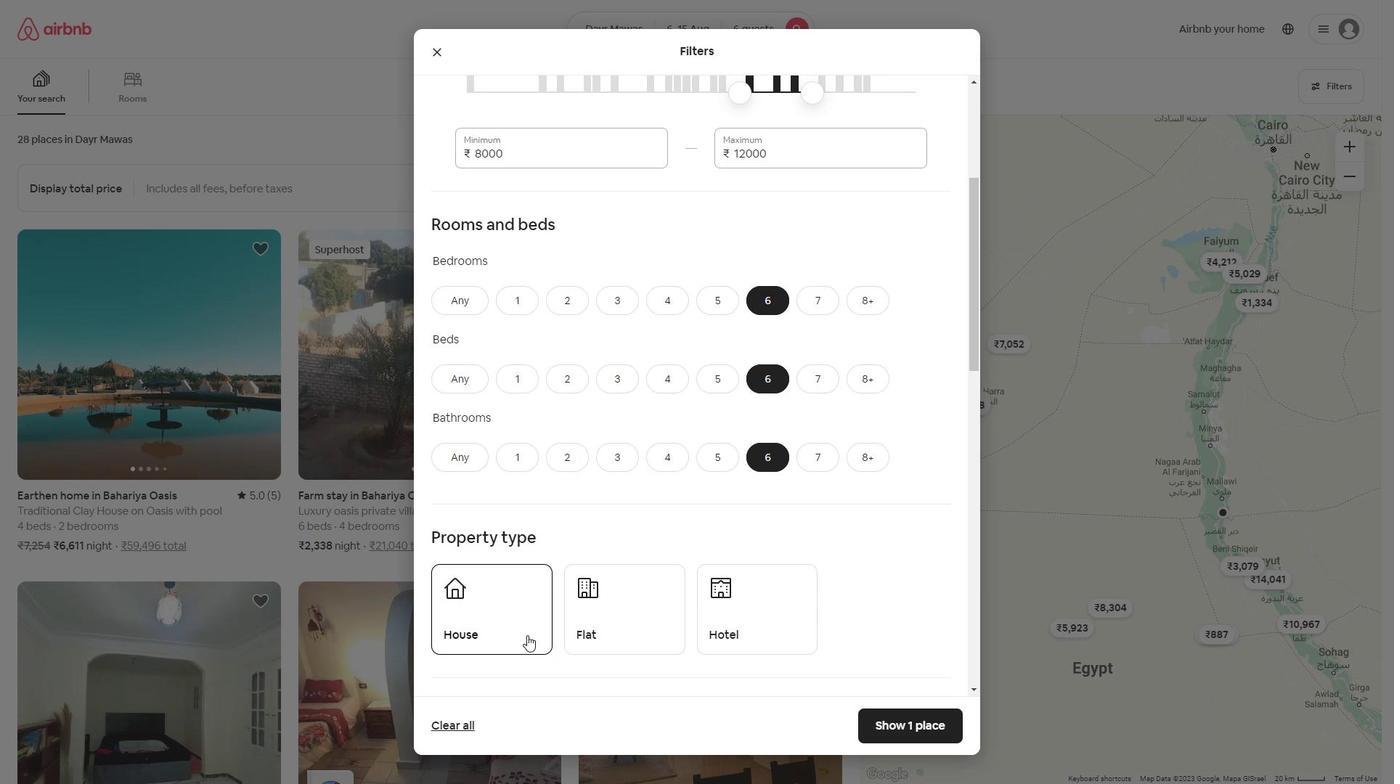 
Action: Mouse moved to (617, 607)
Screenshot: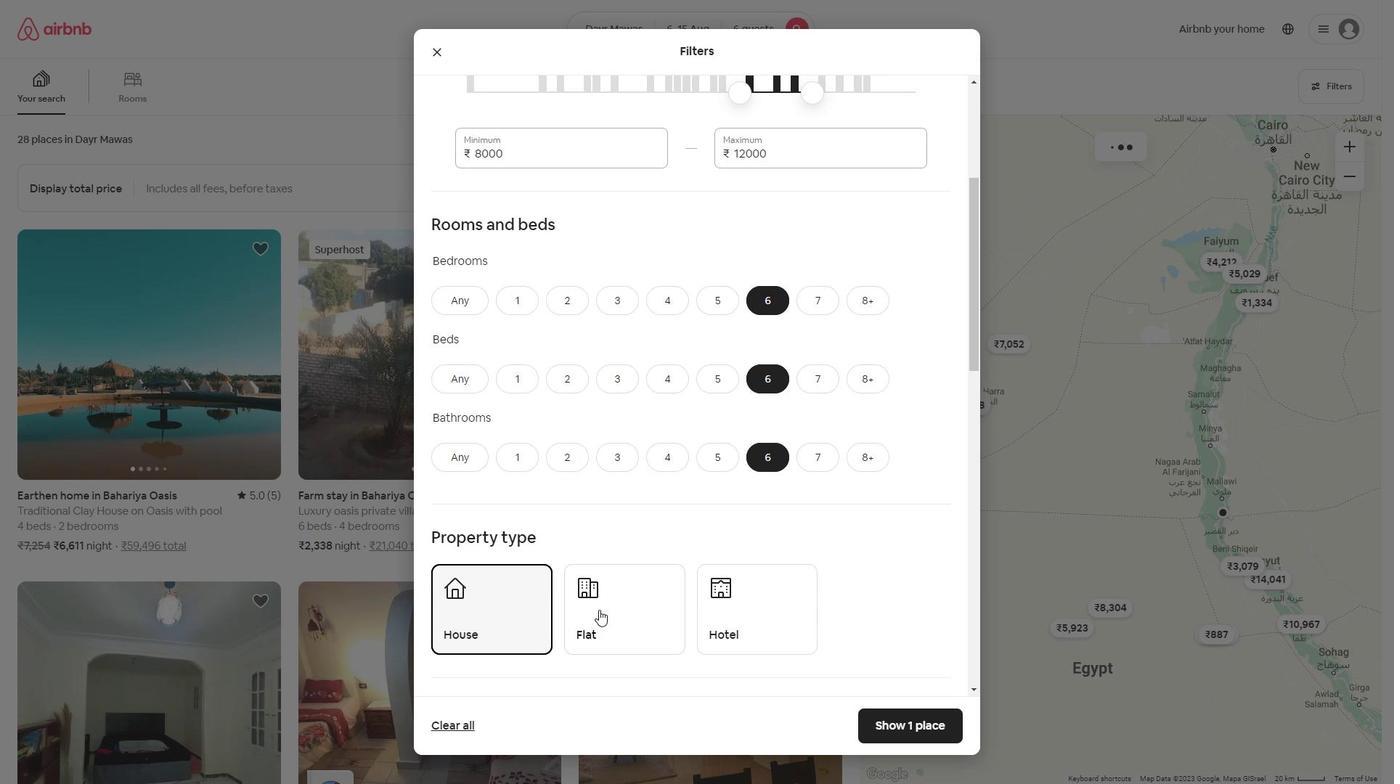 
Action: Mouse pressed left at (617, 607)
Screenshot: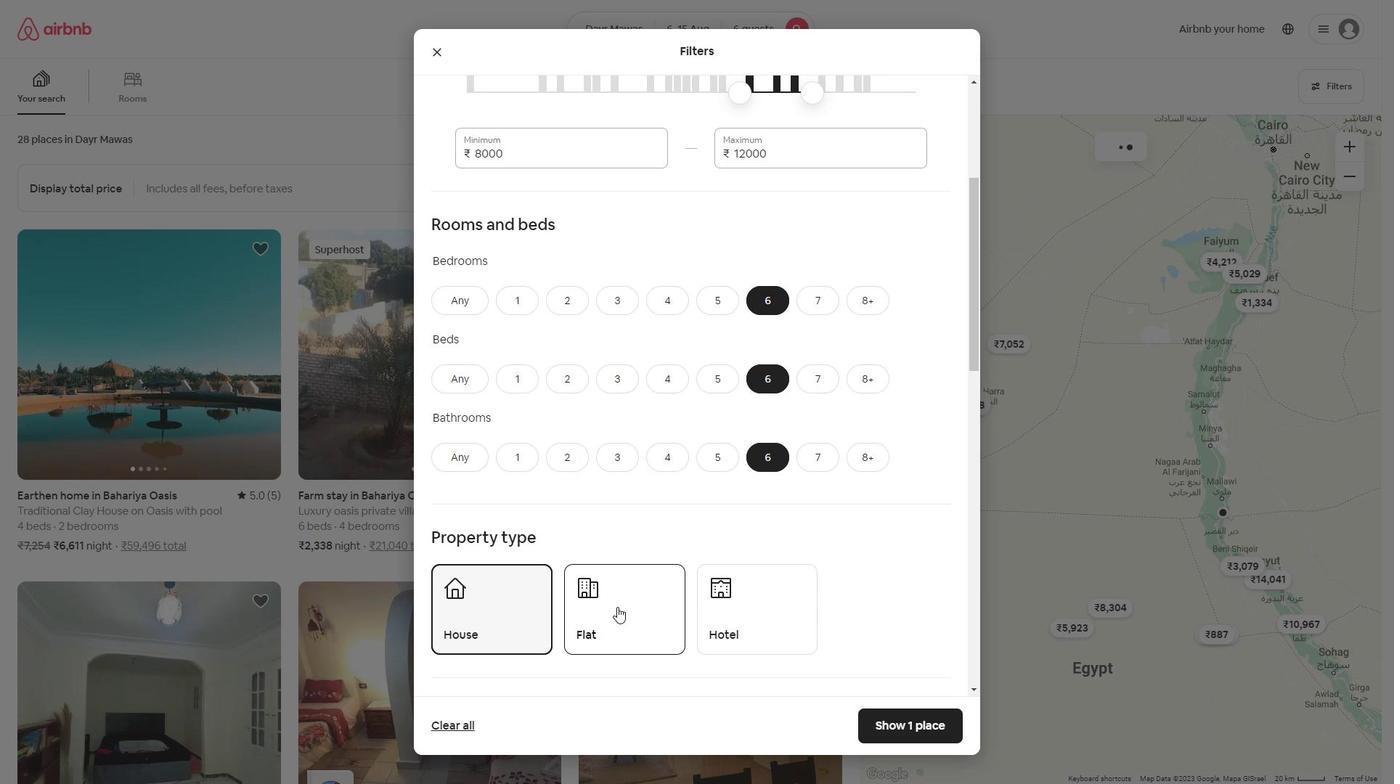 
Action: Mouse moved to (612, 472)
Screenshot: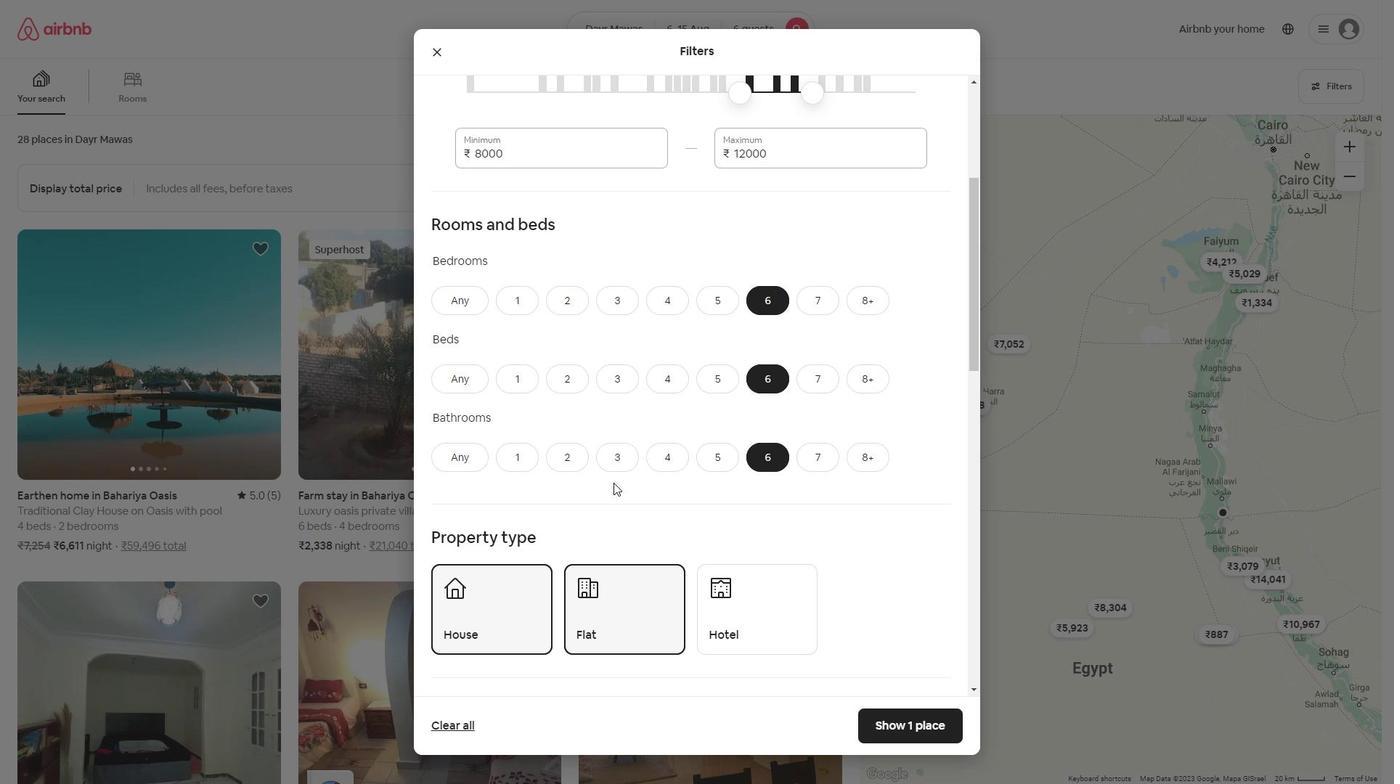 
Action: Mouse scrolled (612, 471) with delta (0, 0)
Screenshot: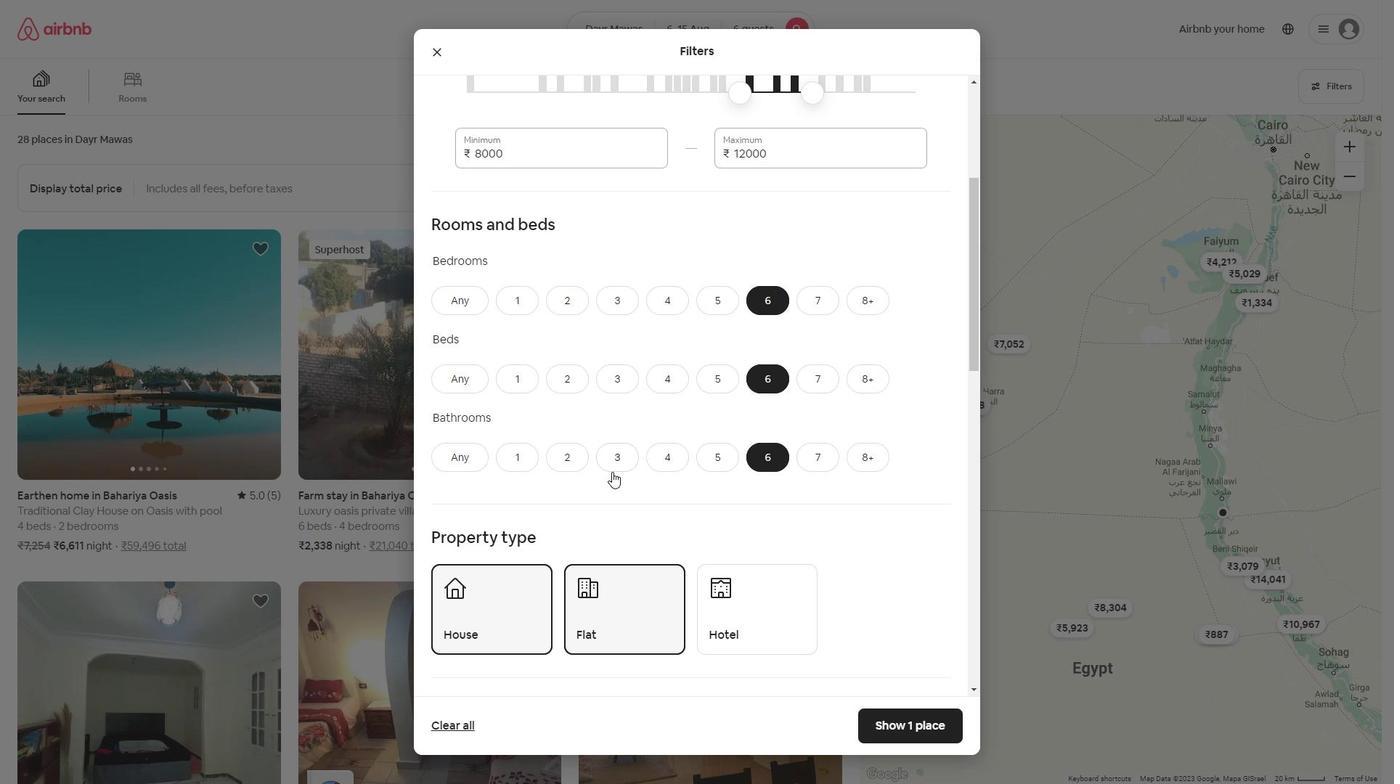
Action: Mouse scrolled (612, 471) with delta (0, 0)
Screenshot: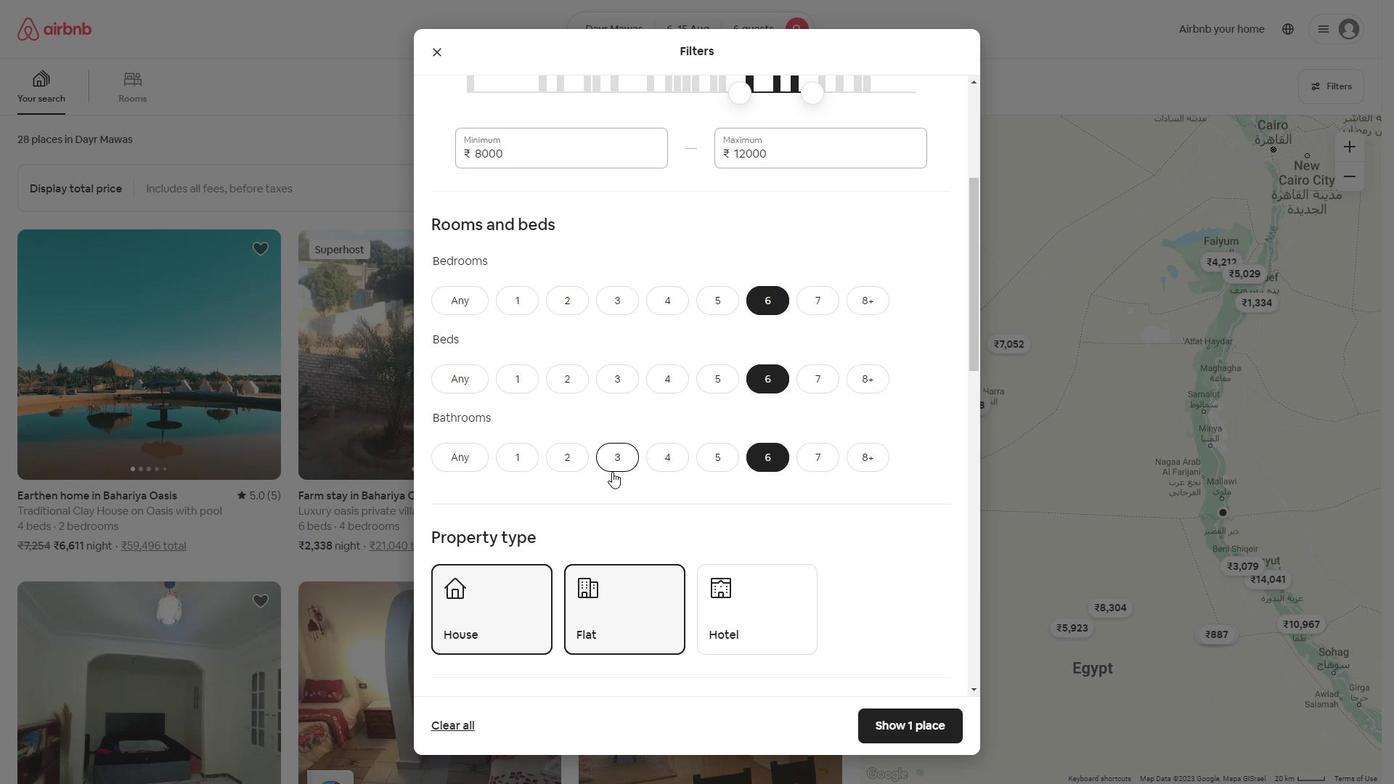
Action: Mouse moved to (451, 634)
Screenshot: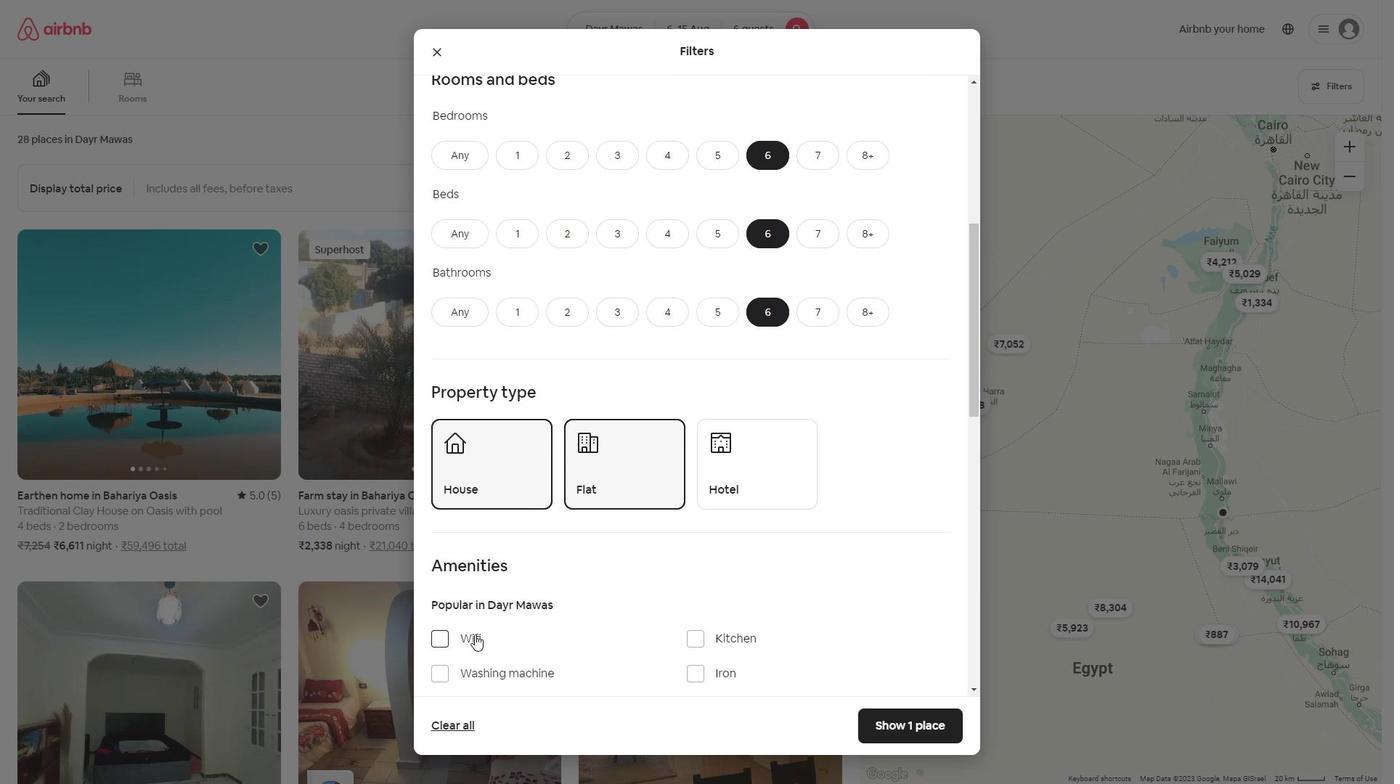 
Action: Mouse pressed left at (451, 634)
Screenshot: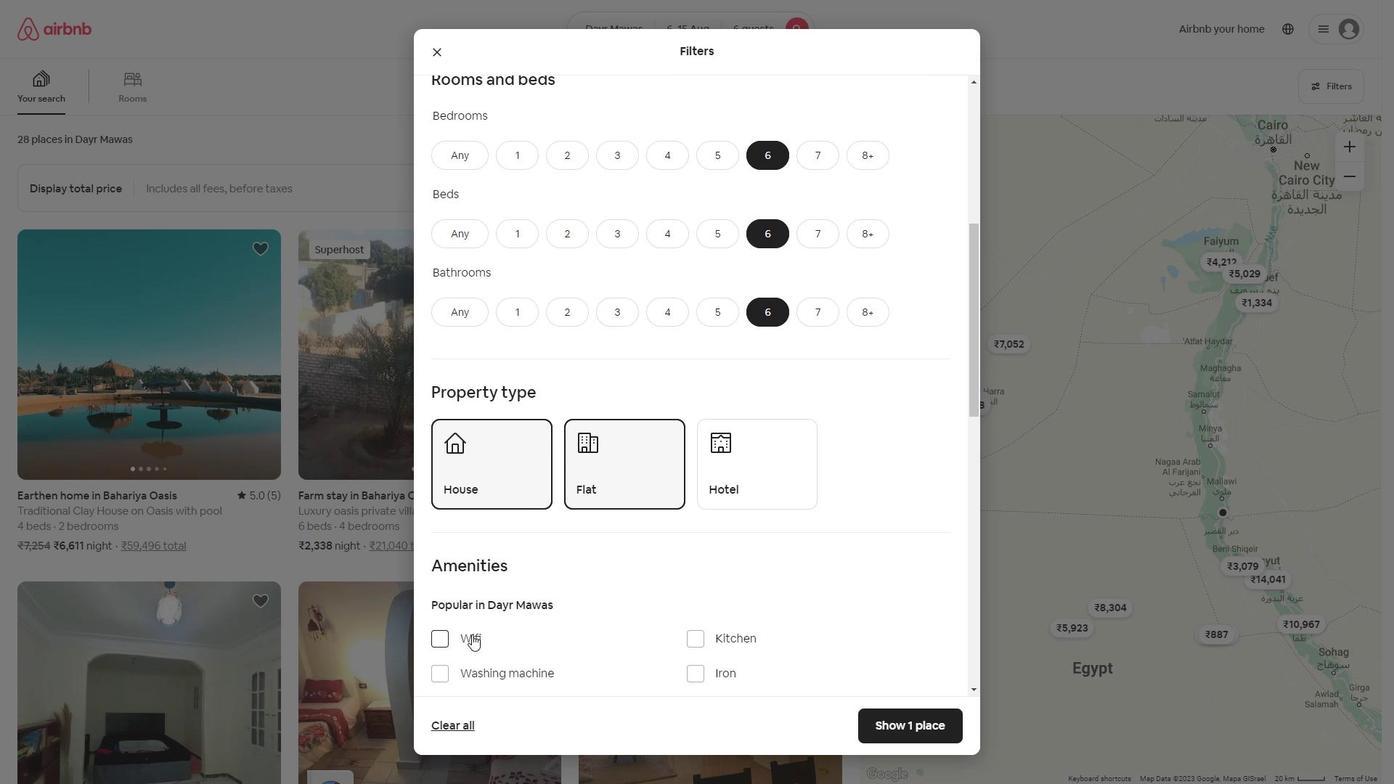 
Action: Mouse moved to (459, 595)
Screenshot: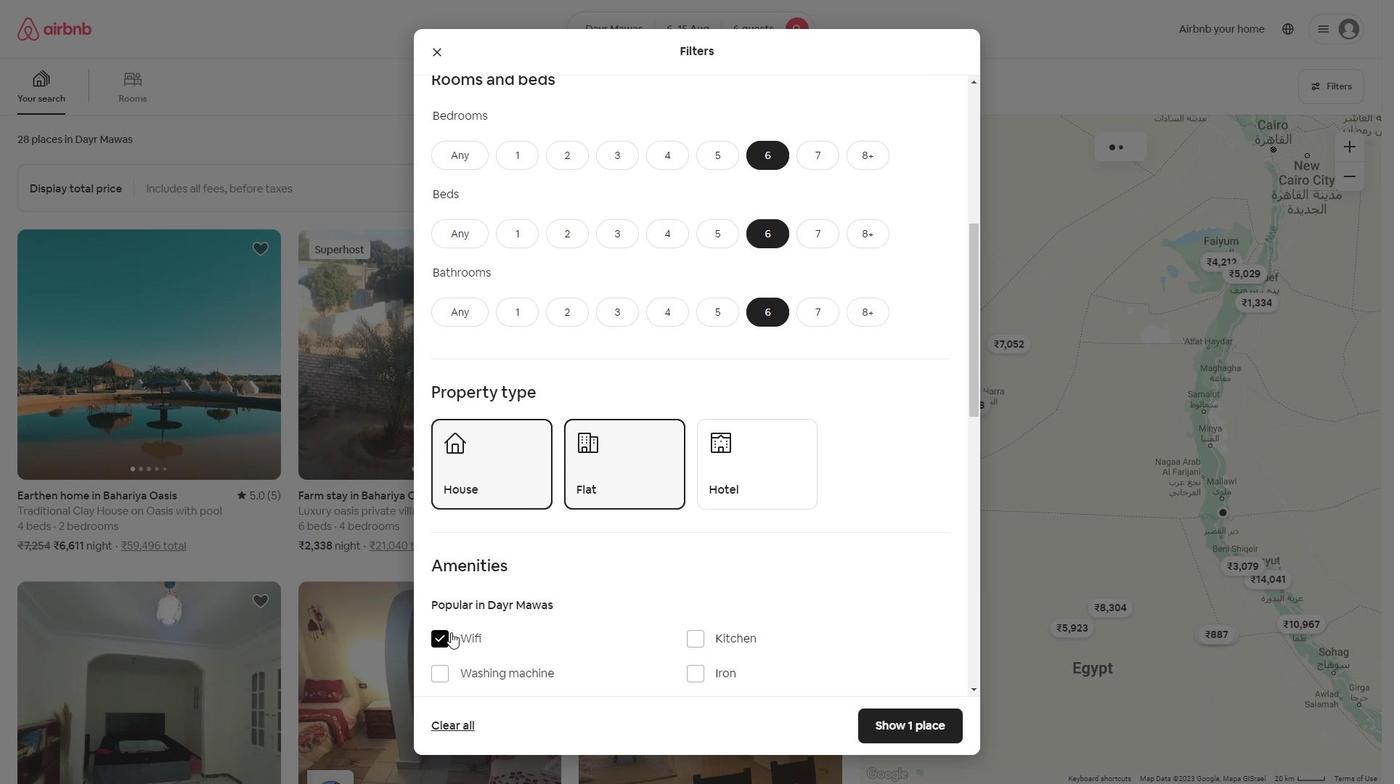 
Action: Mouse scrolled (459, 594) with delta (0, 0)
Screenshot: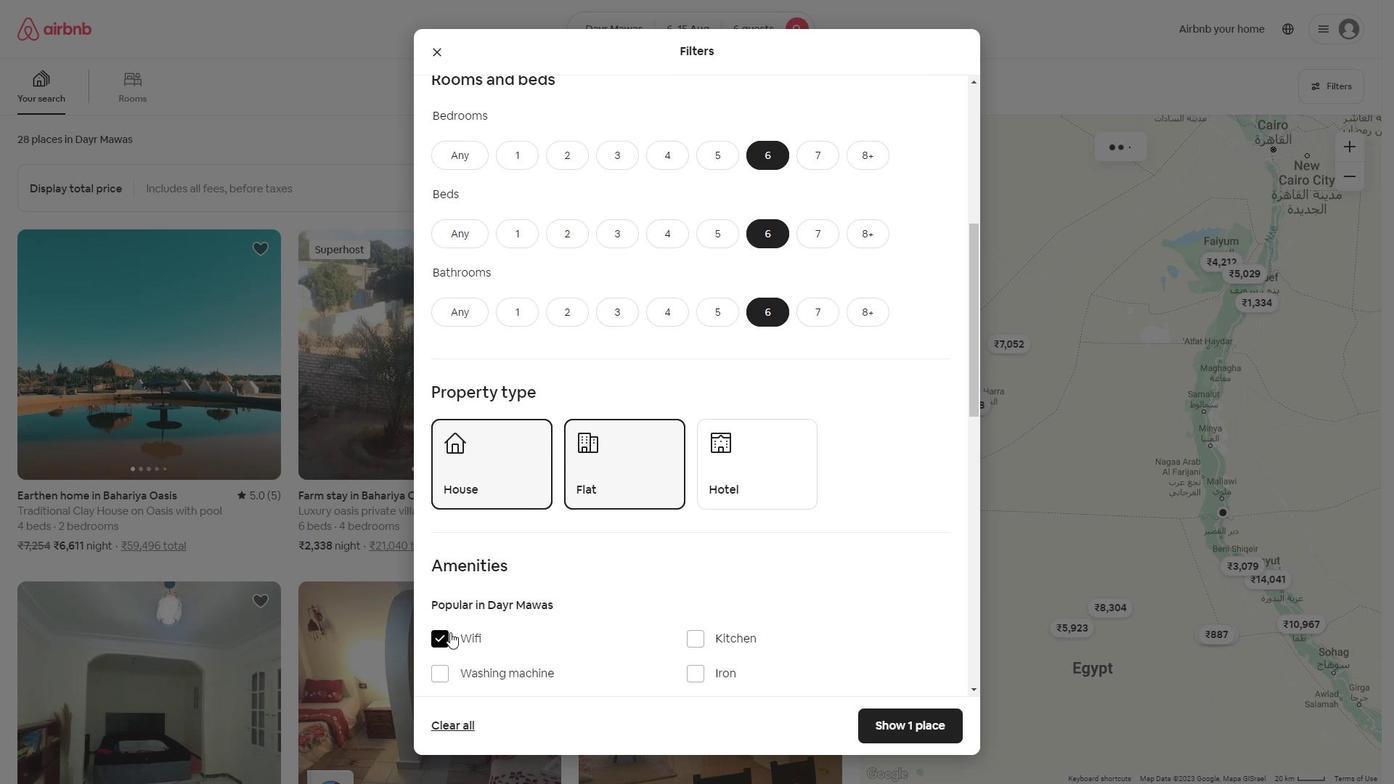 
Action: Mouse scrolled (459, 594) with delta (0, 0)
Screenshot: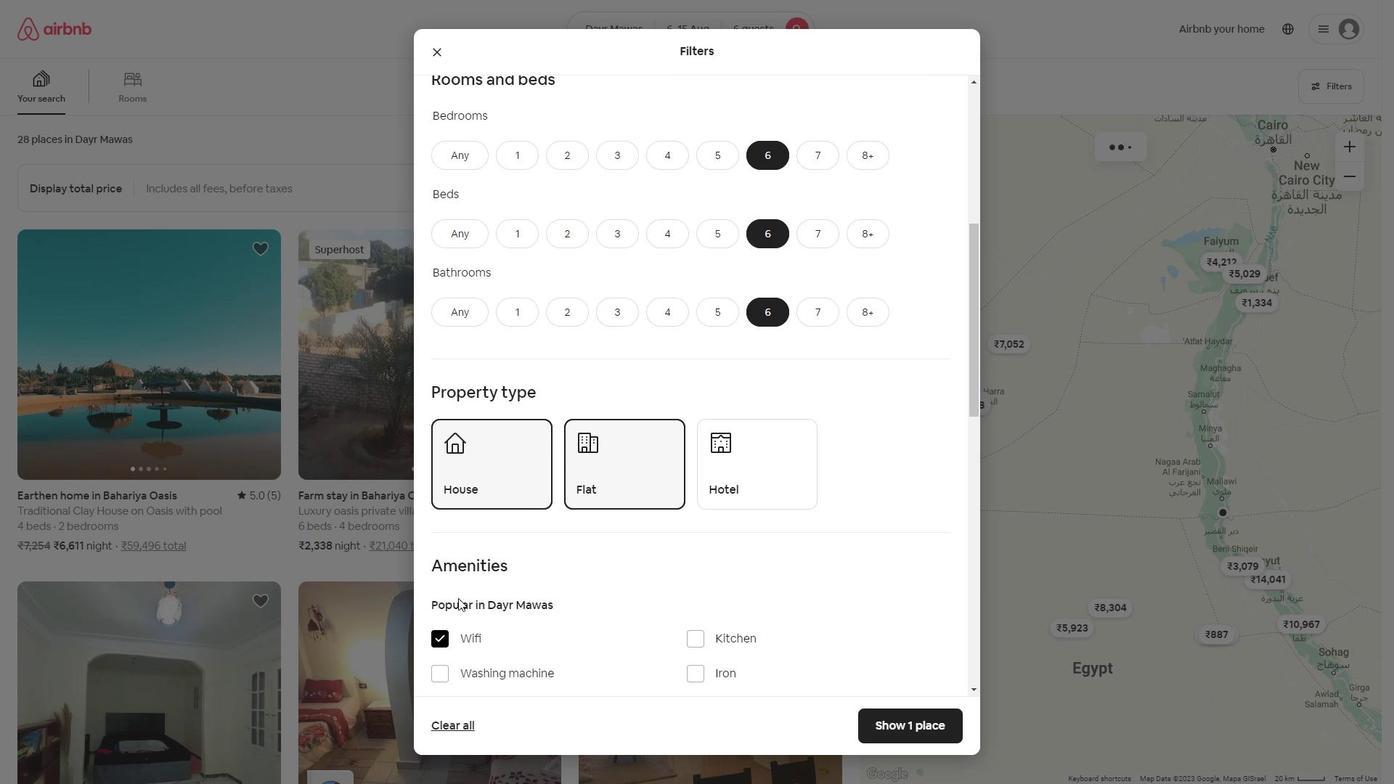 
Action: Mouse scrolled (459, 594) with delta (0, 0)
Screenshot: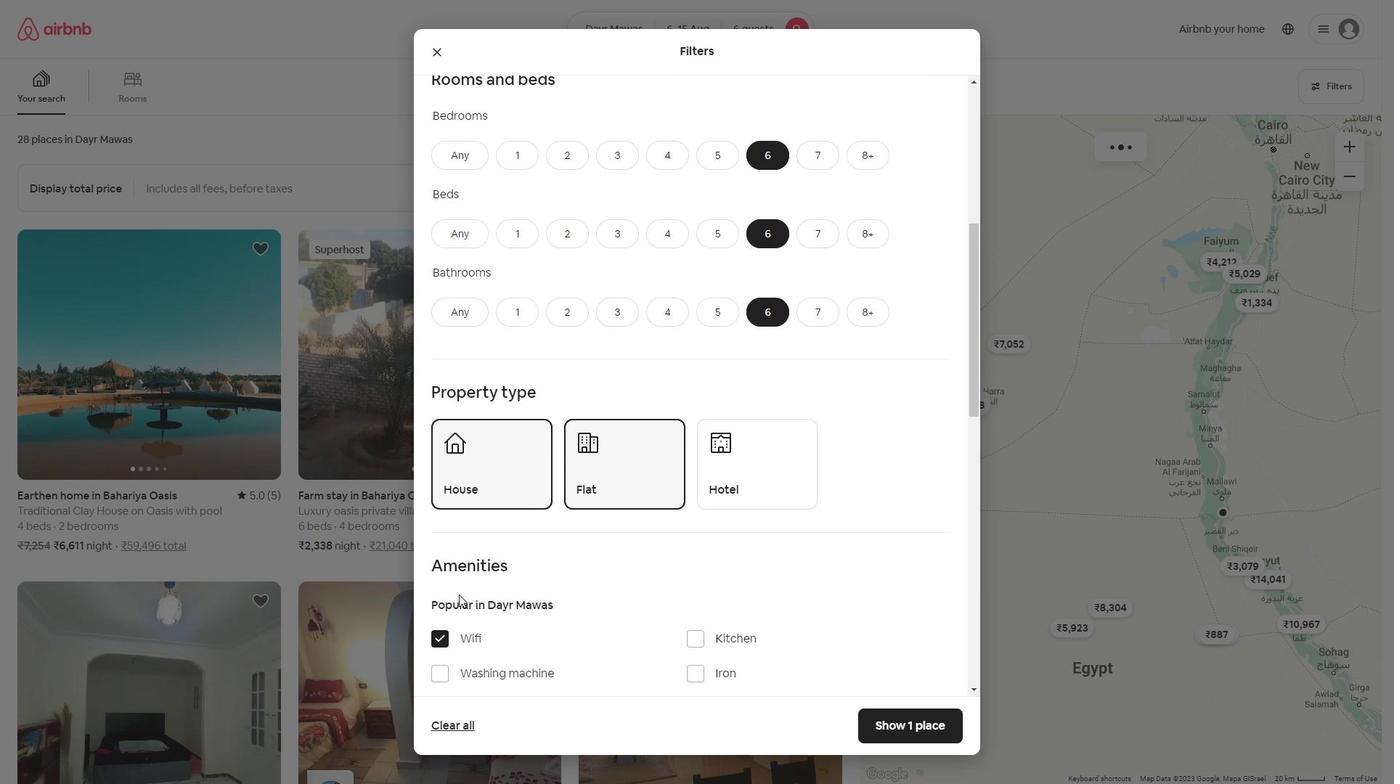 
Action: Mouse moved to (460, 594)
Screenshot: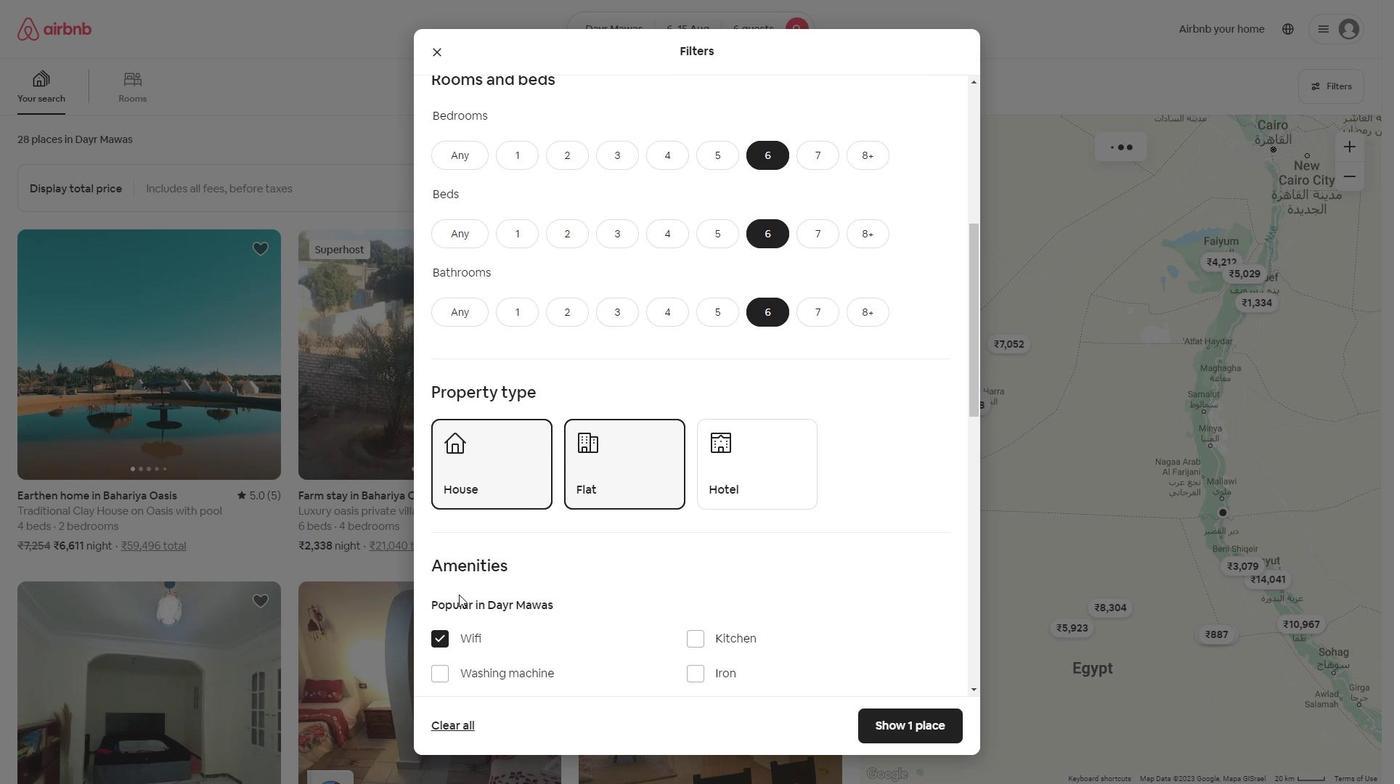 
Action: Mouse scrolled (459, 593) with delta (0, 0)
Screenshot: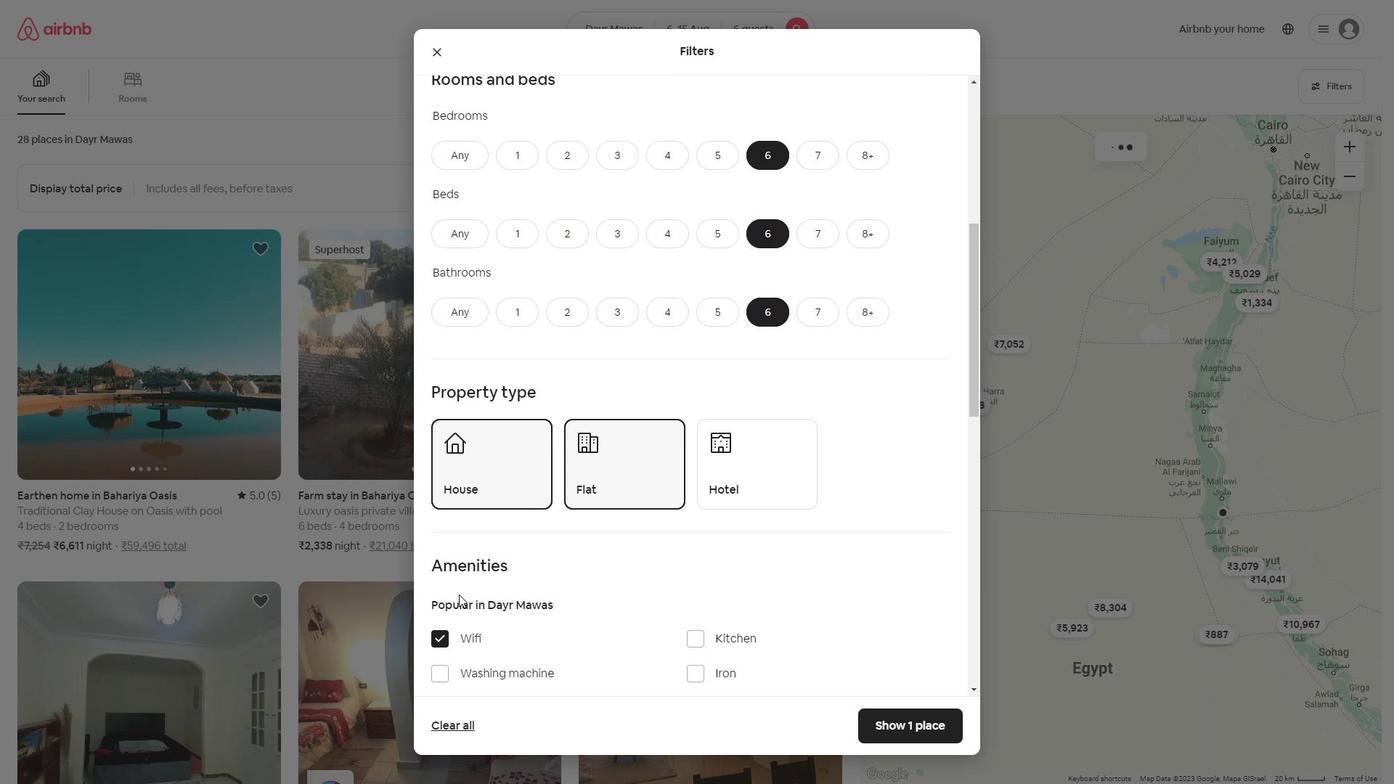 
Action: Mouse moved to (438, 412)
Screenshot: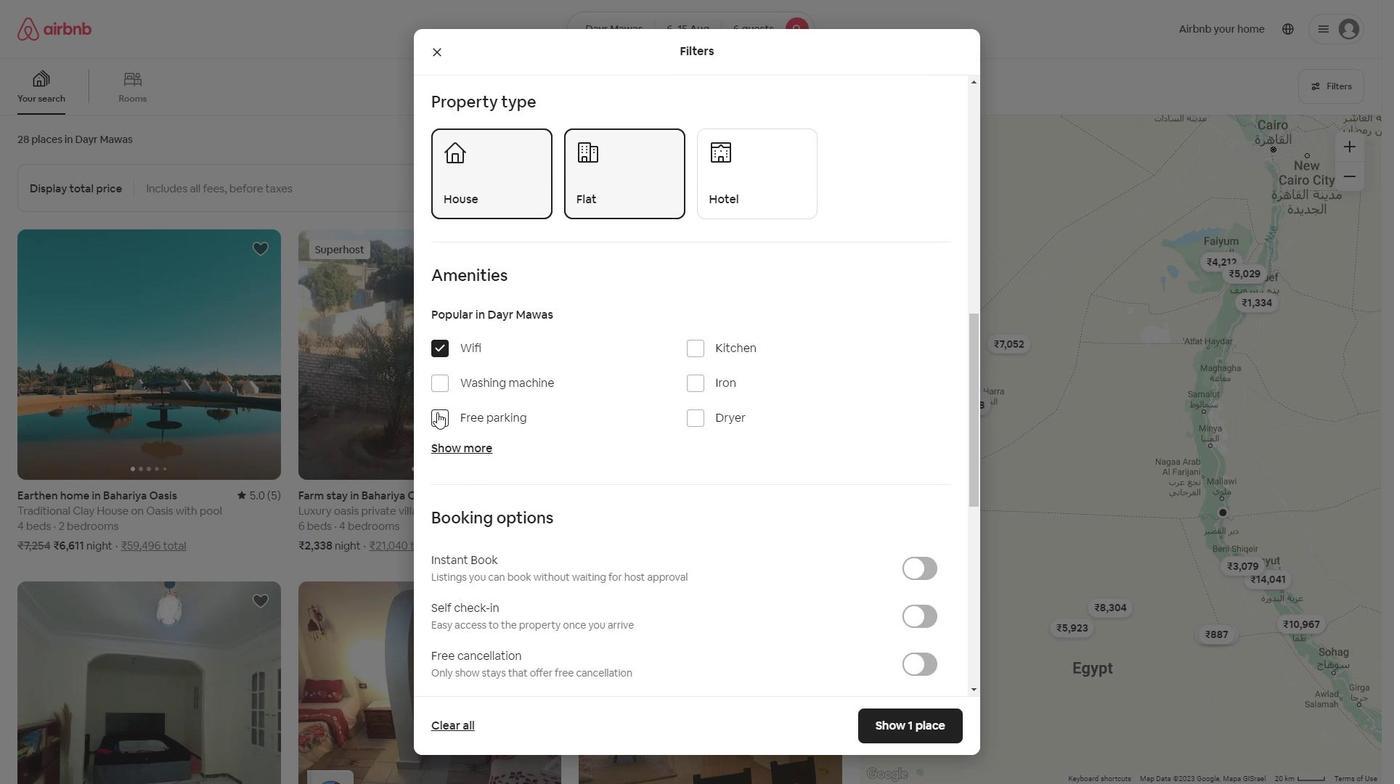 
Action: Mouse pressed left at (438, 412)
Screenshot: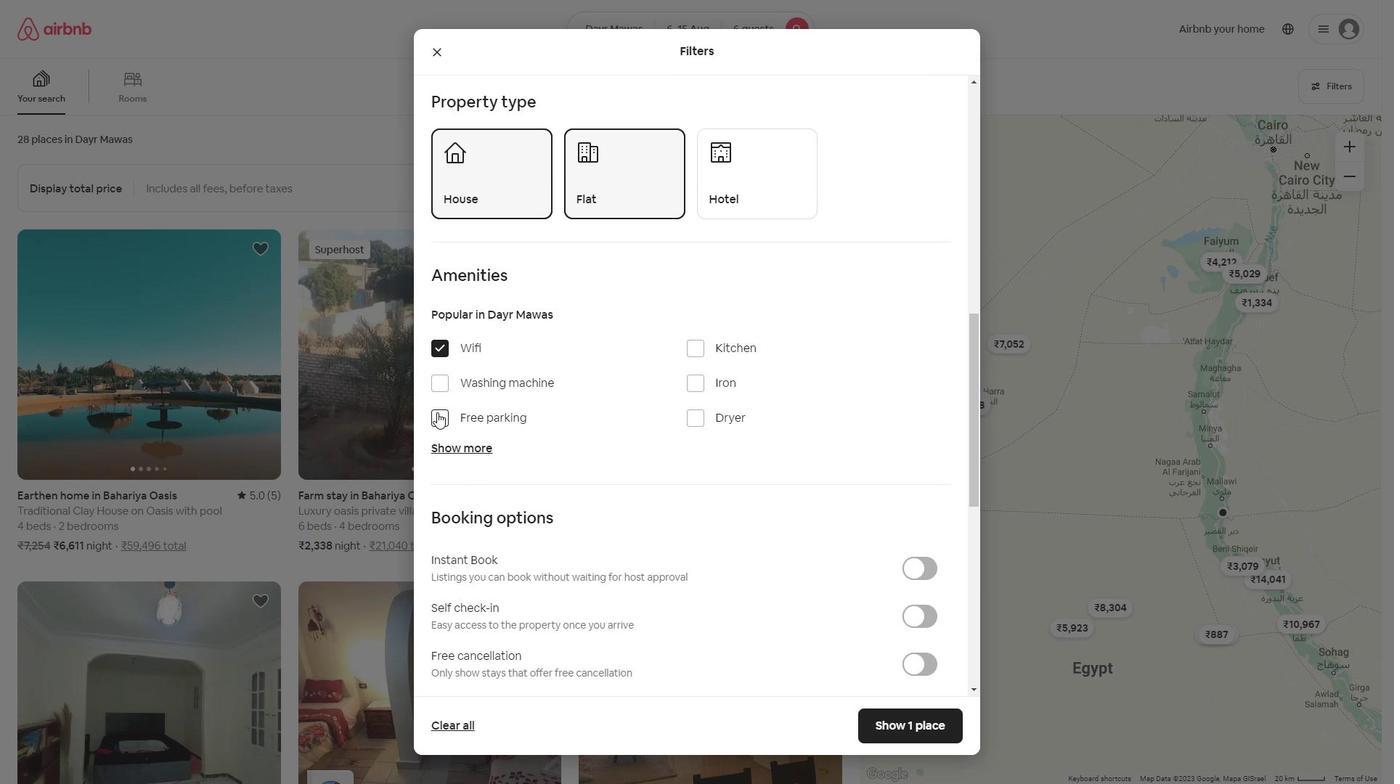 
Action: Mouse moved to (452, 438)
Screenshot: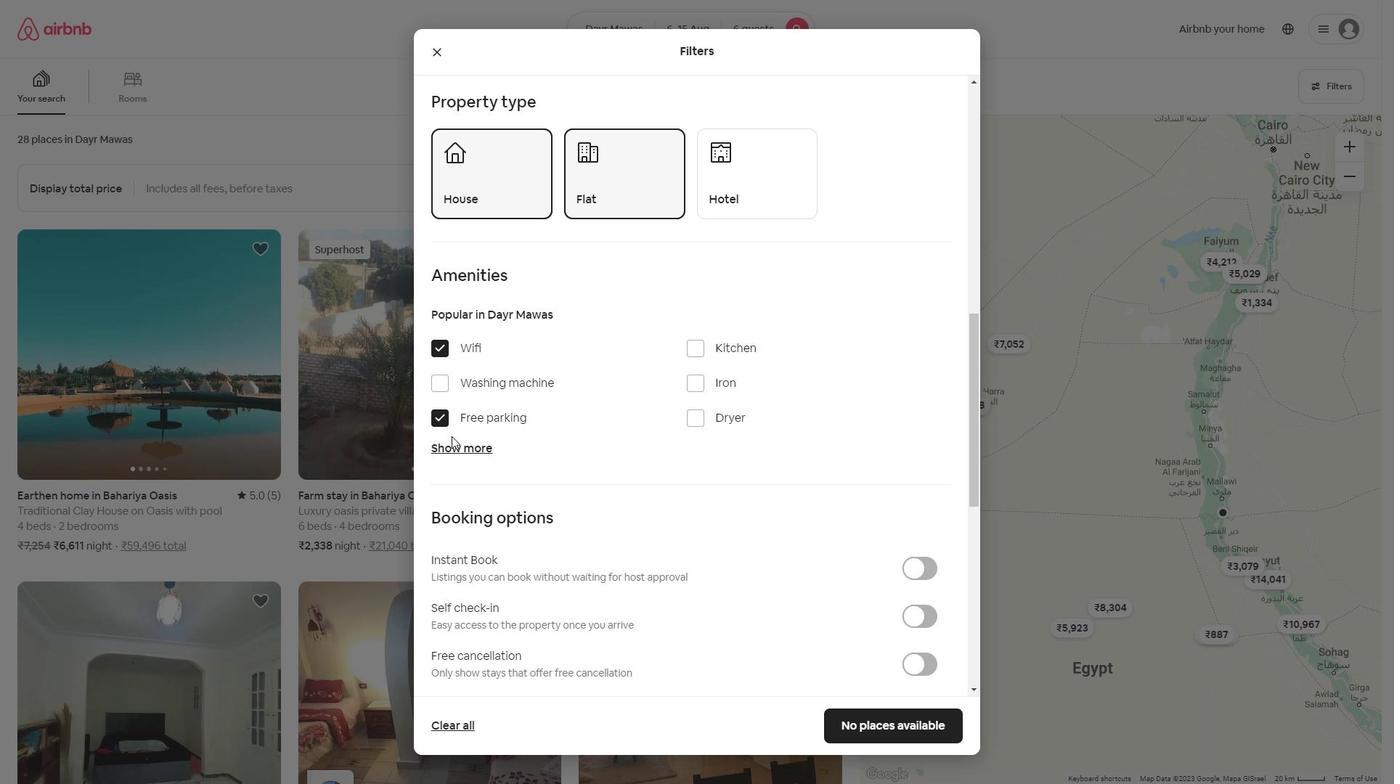 
Action: Mouse pressed left at (452, 438)
Screenshot: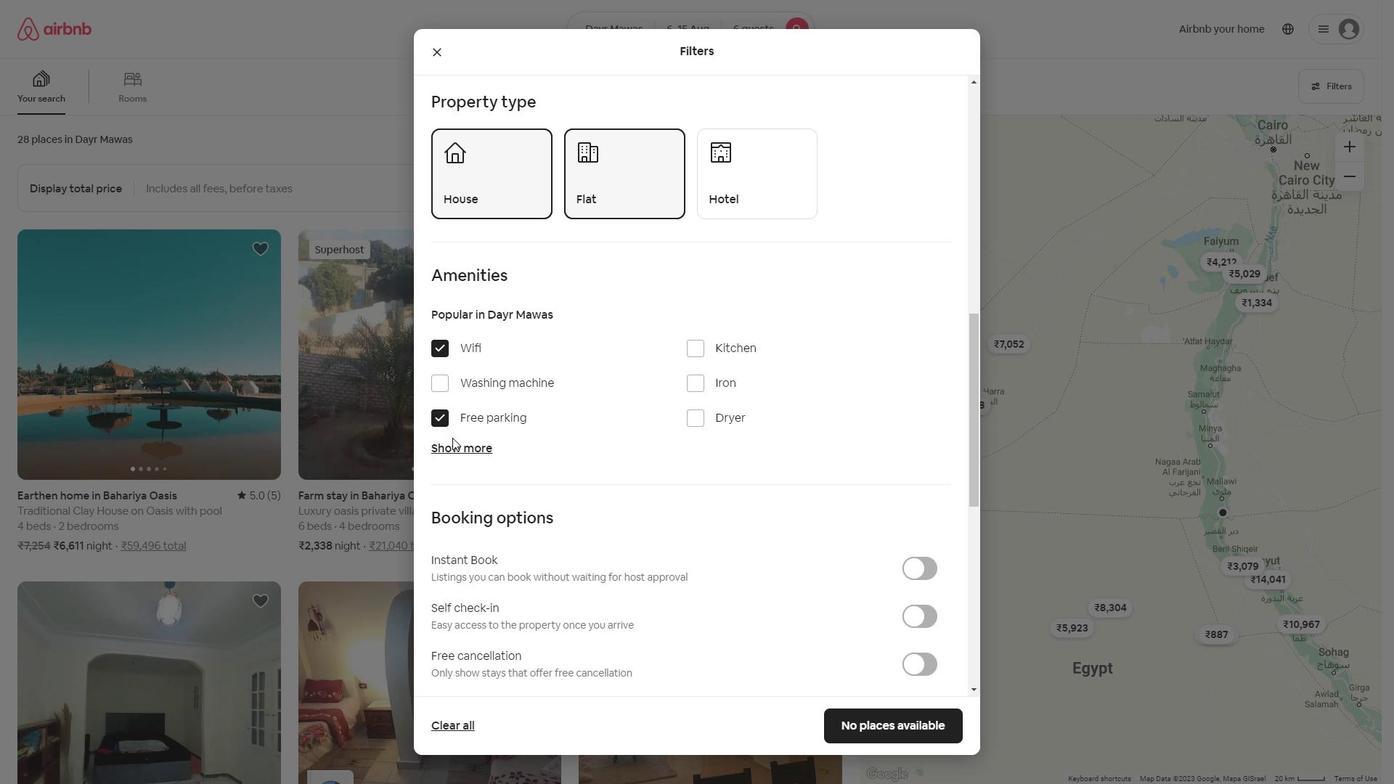 
Action: Mouse moved to (454, 441)
Screenshot: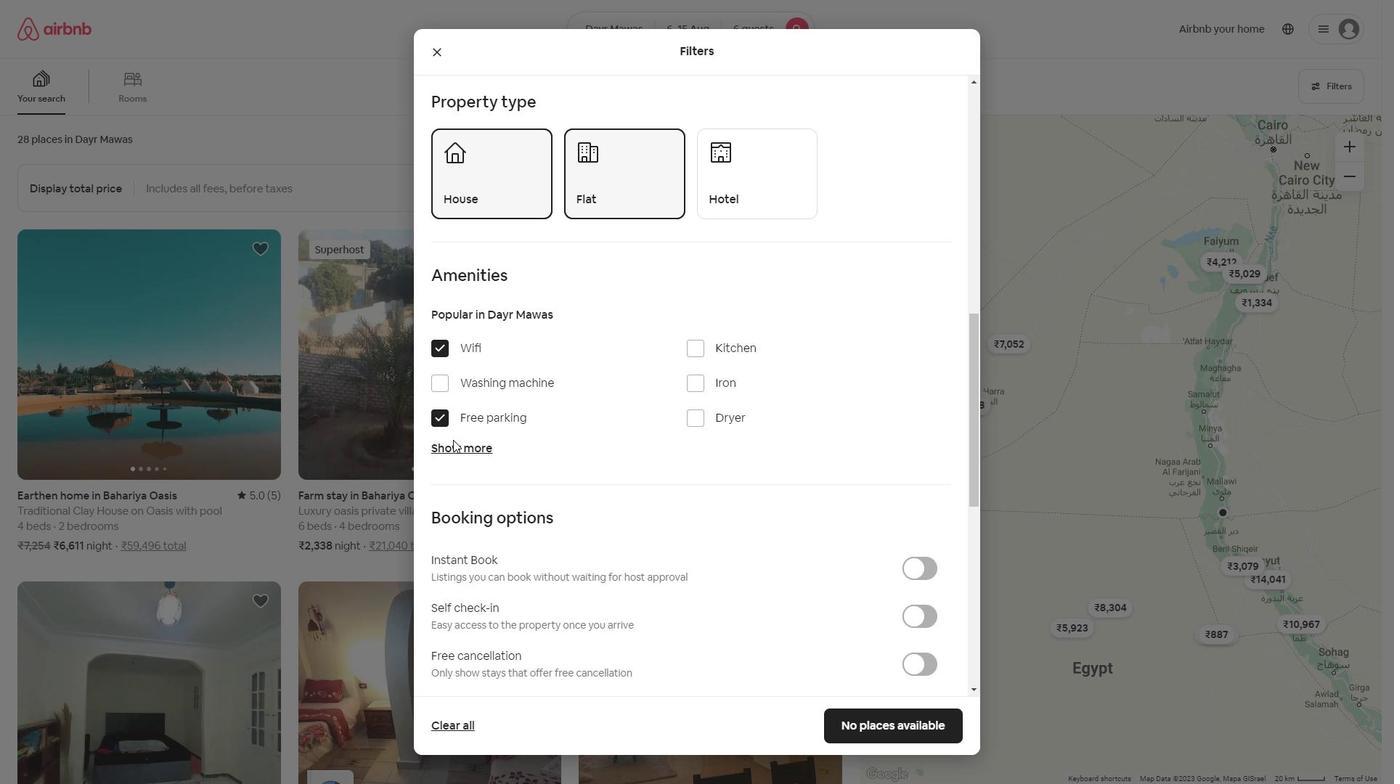 
Action: Mouse pressed left at (454, 441)
Screenshot: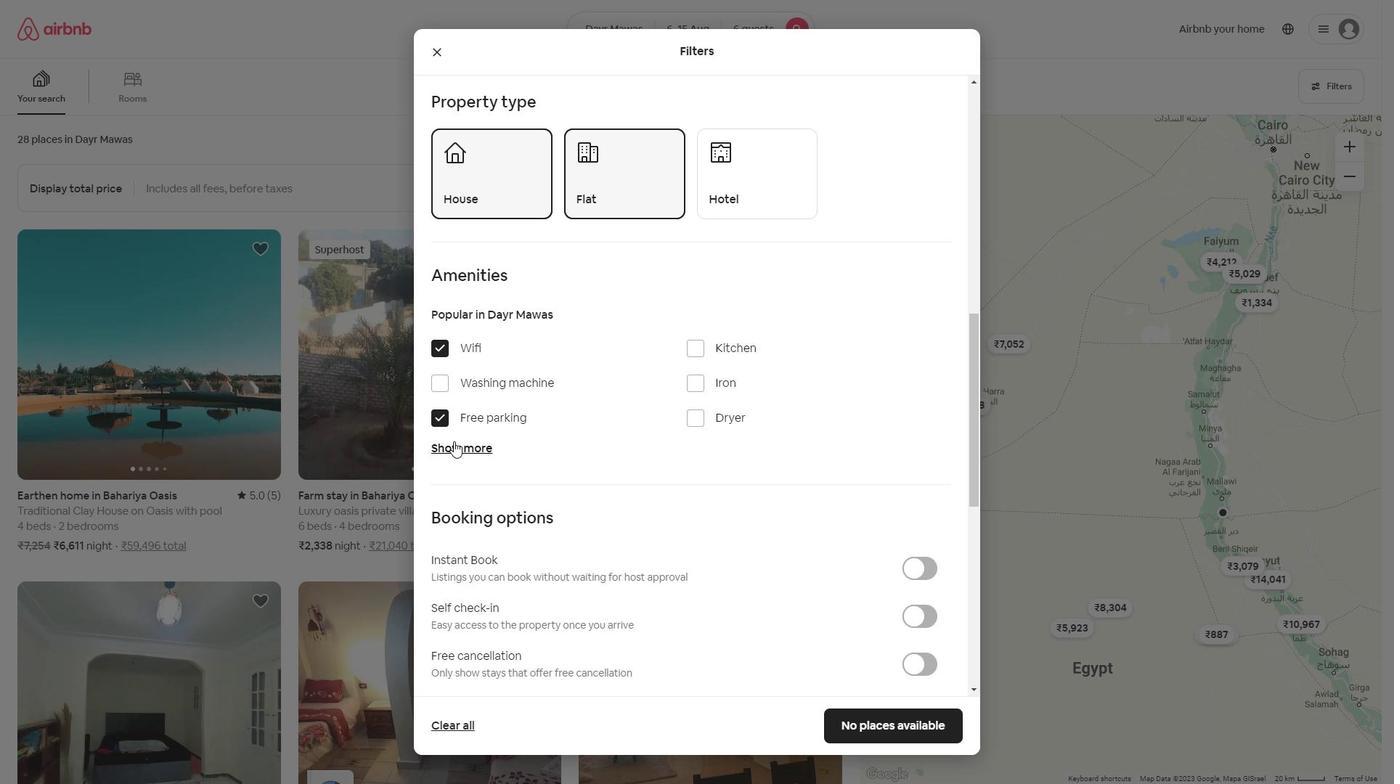 
Action: Mouse moved to (483, 440)
Screenshot: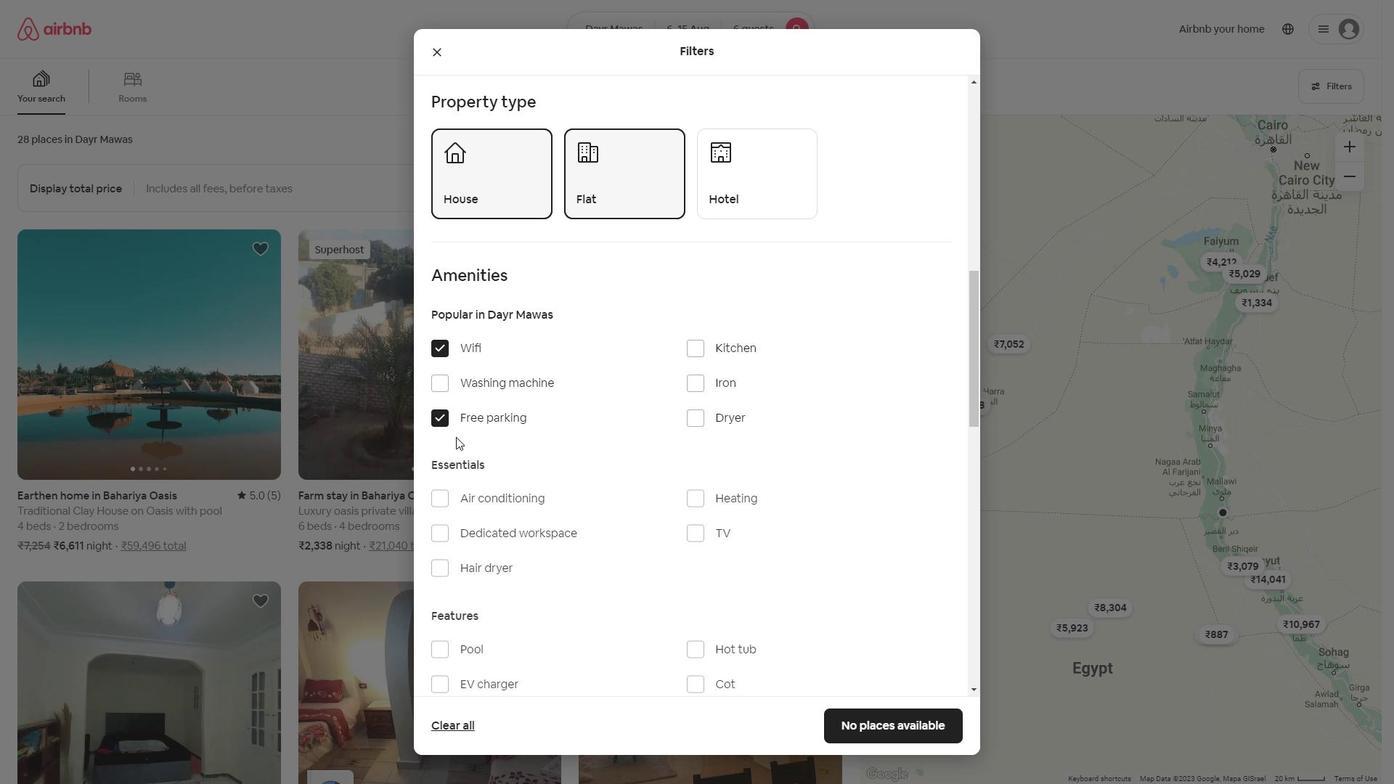 
Action: Mouse scrolled (483, 439) with delta (0, 0)
Screenshot: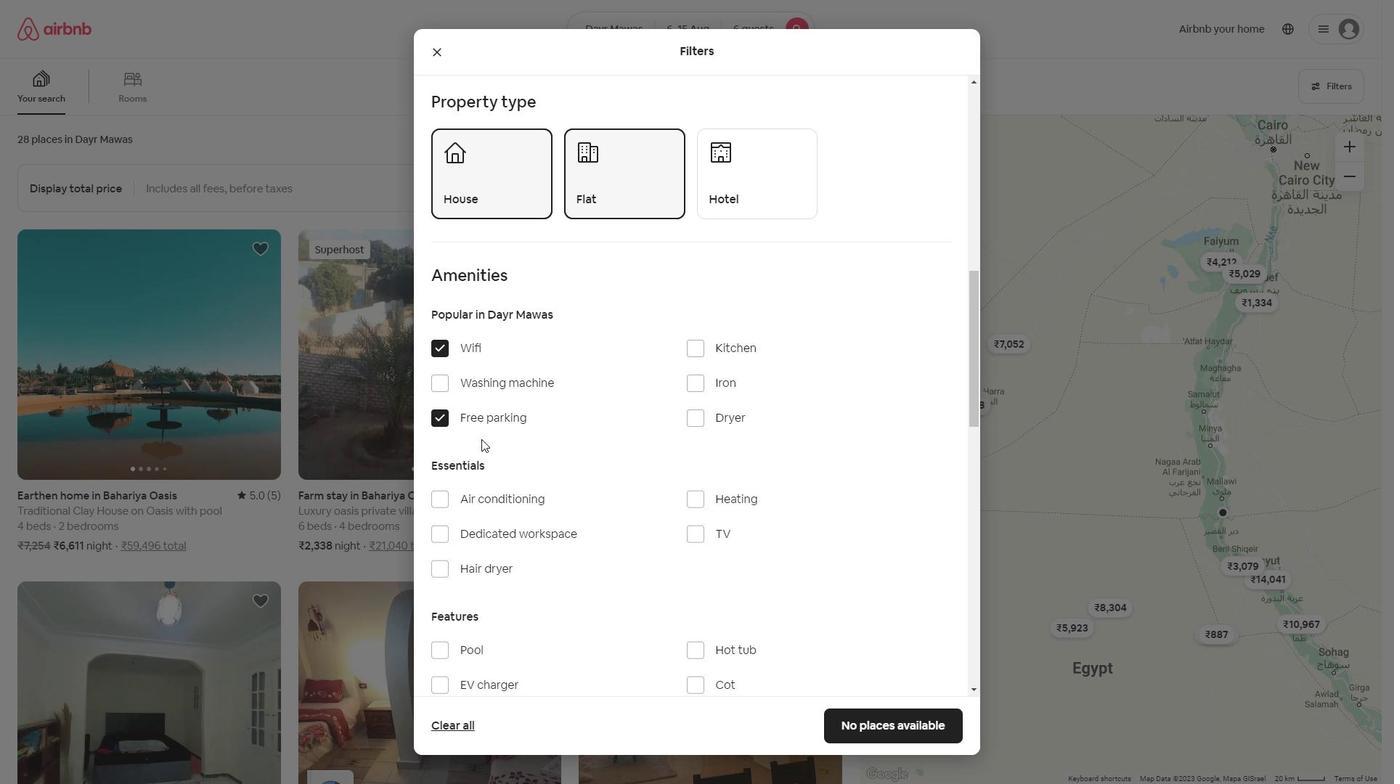 
Action: Mouse scrolled (483, 439) with delta (0, 0)
Screenshot: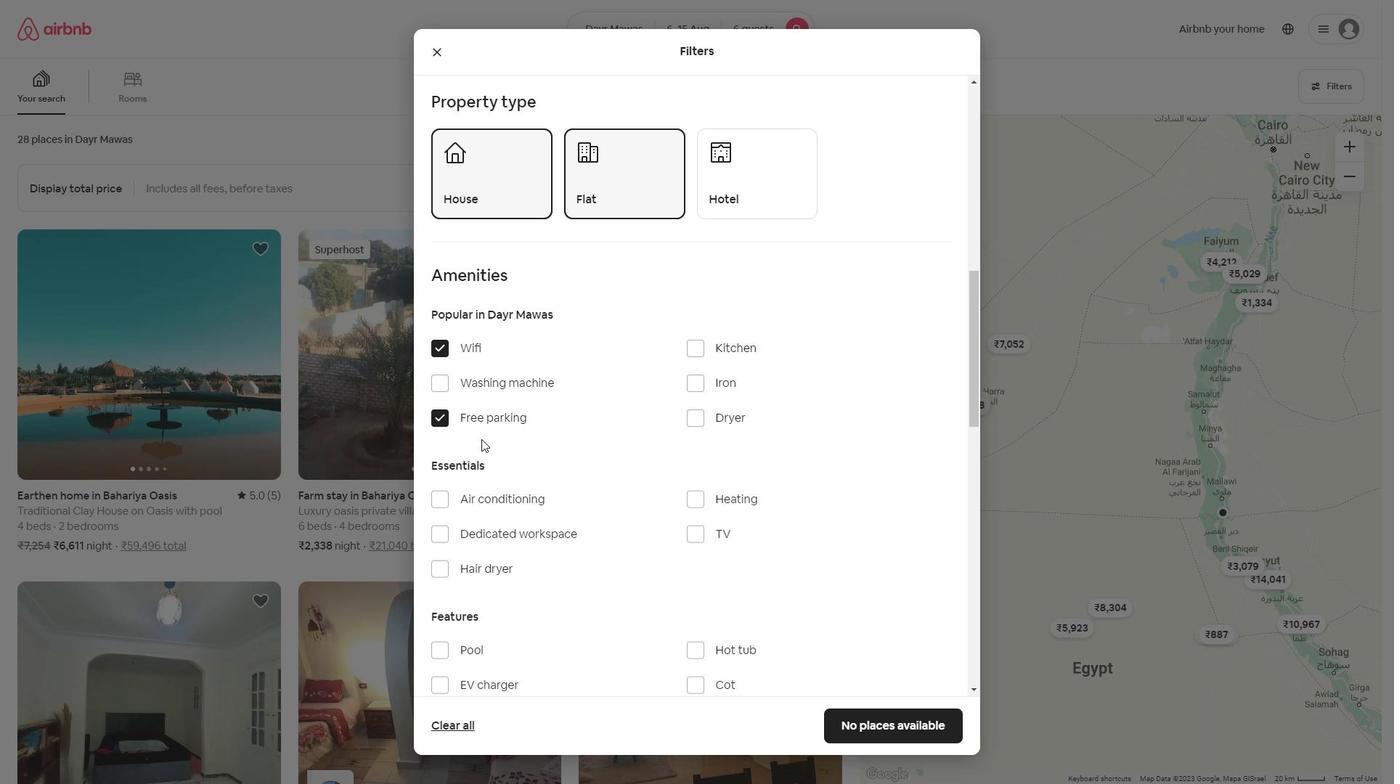 
Action: Mouse moved to (714, 387)
Screenshot: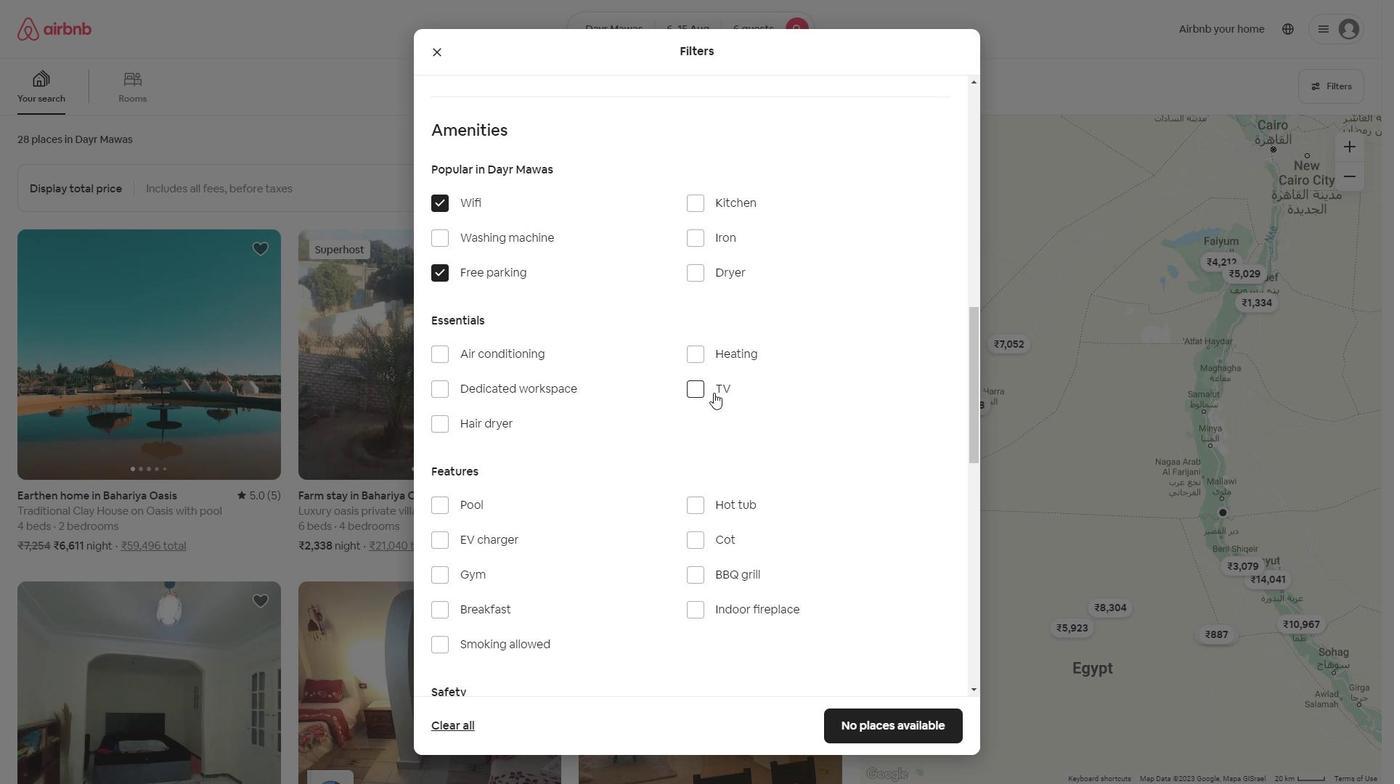 
Action: Mouse pressed left at (714, 387)
Screenshot: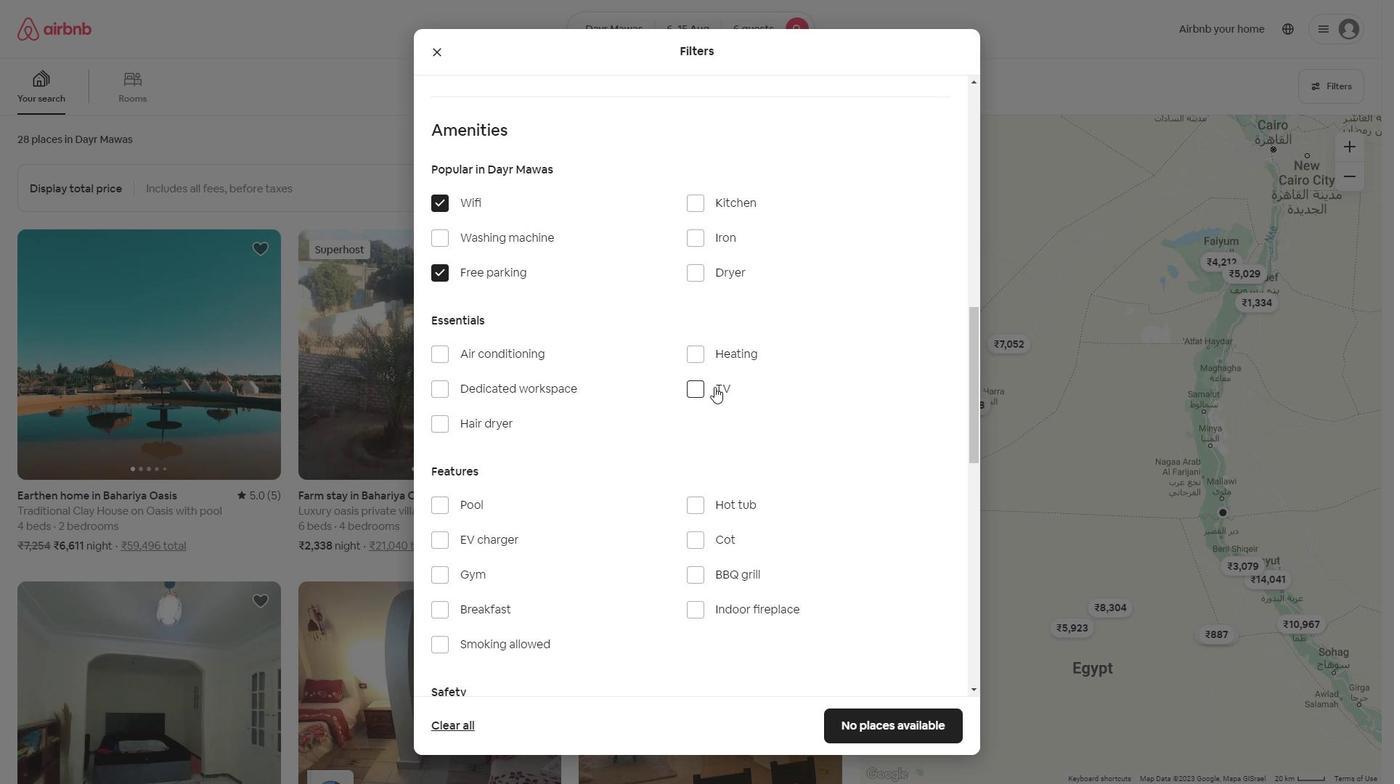 
Action: Mouse moved to (470, 565)
Screenshot: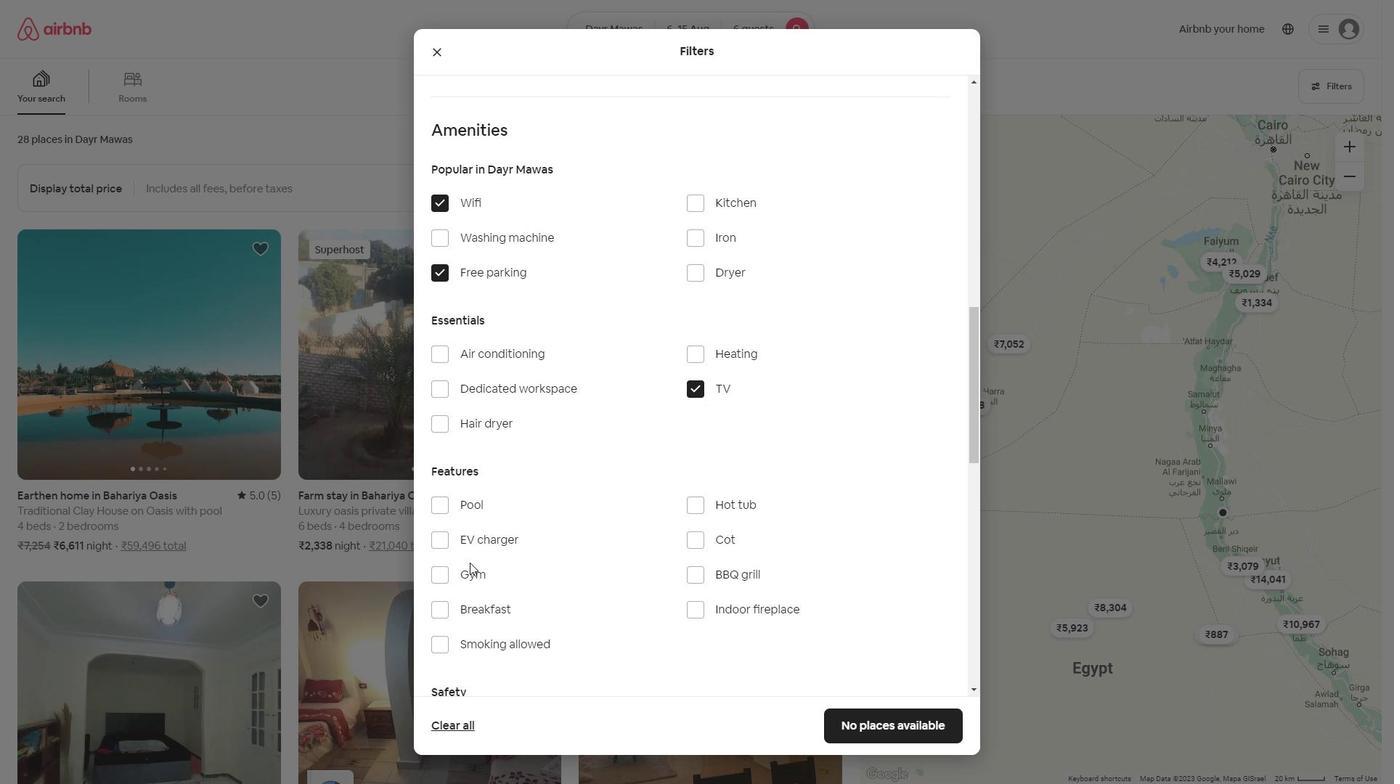 
Action: Mouse pressed left at (470, 565)
Screenshot: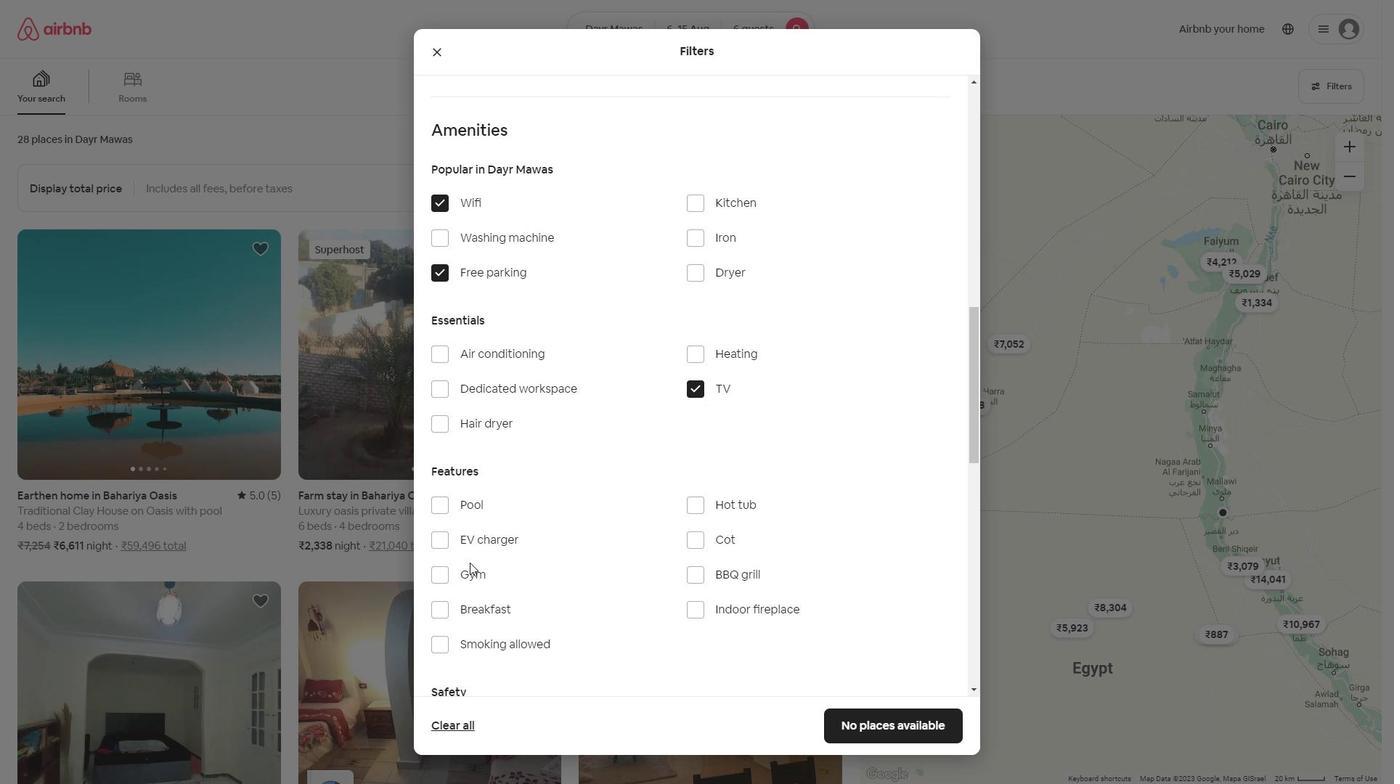 
Action: Mouse moved to (476, 576)
Screenshot: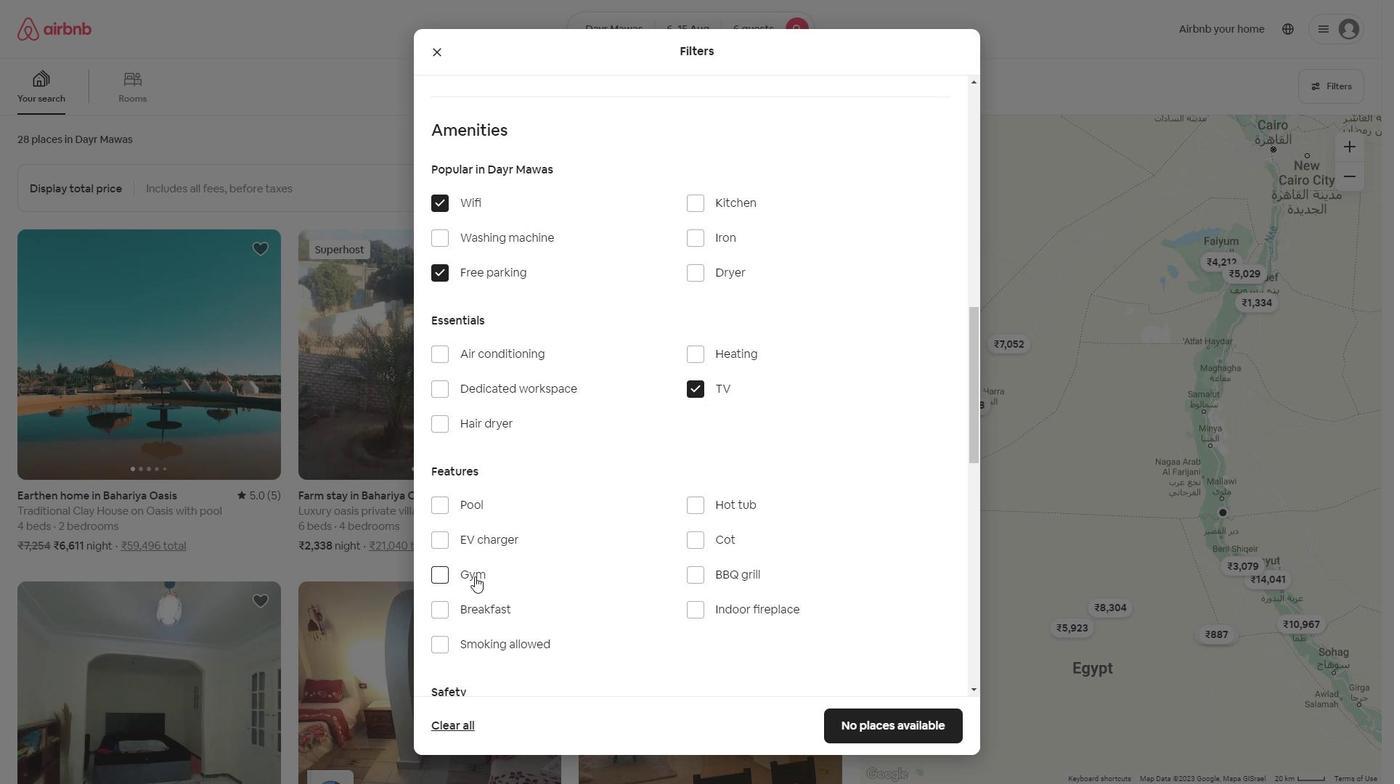 
Action: Mouse pressed left at (476, 576)
Screenshot: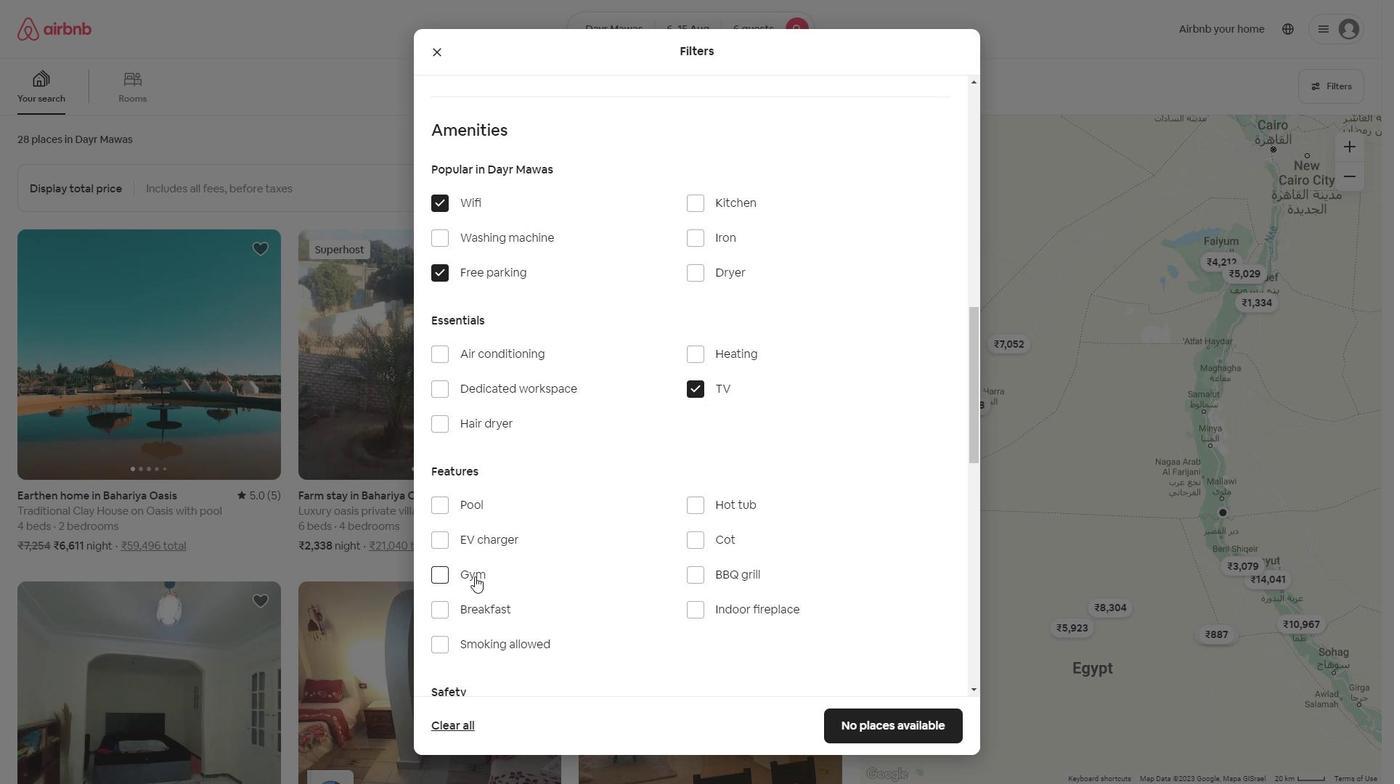 
Action: Mouse moved to (481, 602)
Screenshot: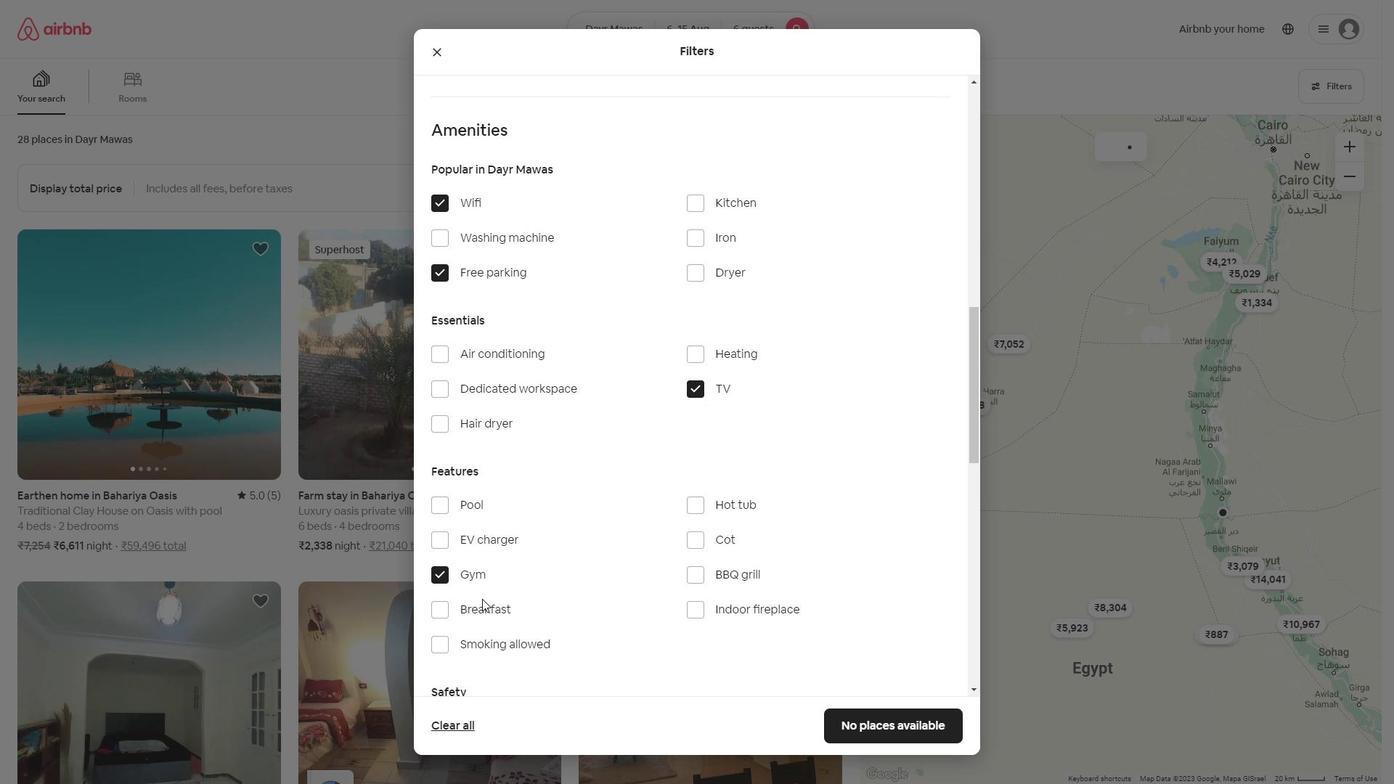 
Action: Mouse pressed left at (481, 602)
Screenshot: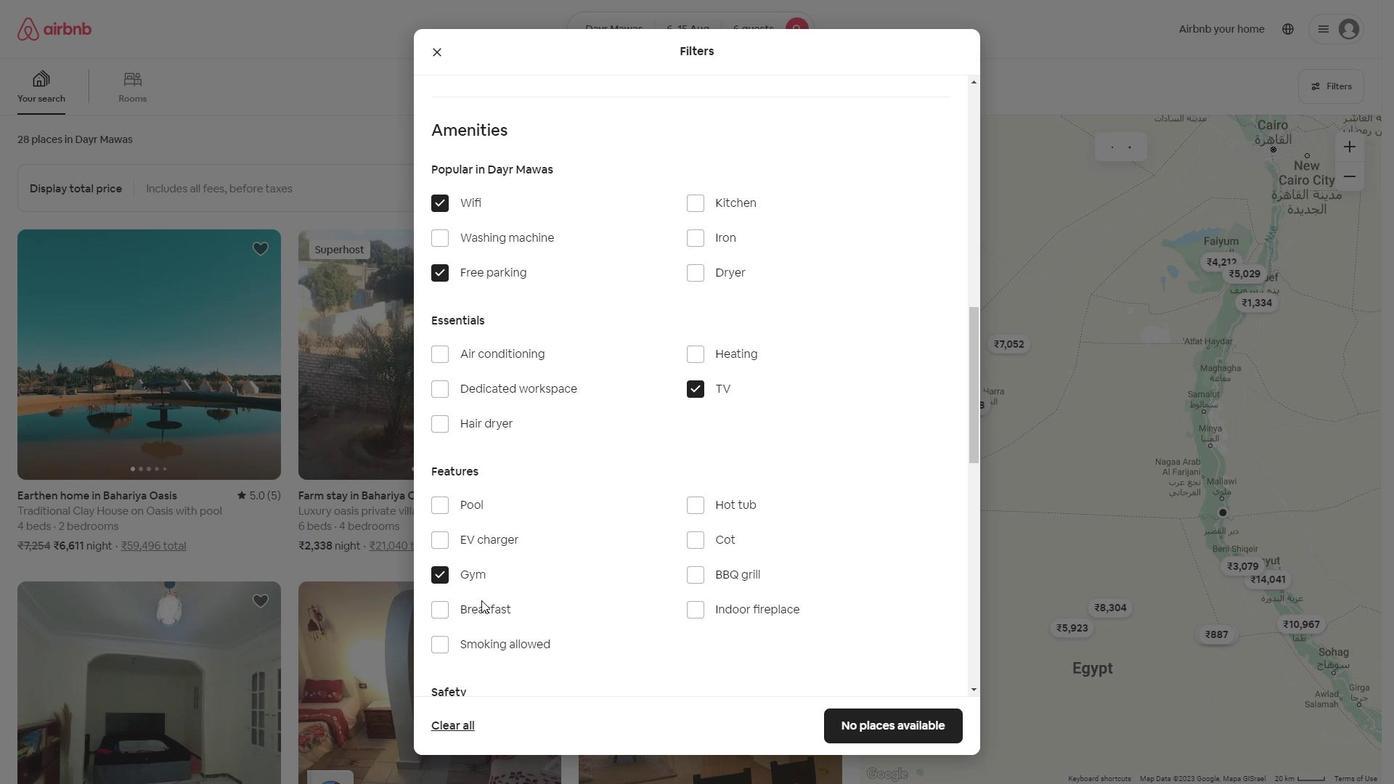 
Action: Mouse moved to (483, 595)
Screenshot: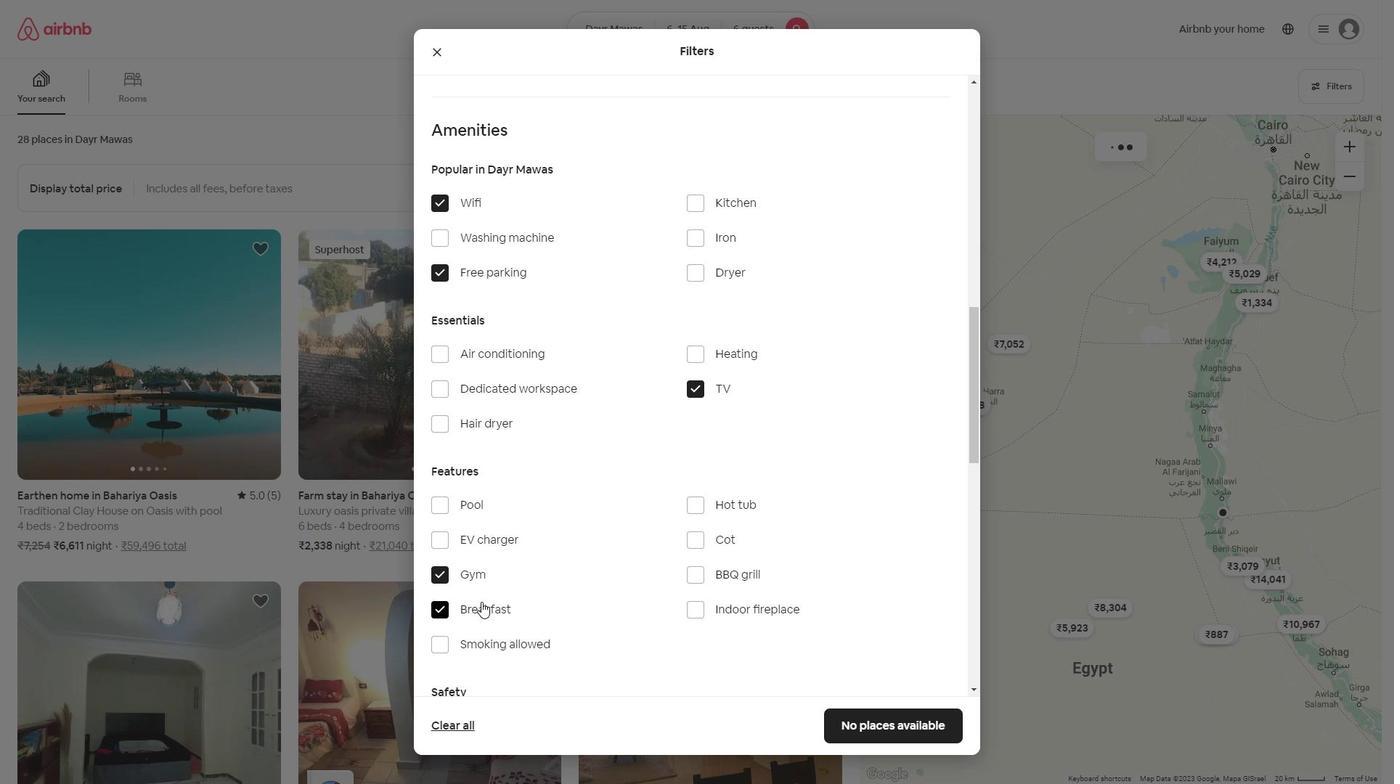 
Action: Mouse scrolled (483, 594) with delta (0, 0)
Screenshot: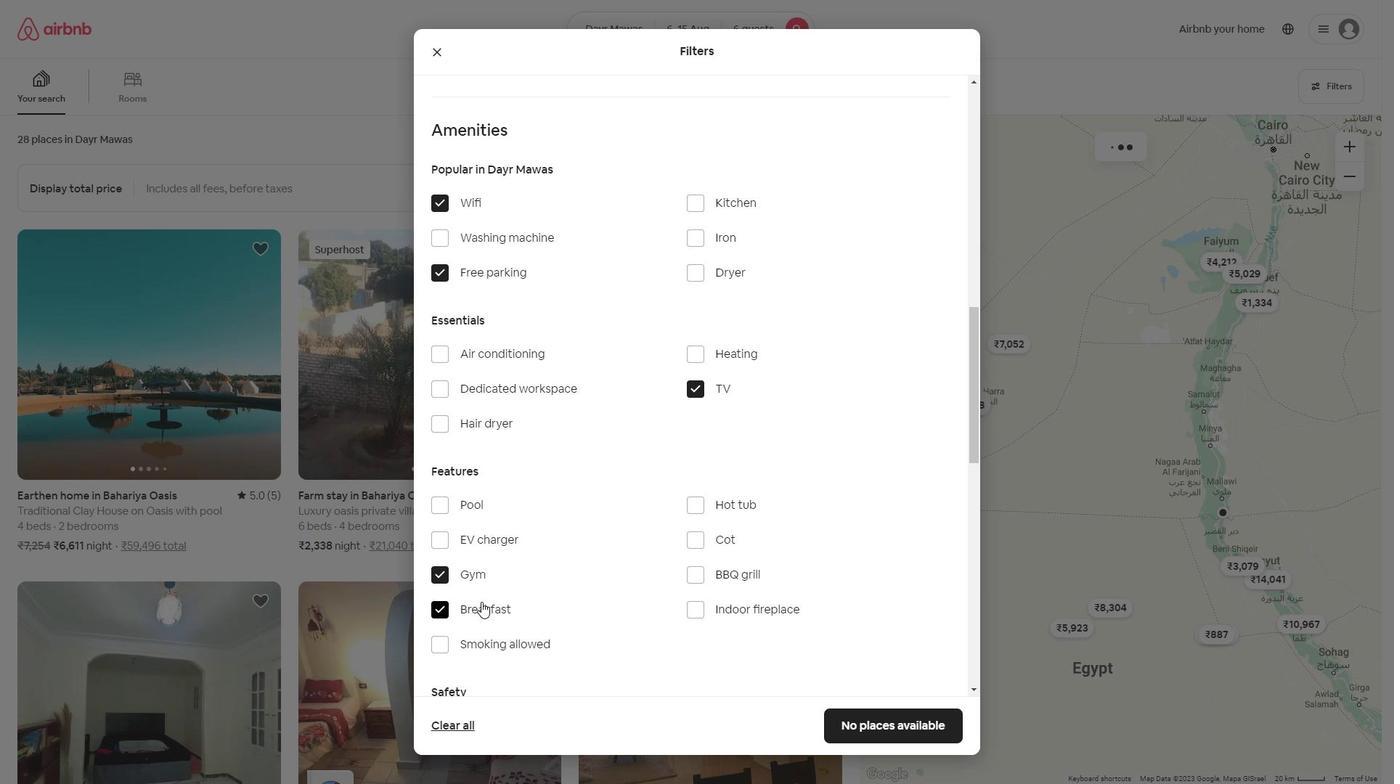 
Action: Mouse scrolled (483, 594) with delta (0, 0)
Screenshot: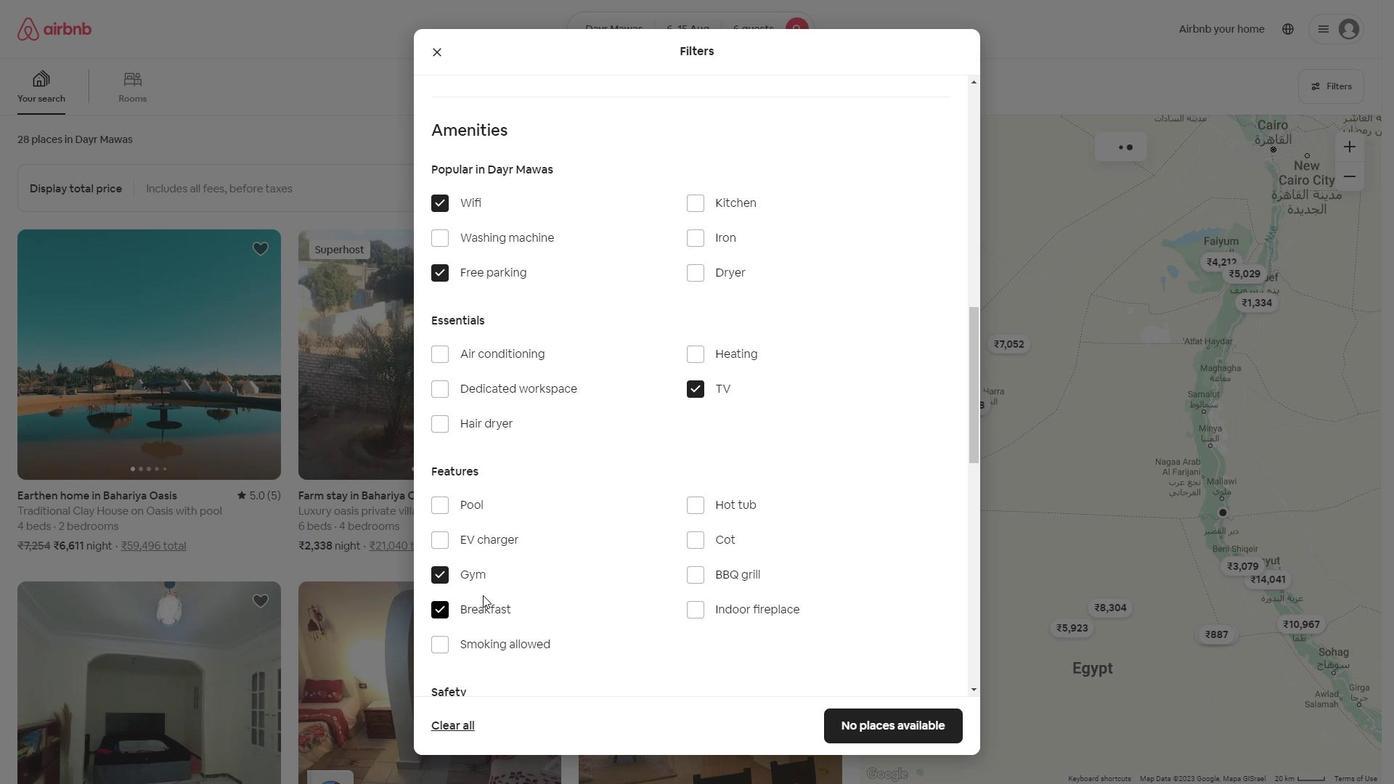 
Action: Mouse moved to (485, 593)
Screenshot: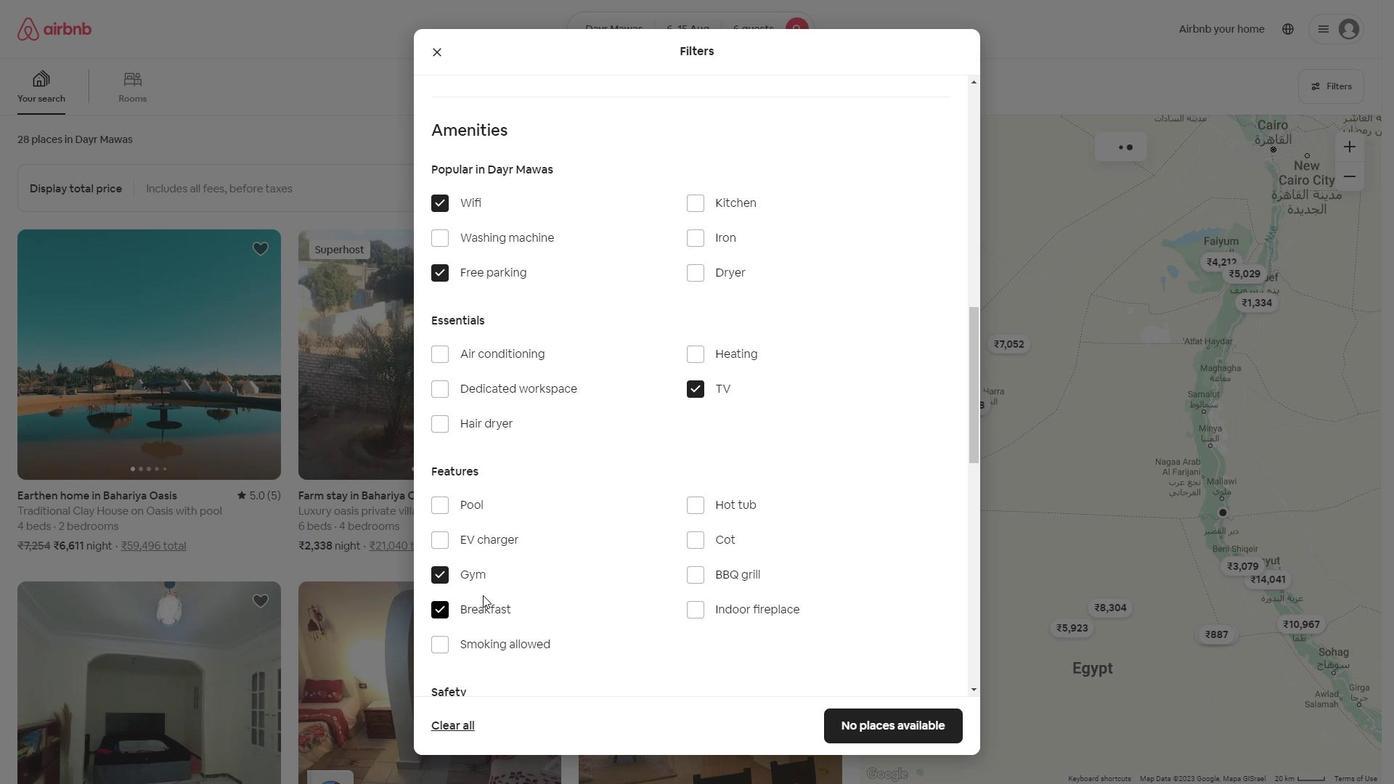 
Action: Mouse scrolled (484, 593) with delta (0, 0)
Screenshot: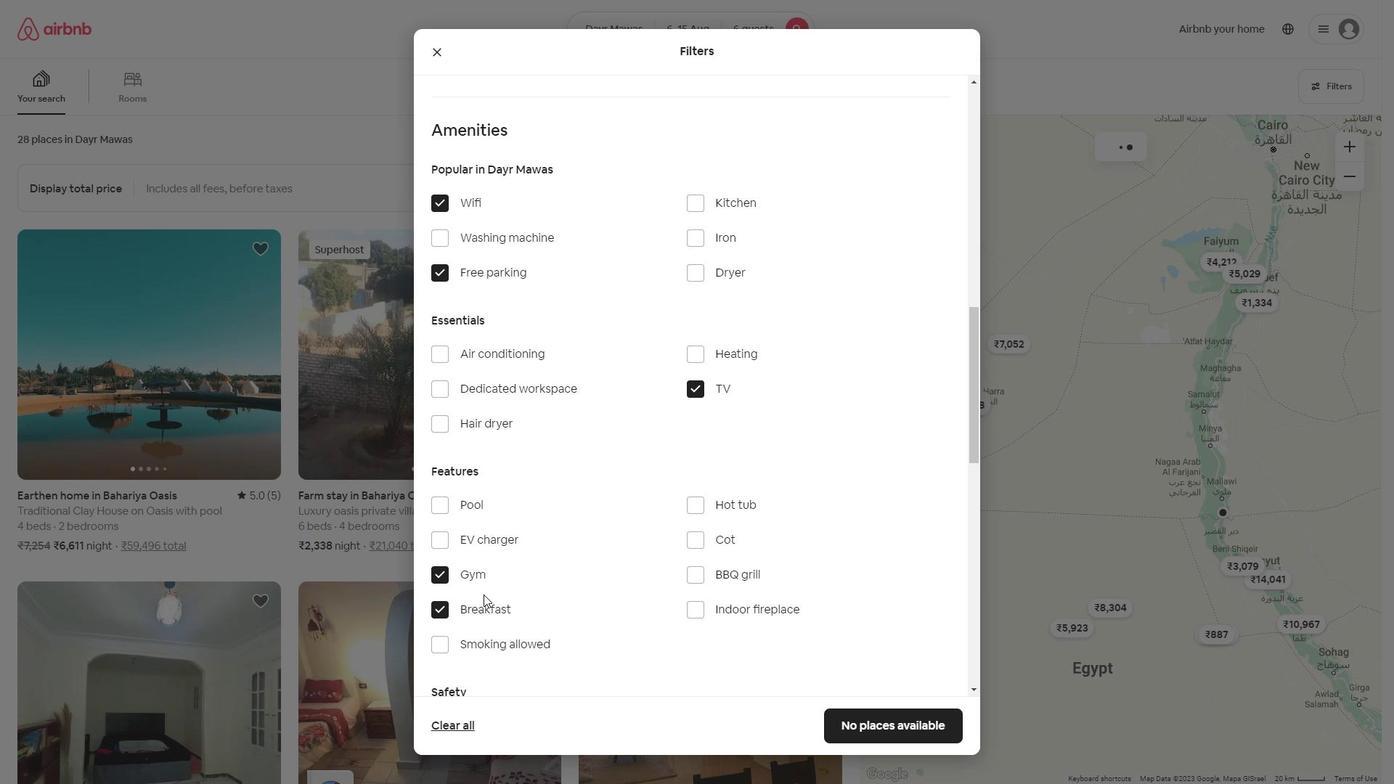 
Action: Mouse moved to (488, 591)
Screenshot: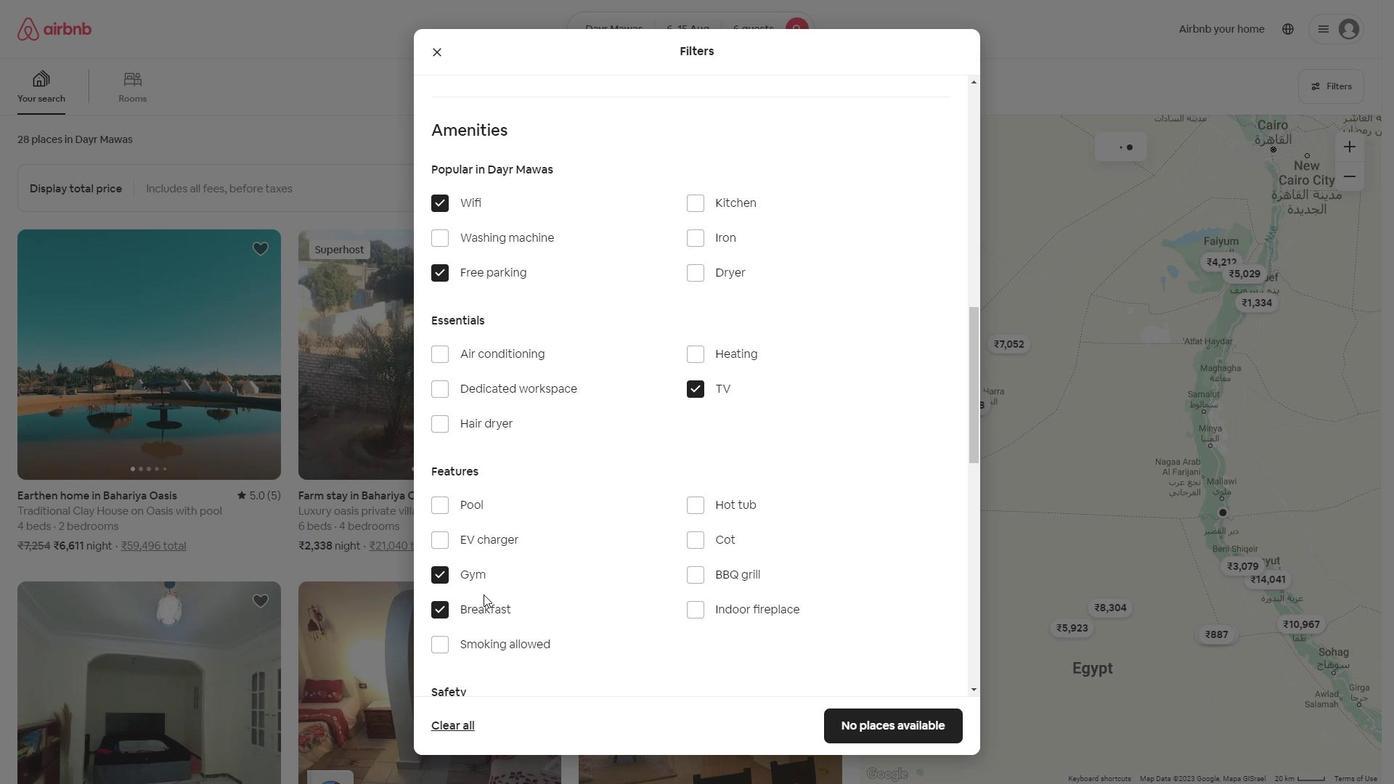 
Action: Mouse scrolled (486, 592) with delta (0, 0)
Screenshot: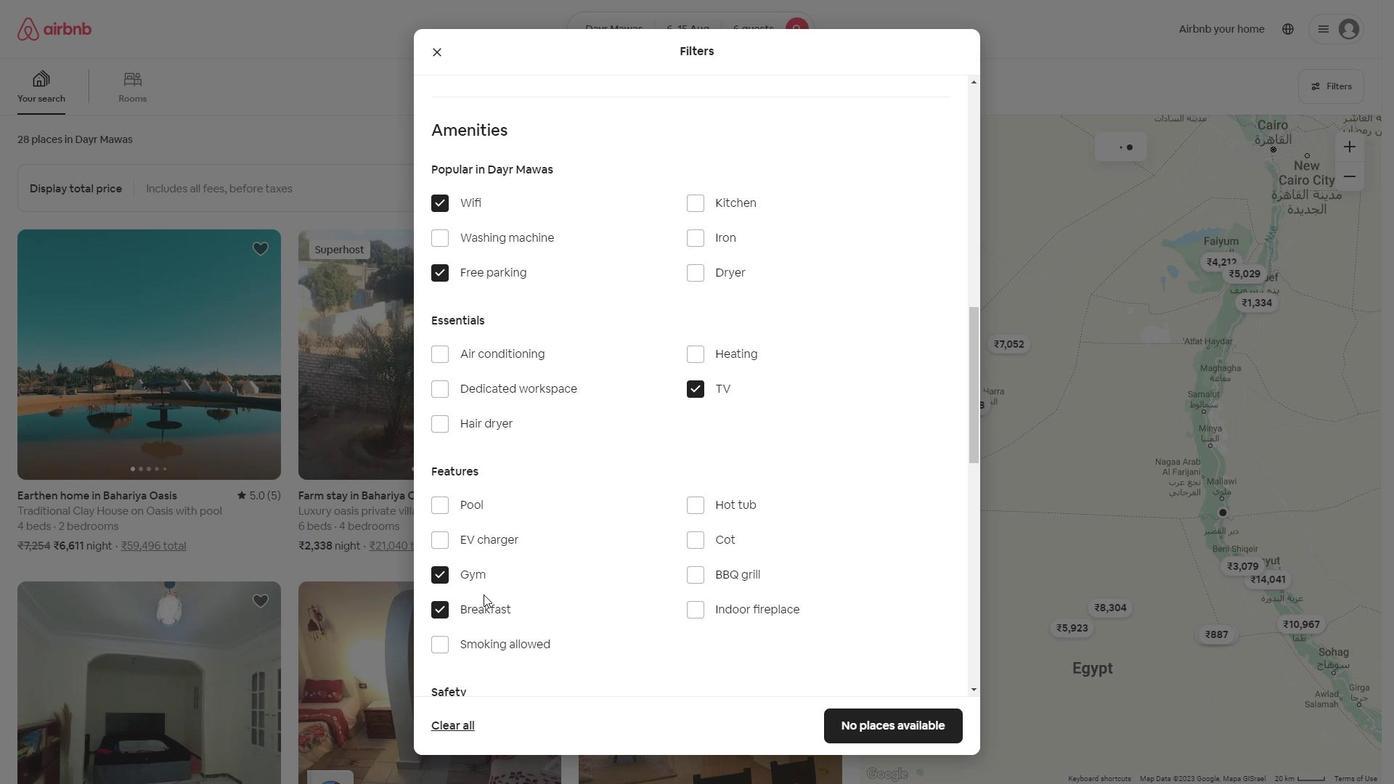 
Action: Mouse moved to (494, 585)
Screenshot: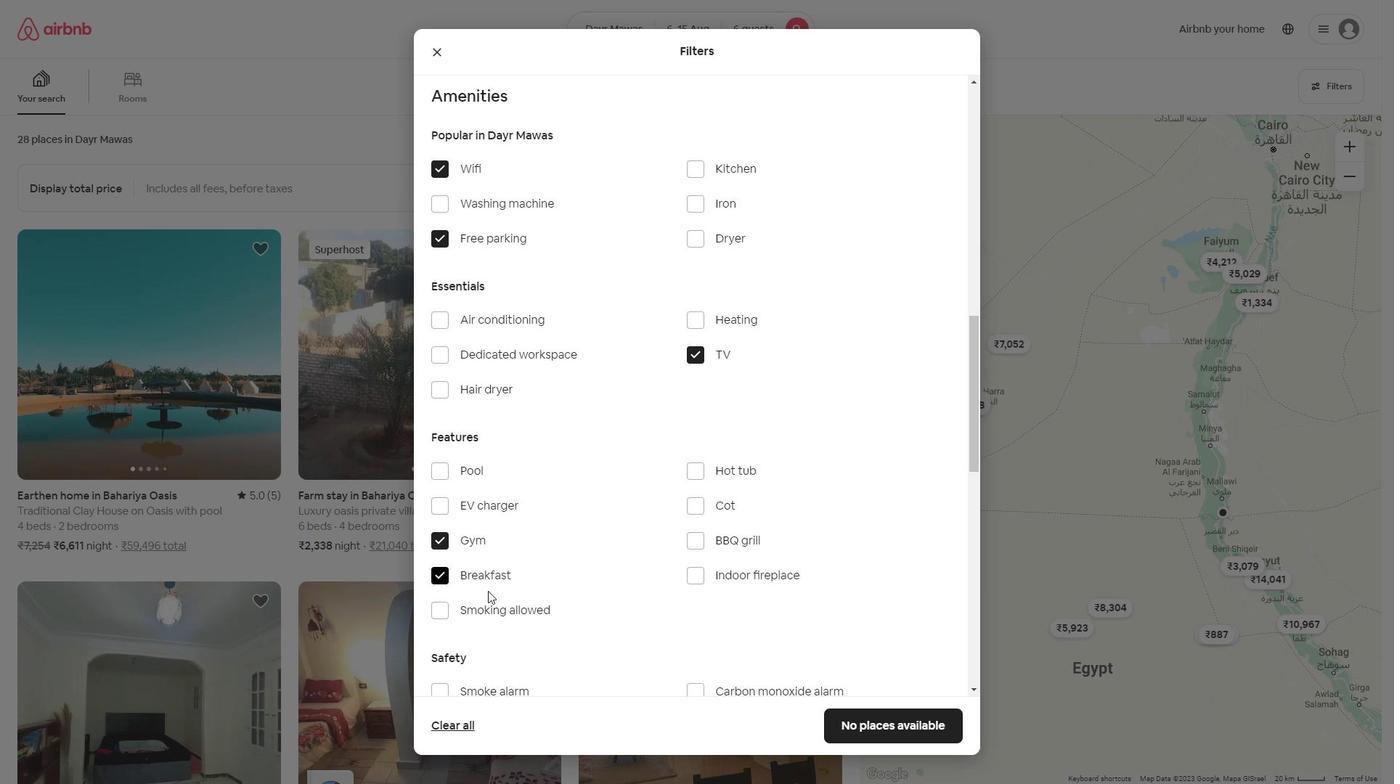 
Action: Mouse scrolled (488, 590) with delta (0, 0)
Screenshot: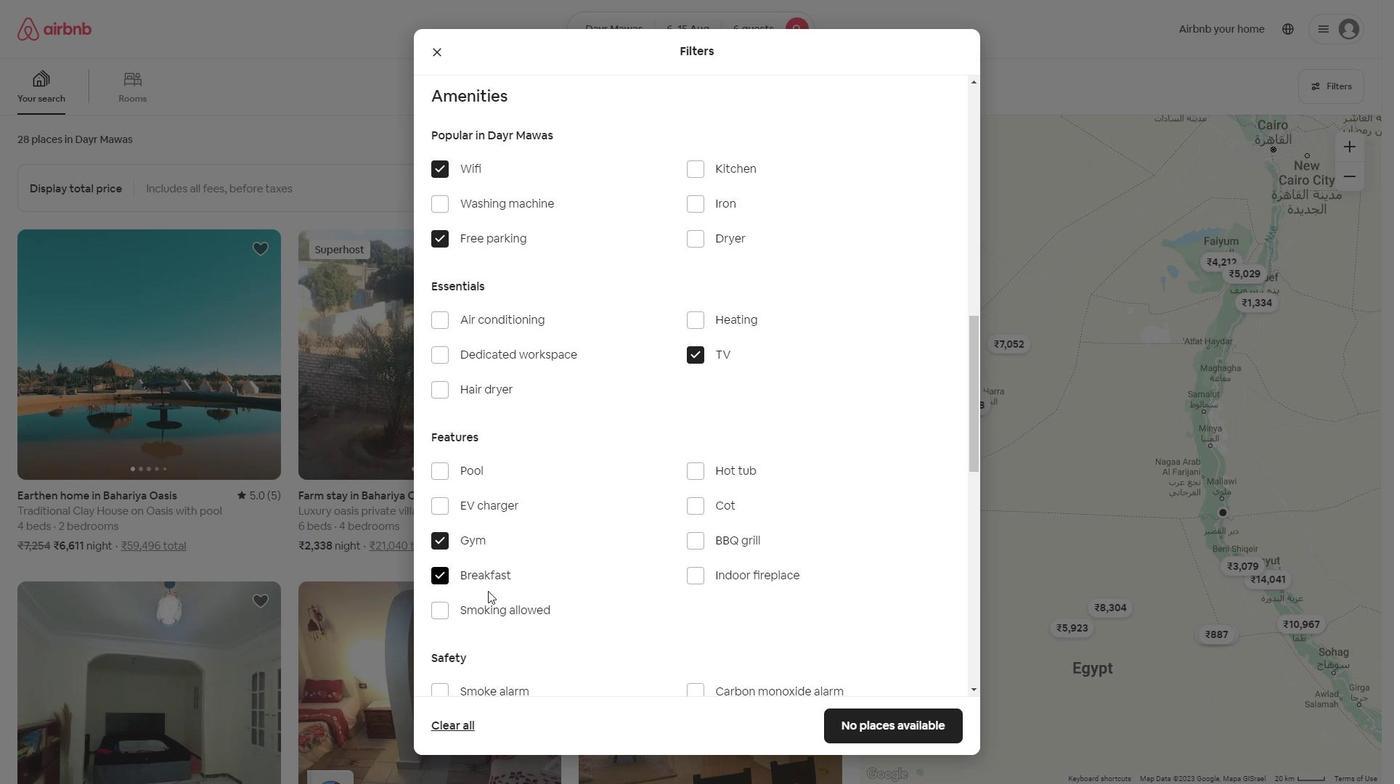 
Action: Mouse moved to (908, 560)
Screenshot: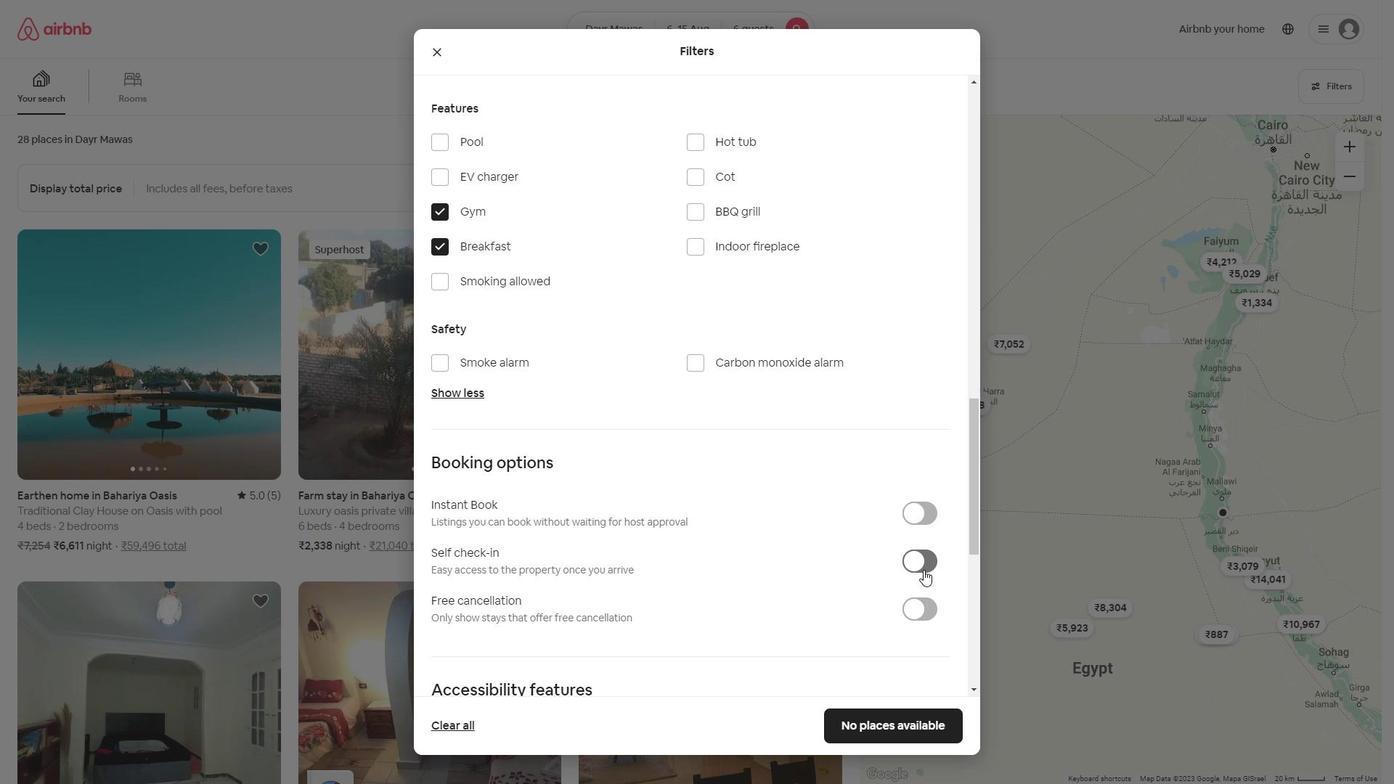 
Action: Mouse pressed left at (908, 560)
Screenshot: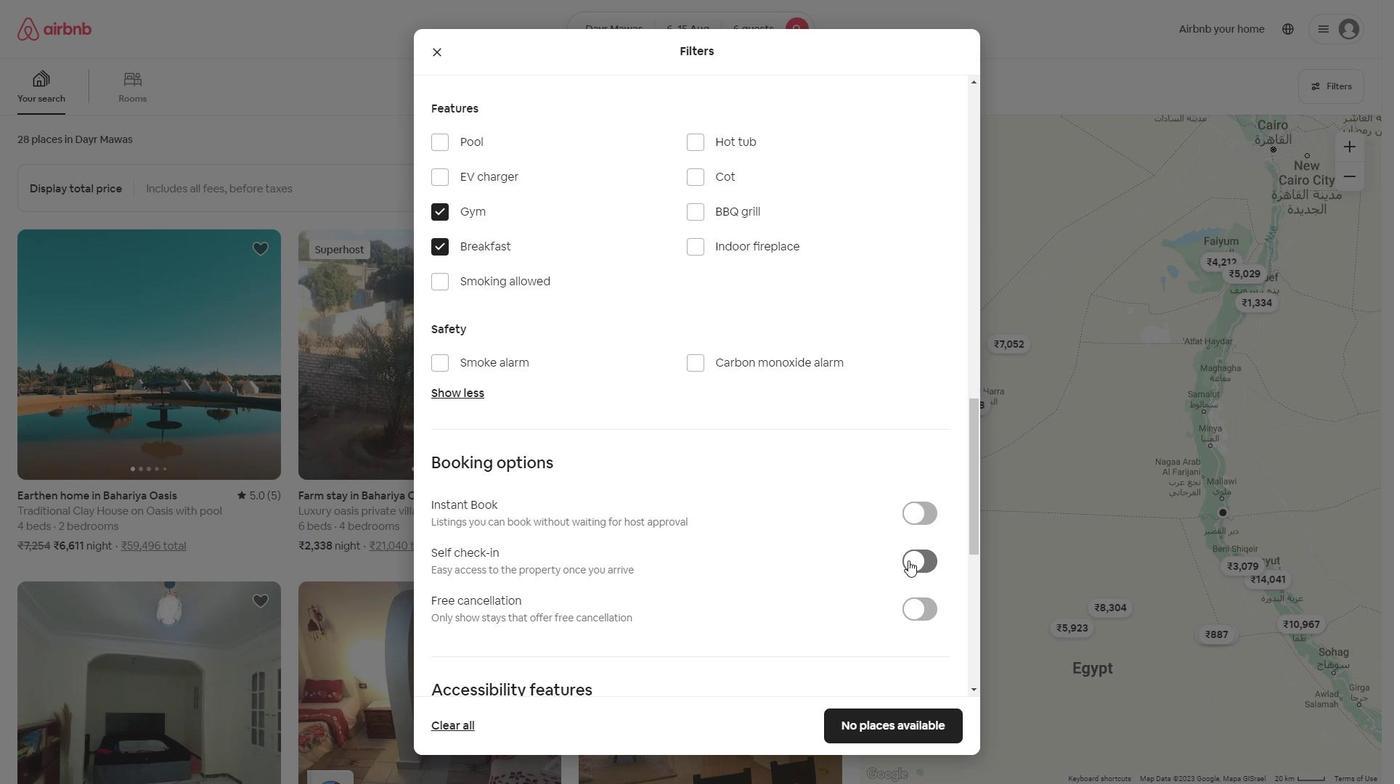 
Action: Mouse moved to (661, 549)
Screenshot: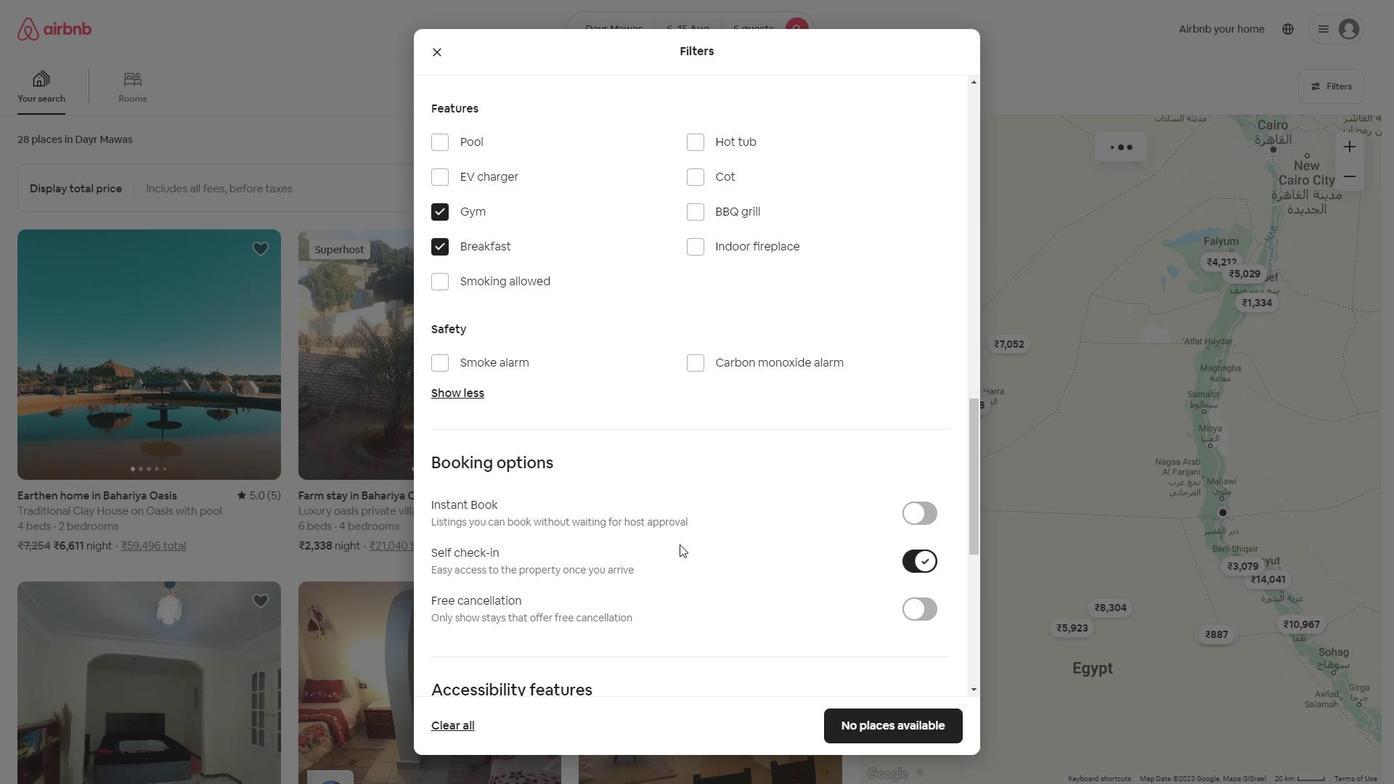 
Action: Mouse scrolled (663, 546) with delta (0, 0)
Screenshot: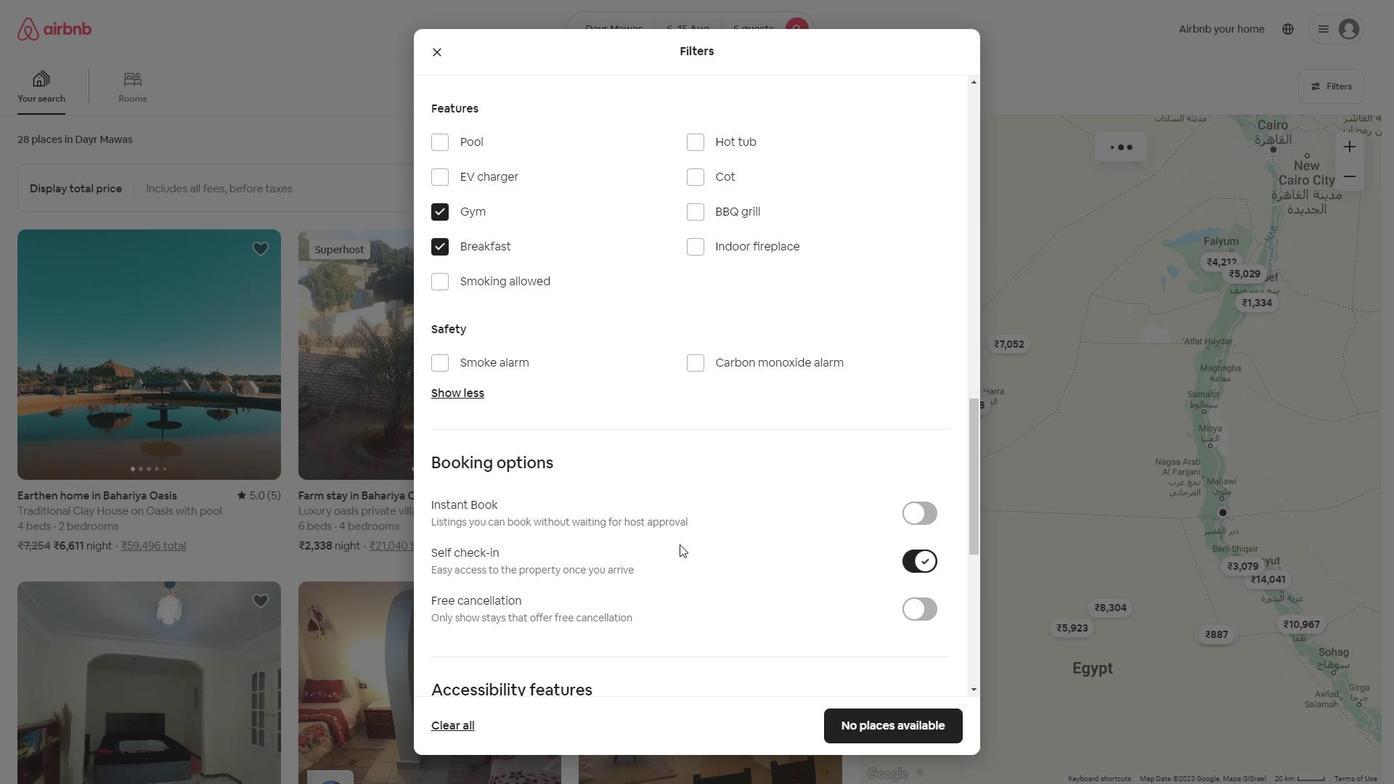 
Action: Mouse moved to (660, 550)
Screenshot: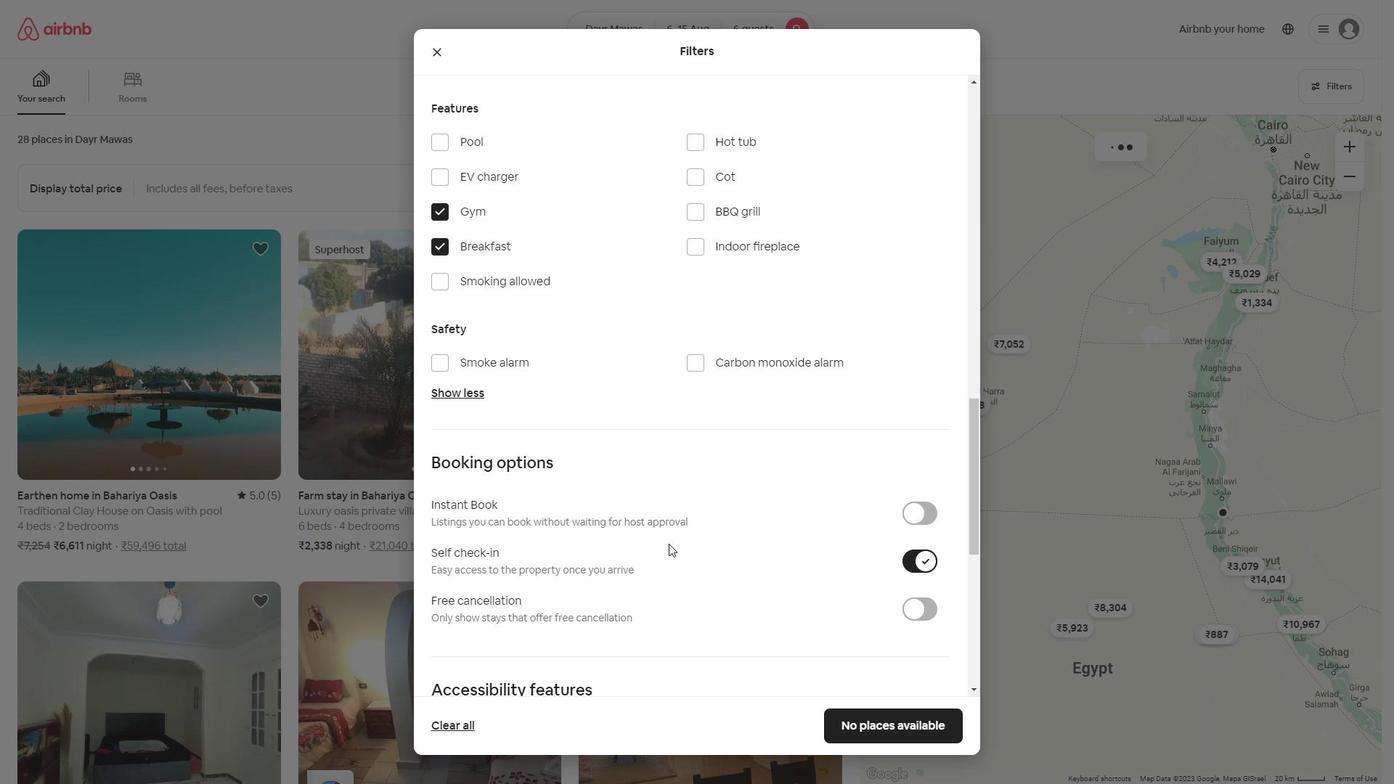 
Action: Mouse scrolled (660, 549) with delta (0, 0)
Screenshot: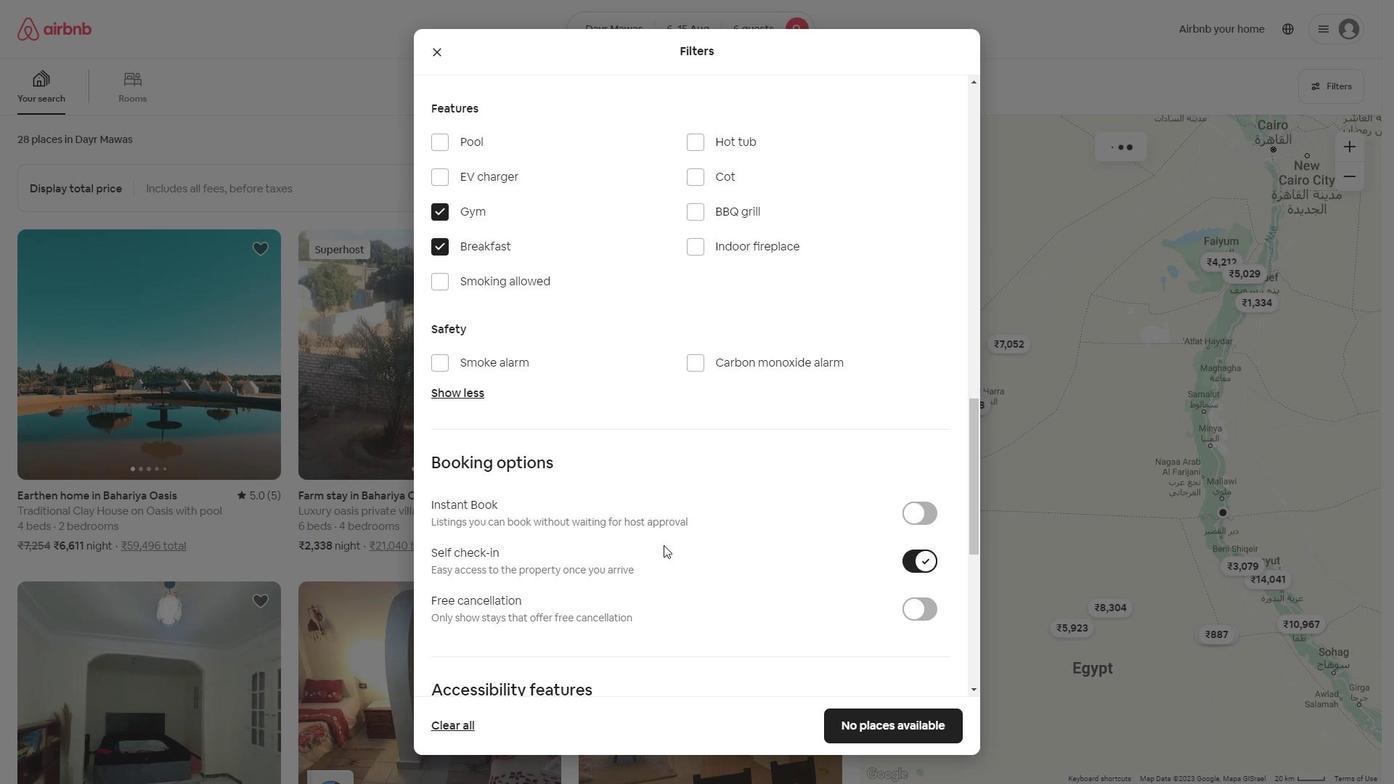 
Action: Mouse scrolled (660, 549) with delta (0, 0)
Screenshot: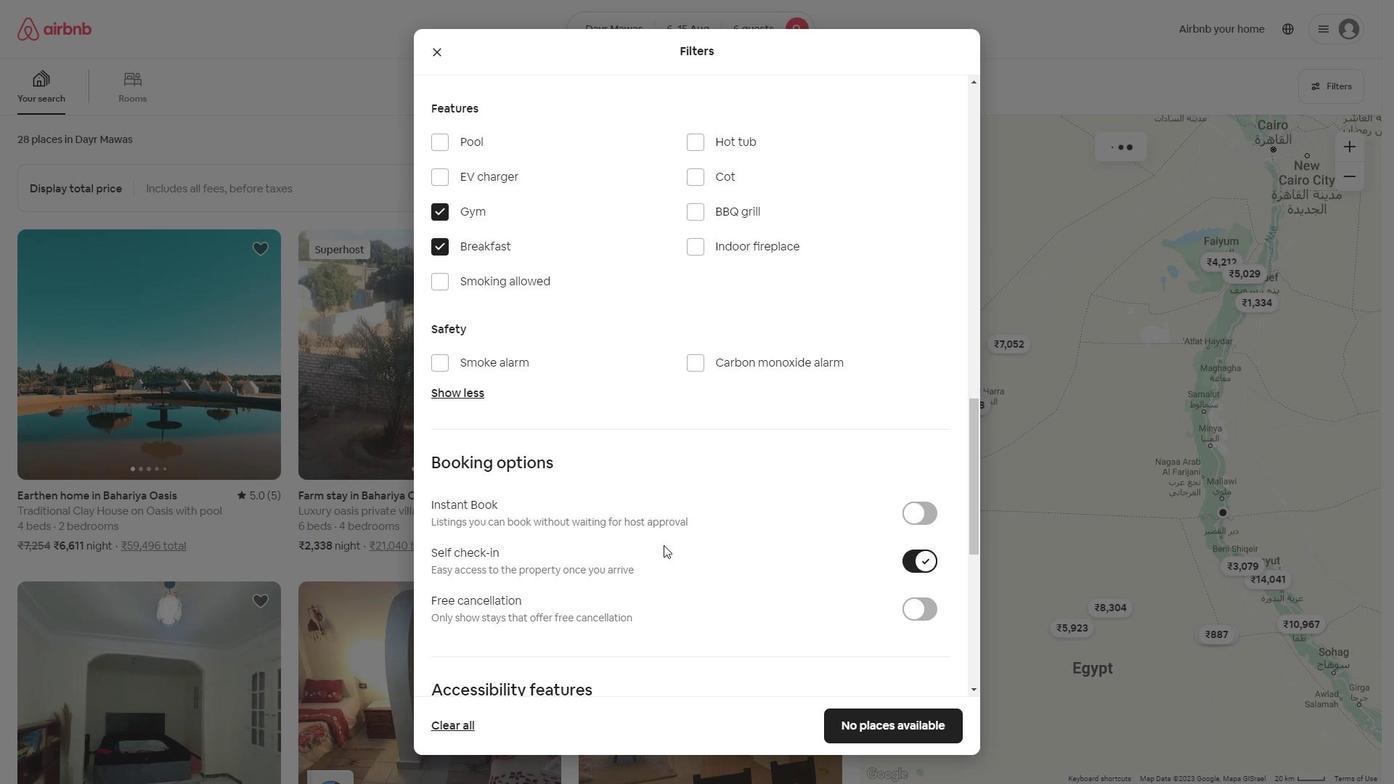 
Action: Mouse scrolled (660, 549) with delta (0, 0)
Screenshot: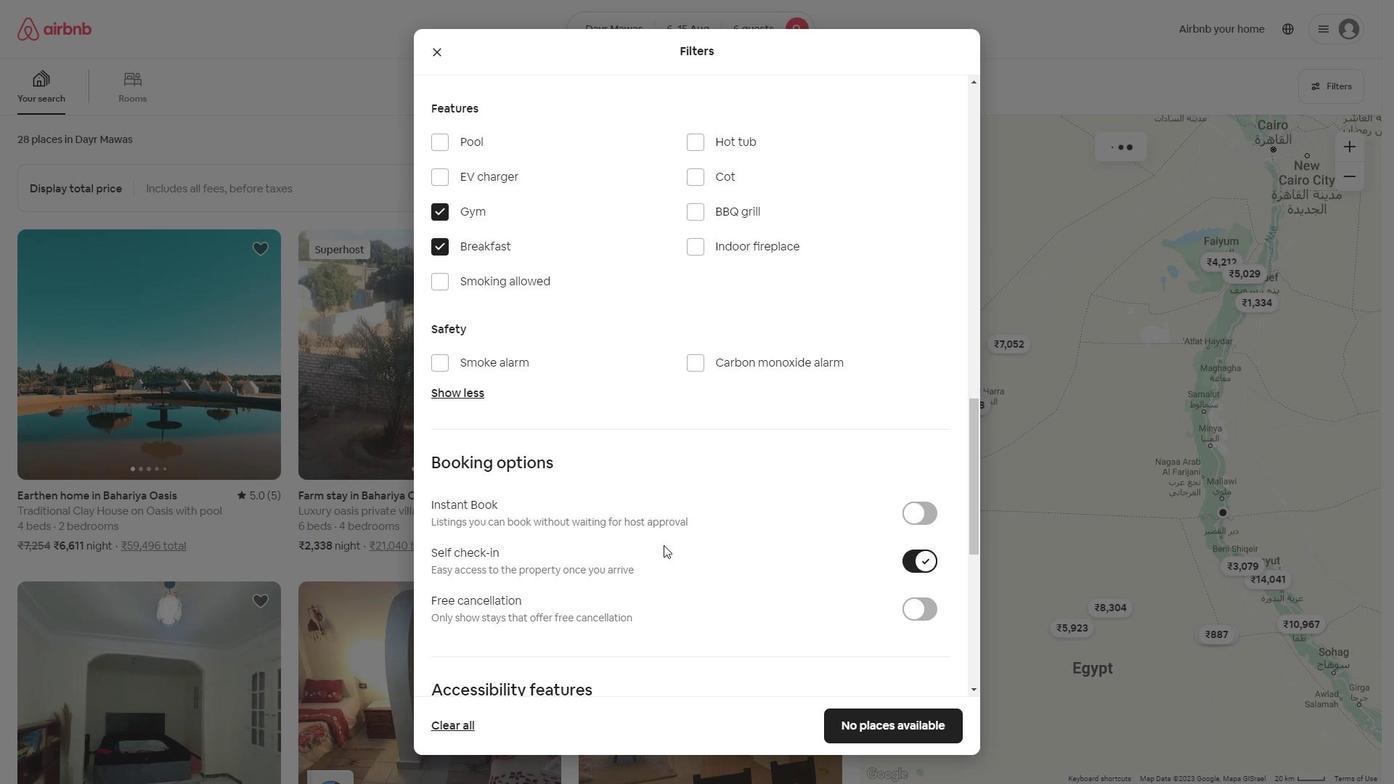 
Action: Mouse scrolled (660, 549) with delta (0, 0)
Screenshot: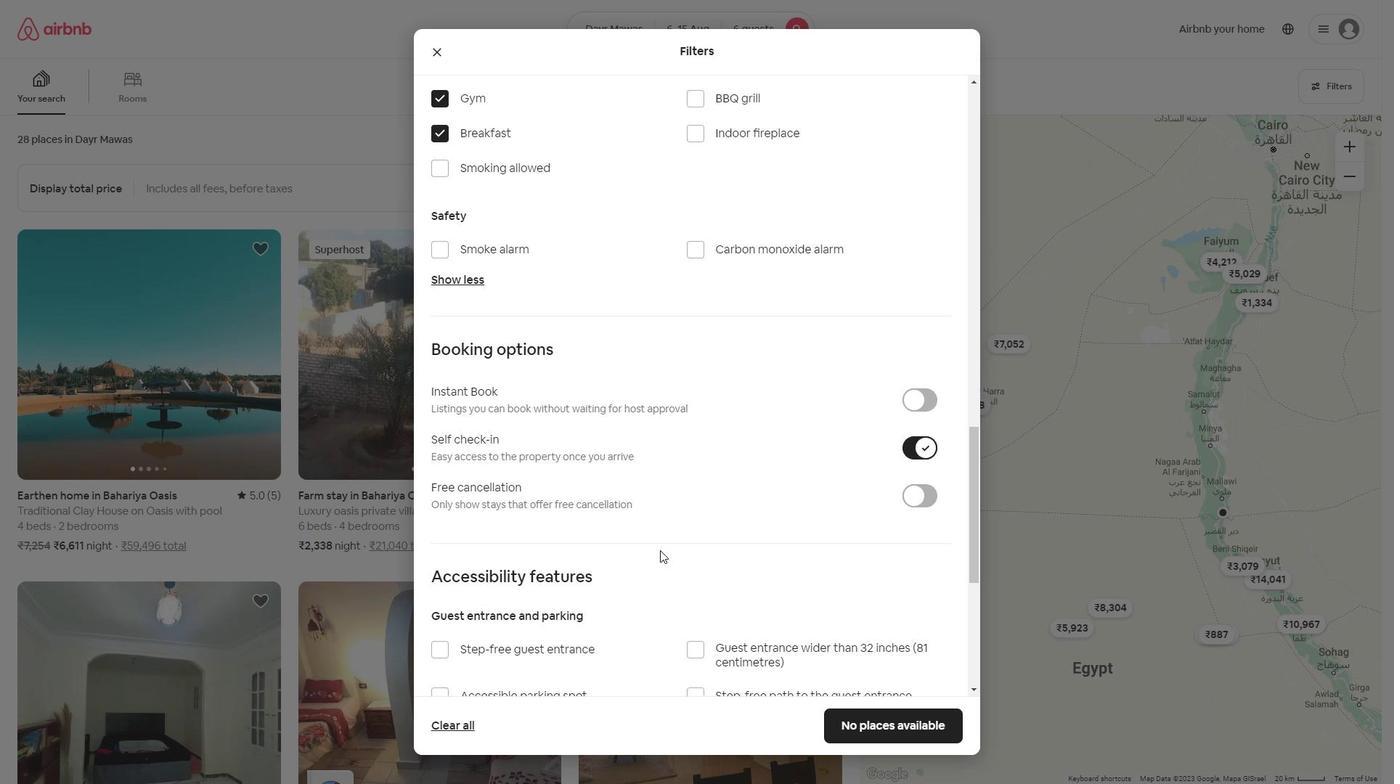 
Action: Mouse scrolled (660, 549) with delta (0, 0)
Screenshot: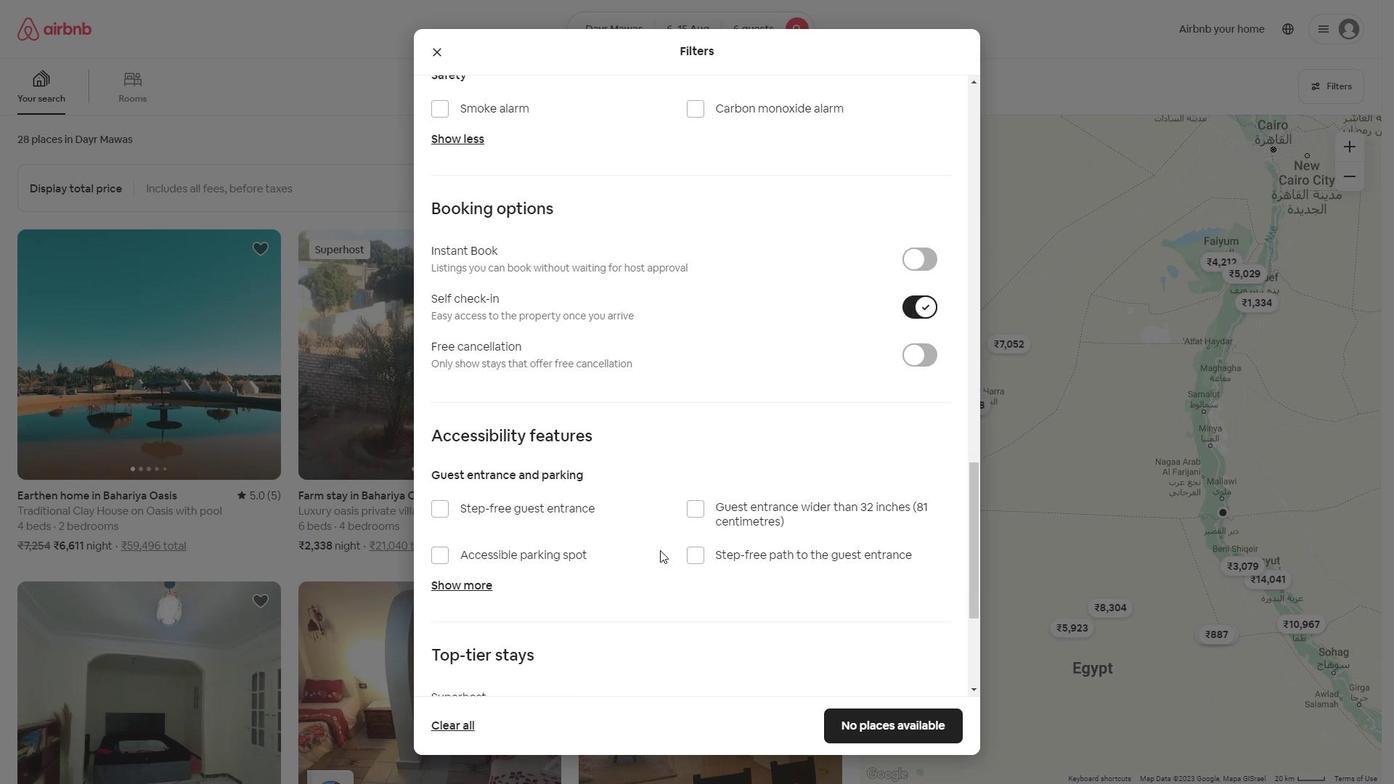 
Action: Mouse scrolled (660, 549) with delta (0, 0)
Screenshot: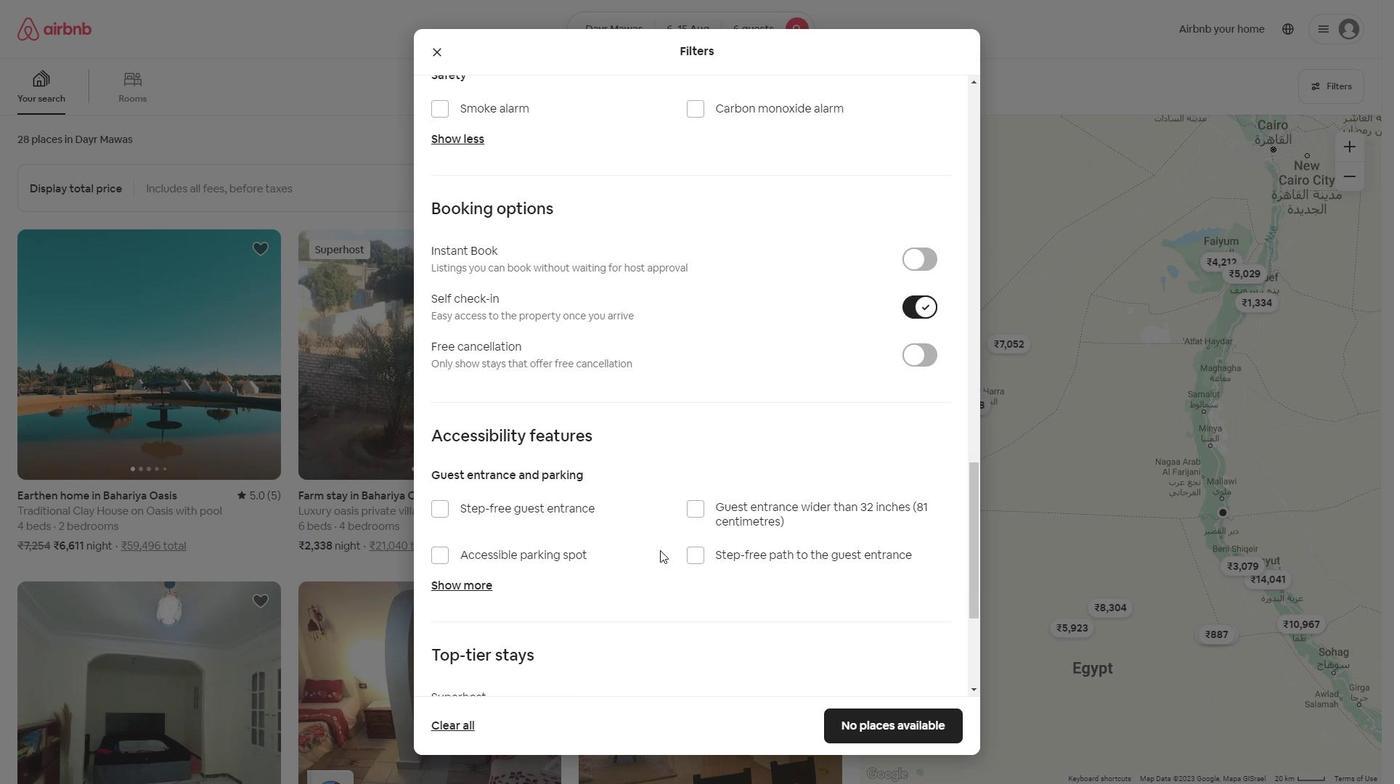 
Action: Mouse moved to (797, 610)
Screenshot: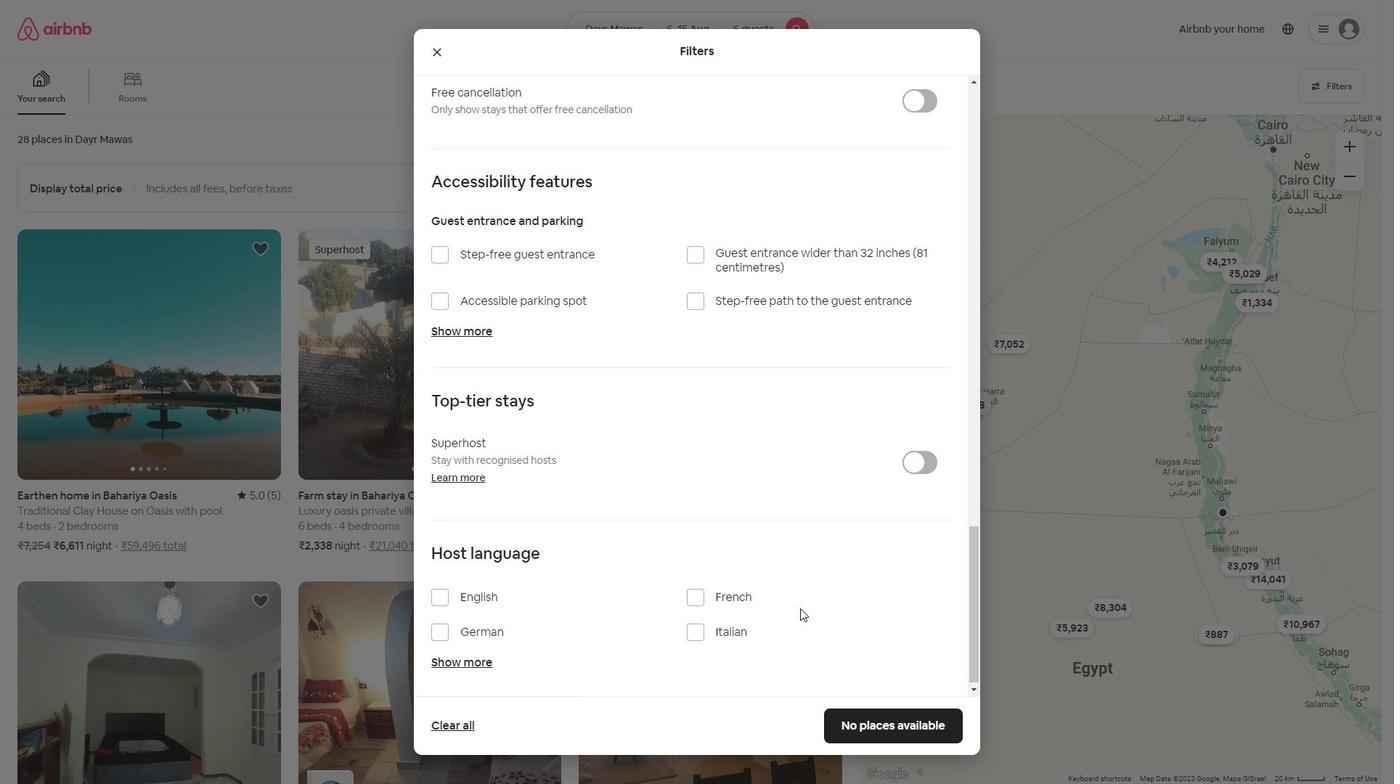 
Action: Mouse scrolled (799, 608) with delta (0, 0)
Screenshot: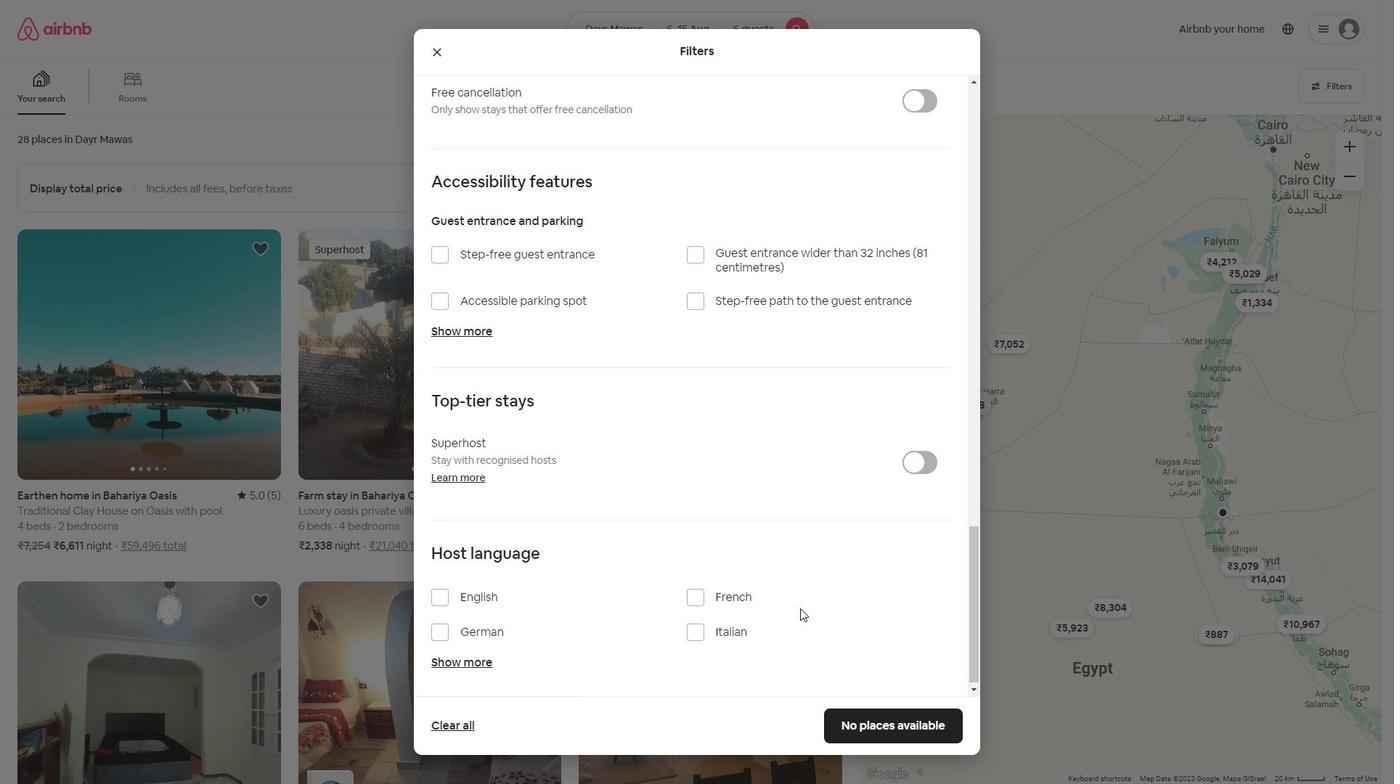 
Action: Mouse moved to (786, 613)
Screenshot: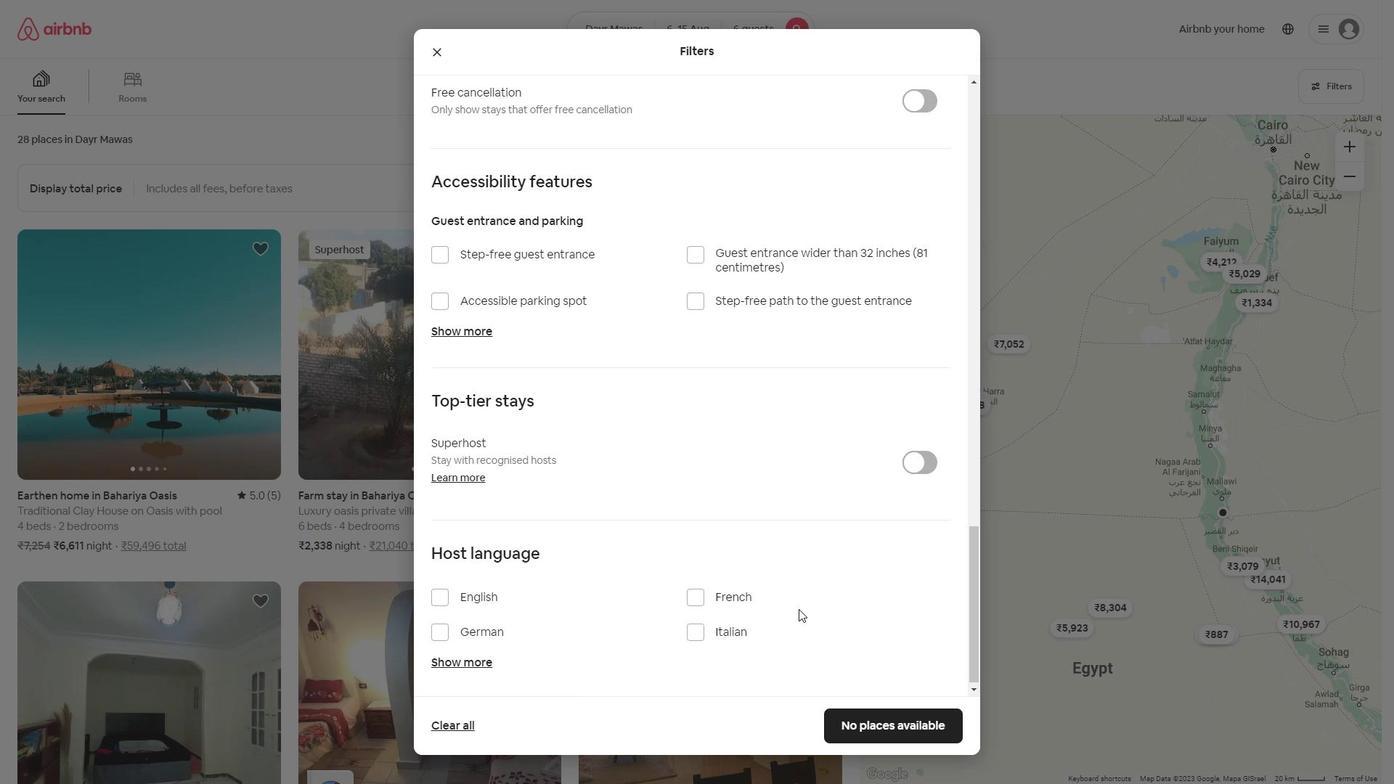 
Action: Mouse scrolled (795, 611) with delta (0, 0)
Screenshot: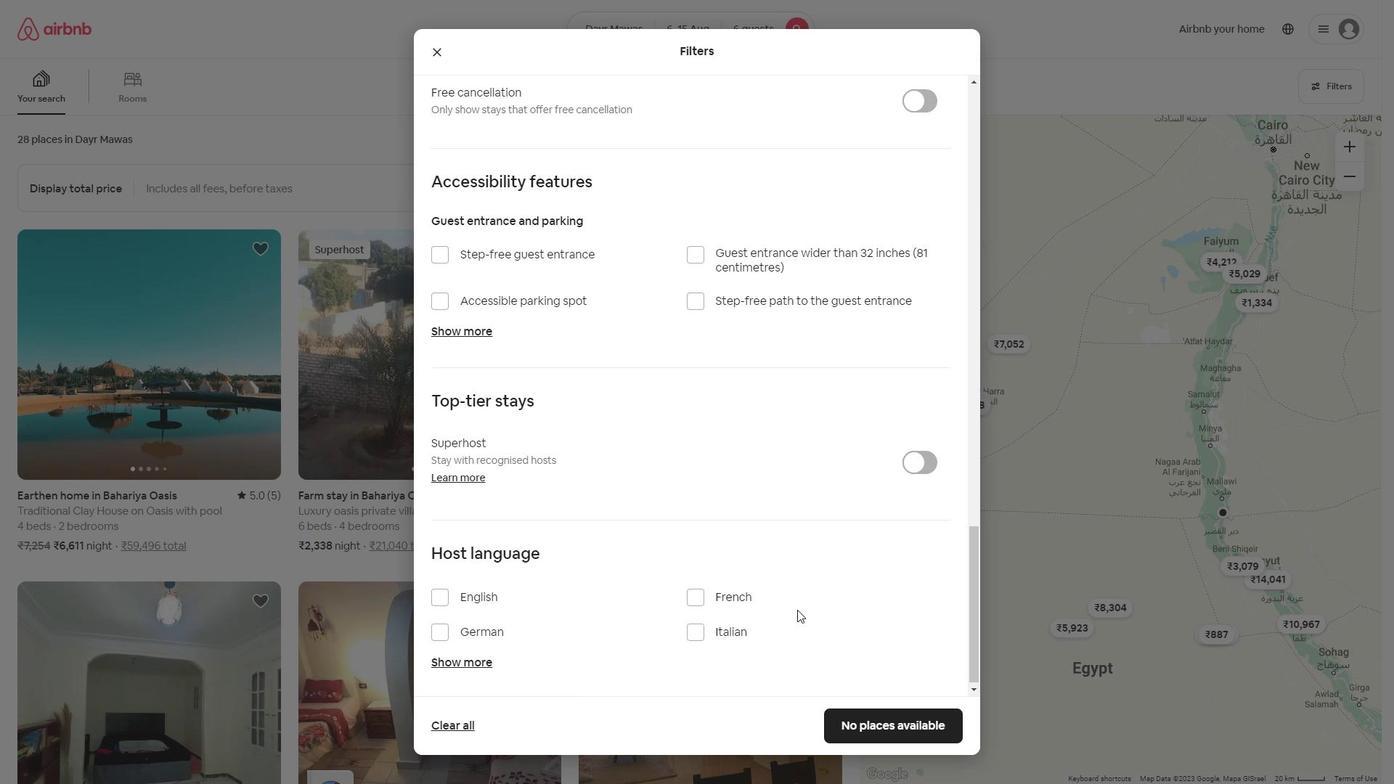 
Action: Mouse moved to (769, 613)
Screenshot: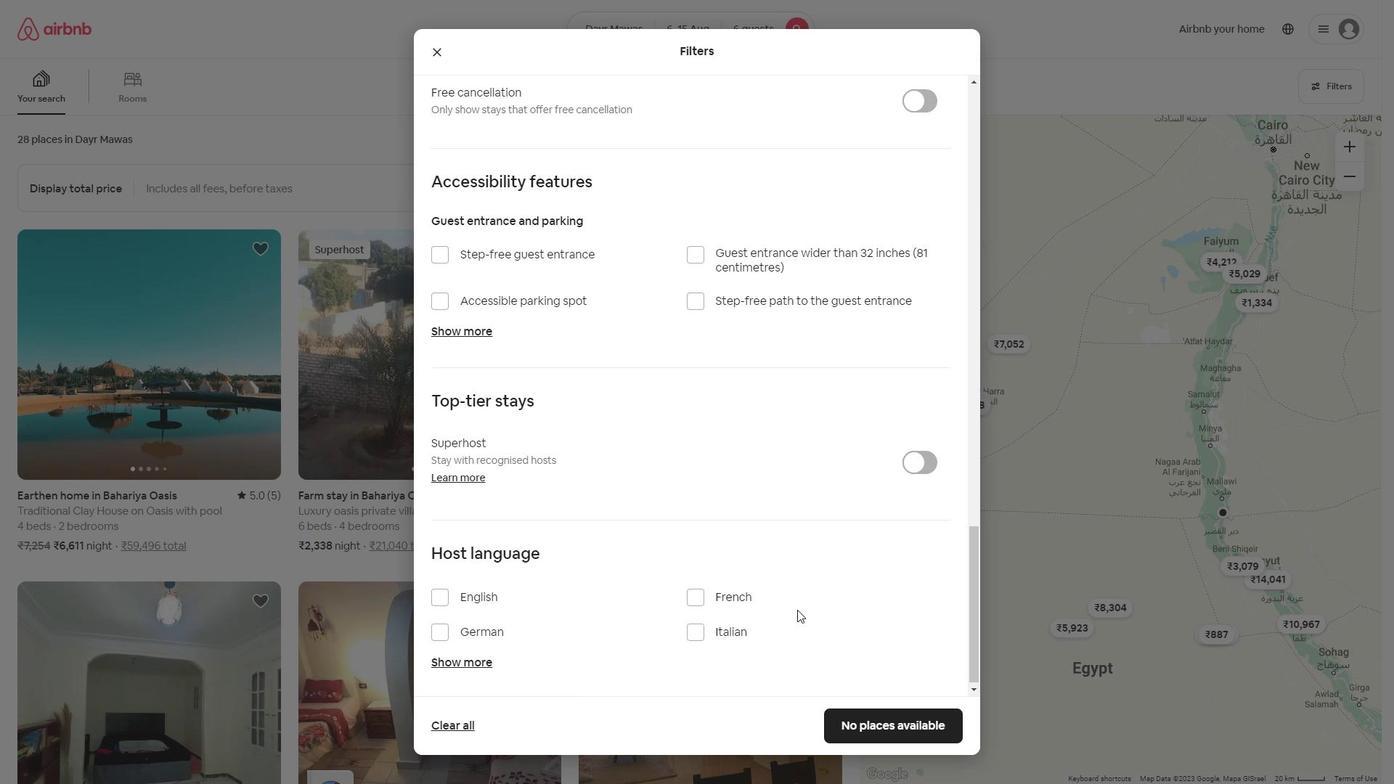 
Action: Mouse scrolled (786, 612) with delta (0, 0)
Screenshot: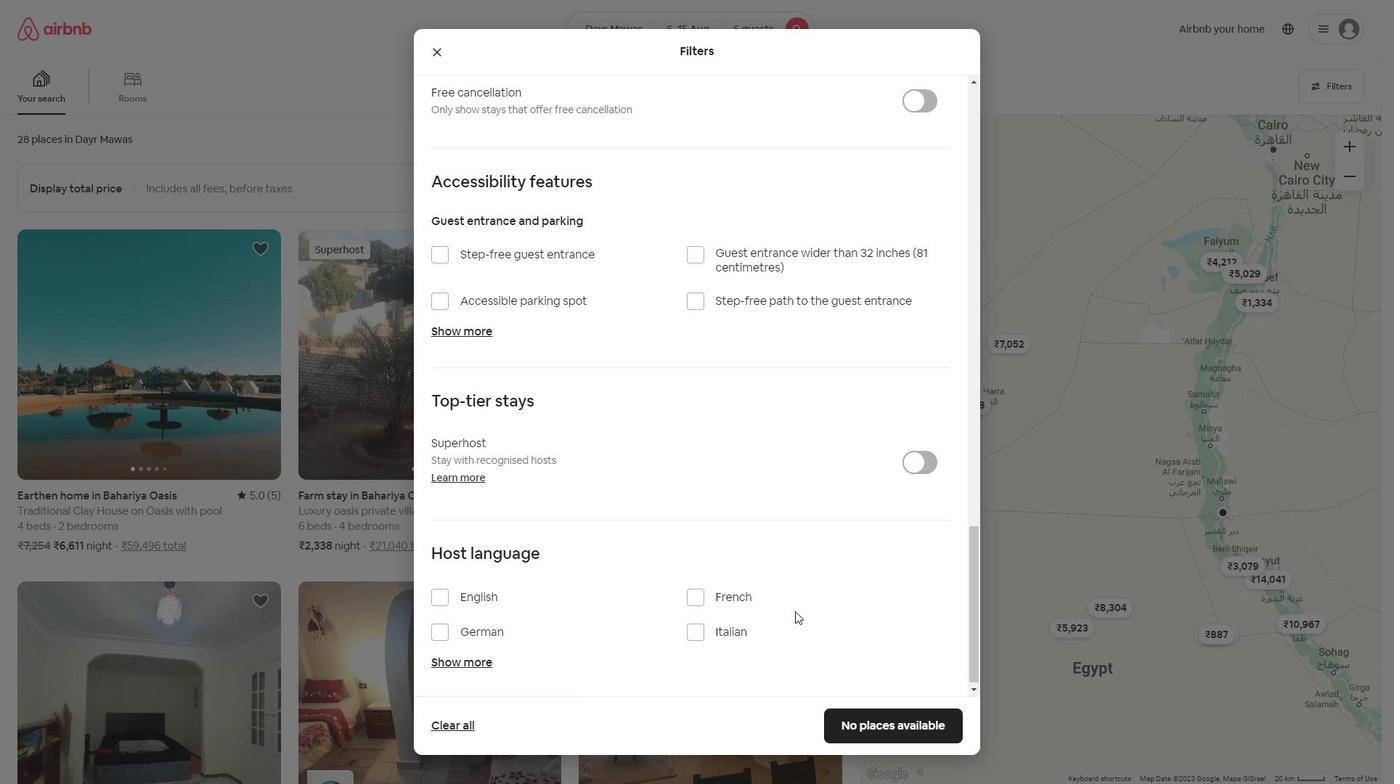 
Action: Mouse moved to (510, 573)
Screenshot: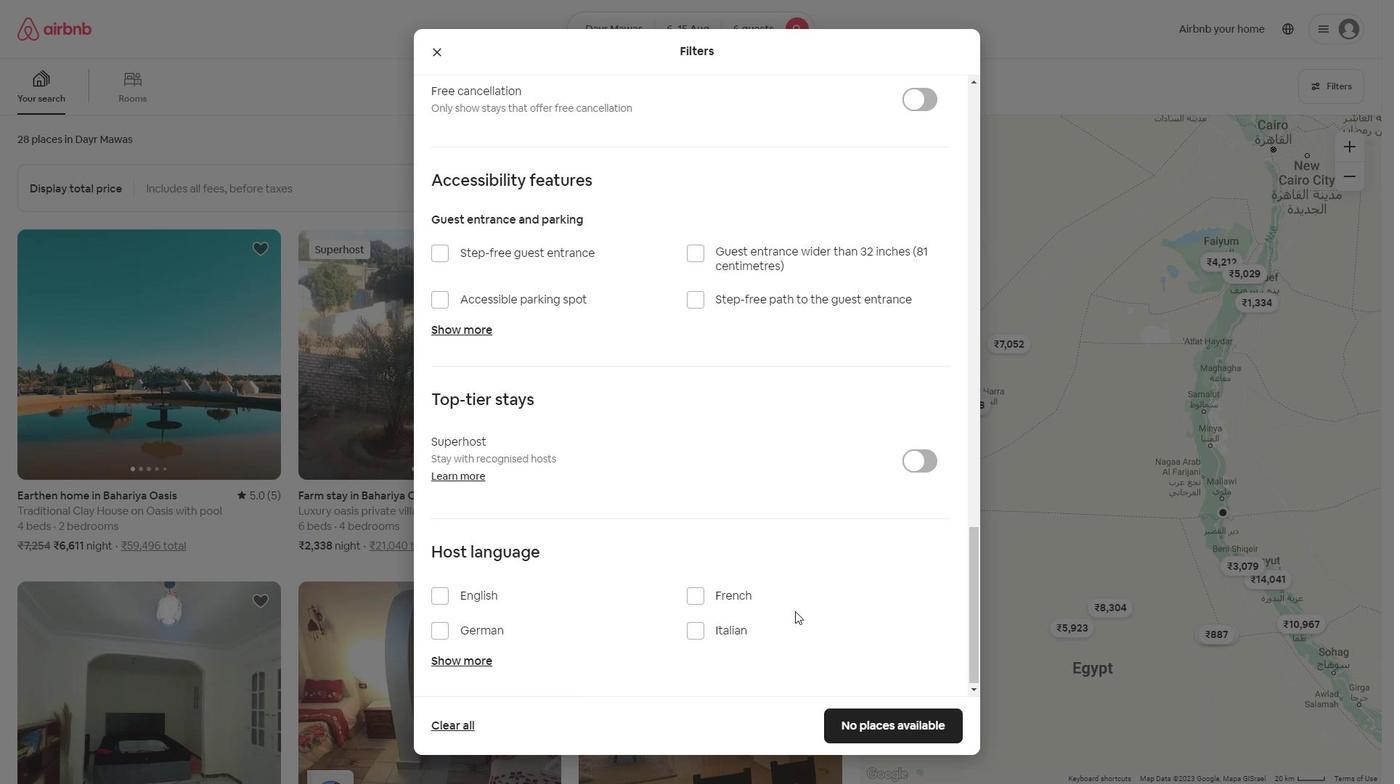 
Action: Mouse scrolled (762, 612) with delta (0, 0)
Screenshot: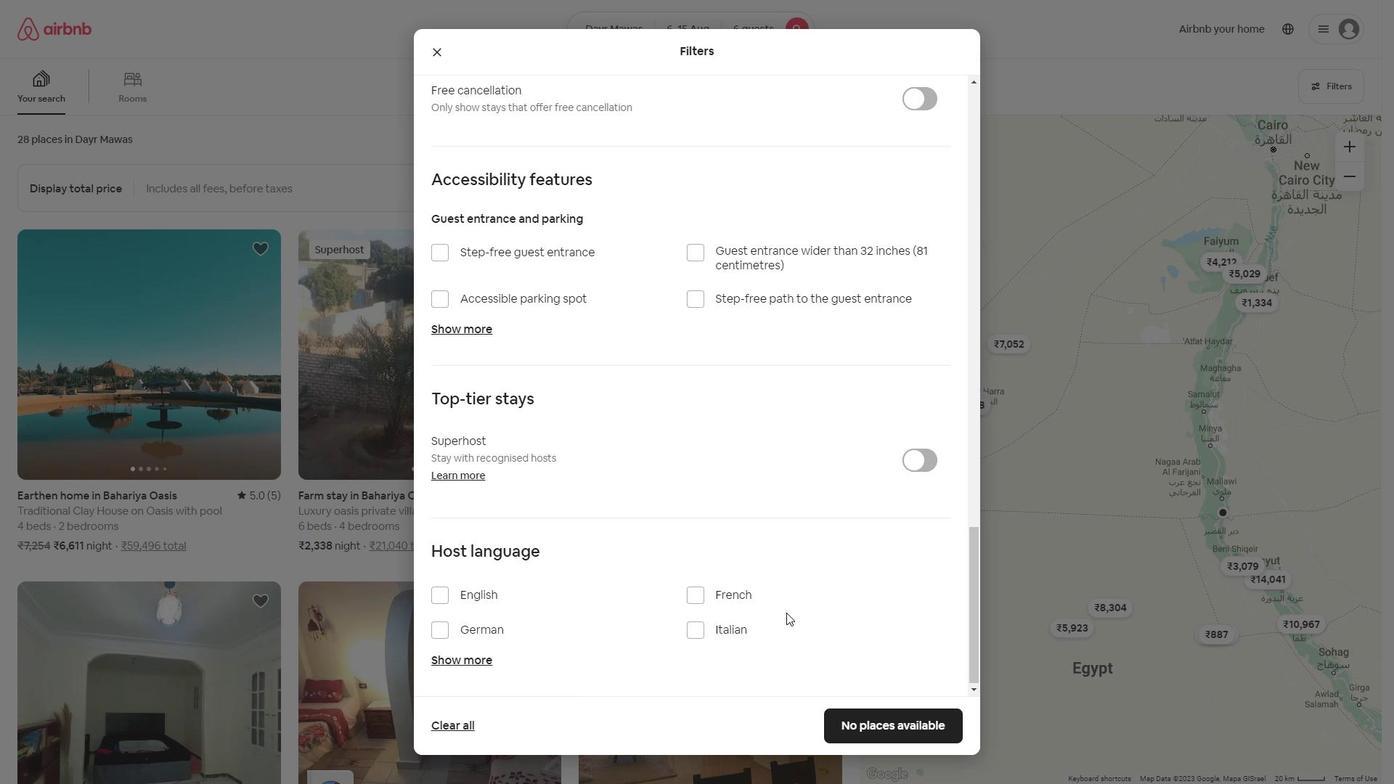 
Action: Mouse moved to (456, 586)
Screenshot: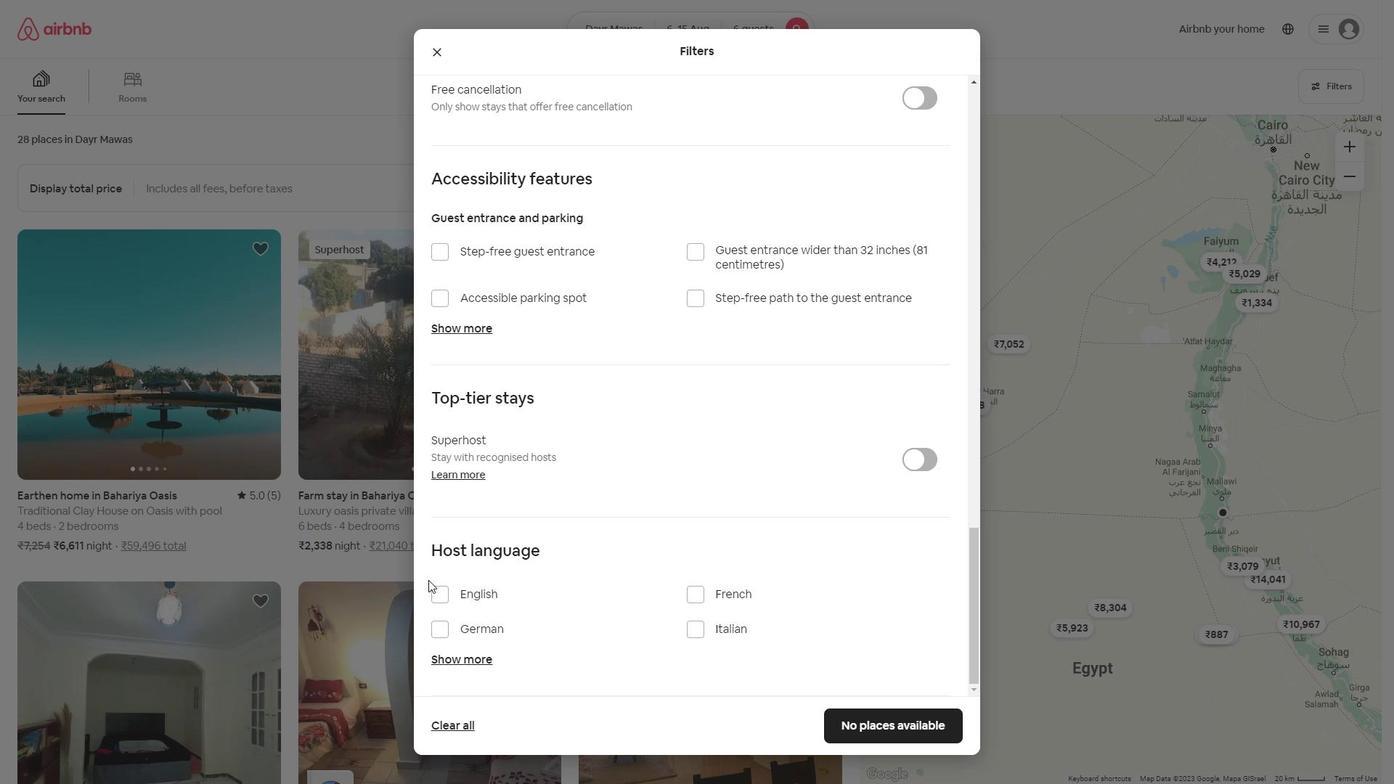 
Action: Mouse pressed left at (456, 586)
Screenshot: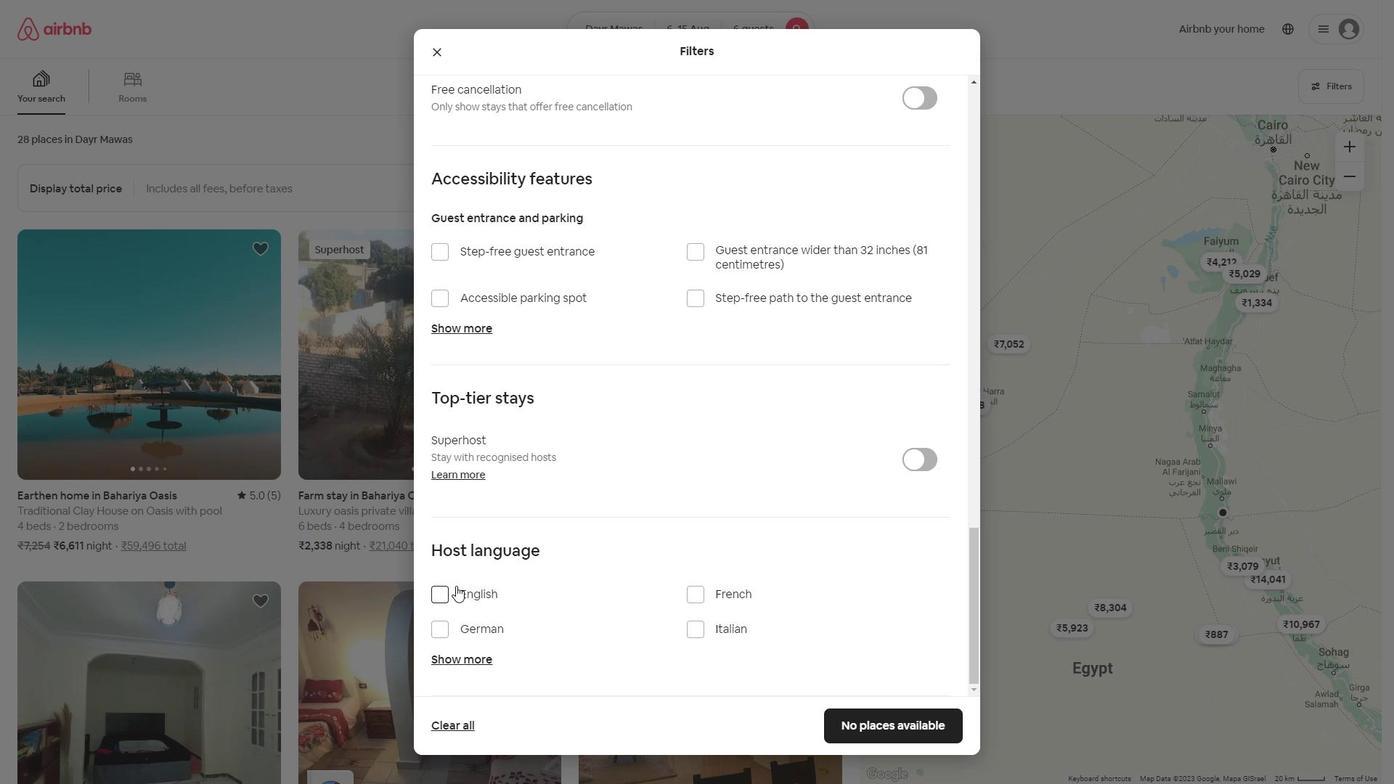 
Action: Mouse moved to (908, 735)
Screenshot: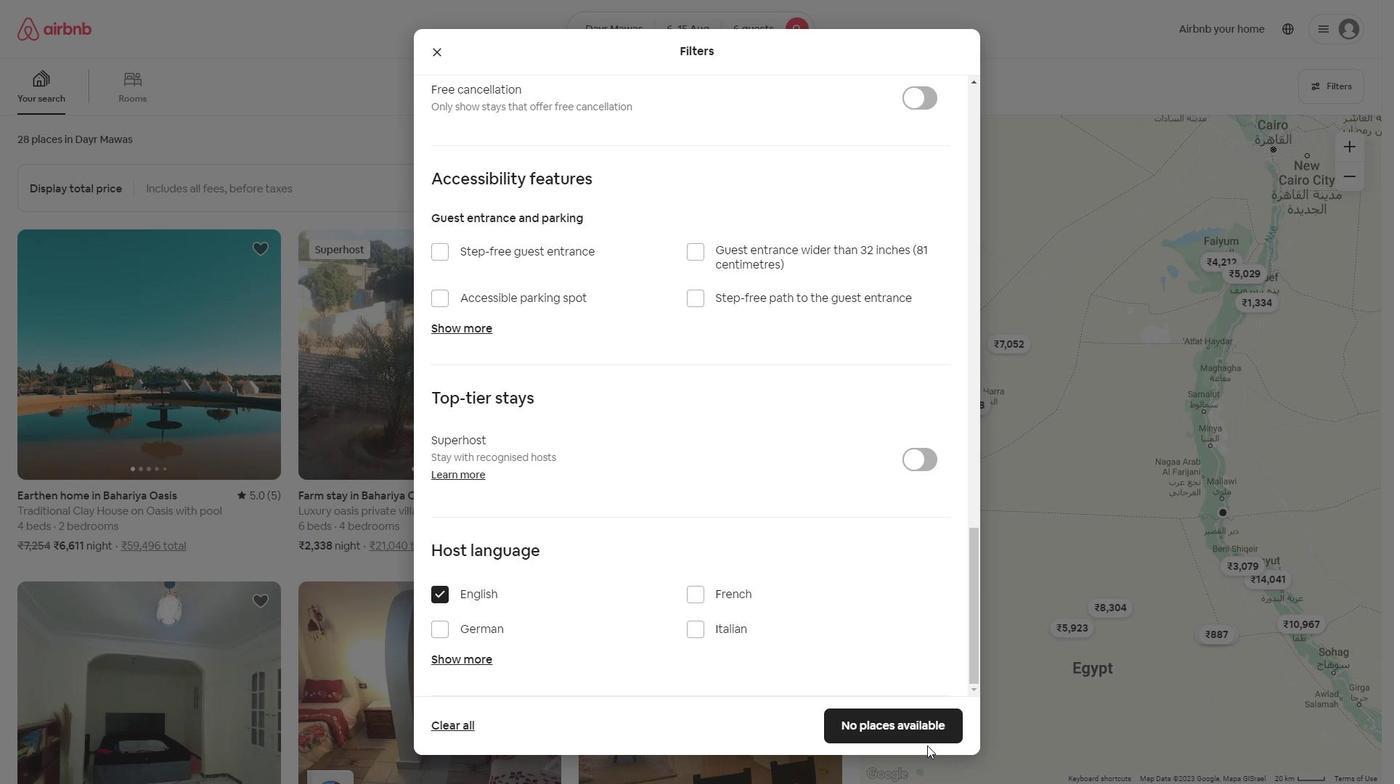 
Action: Mouse pressed left at (908, 735)
Screenshot: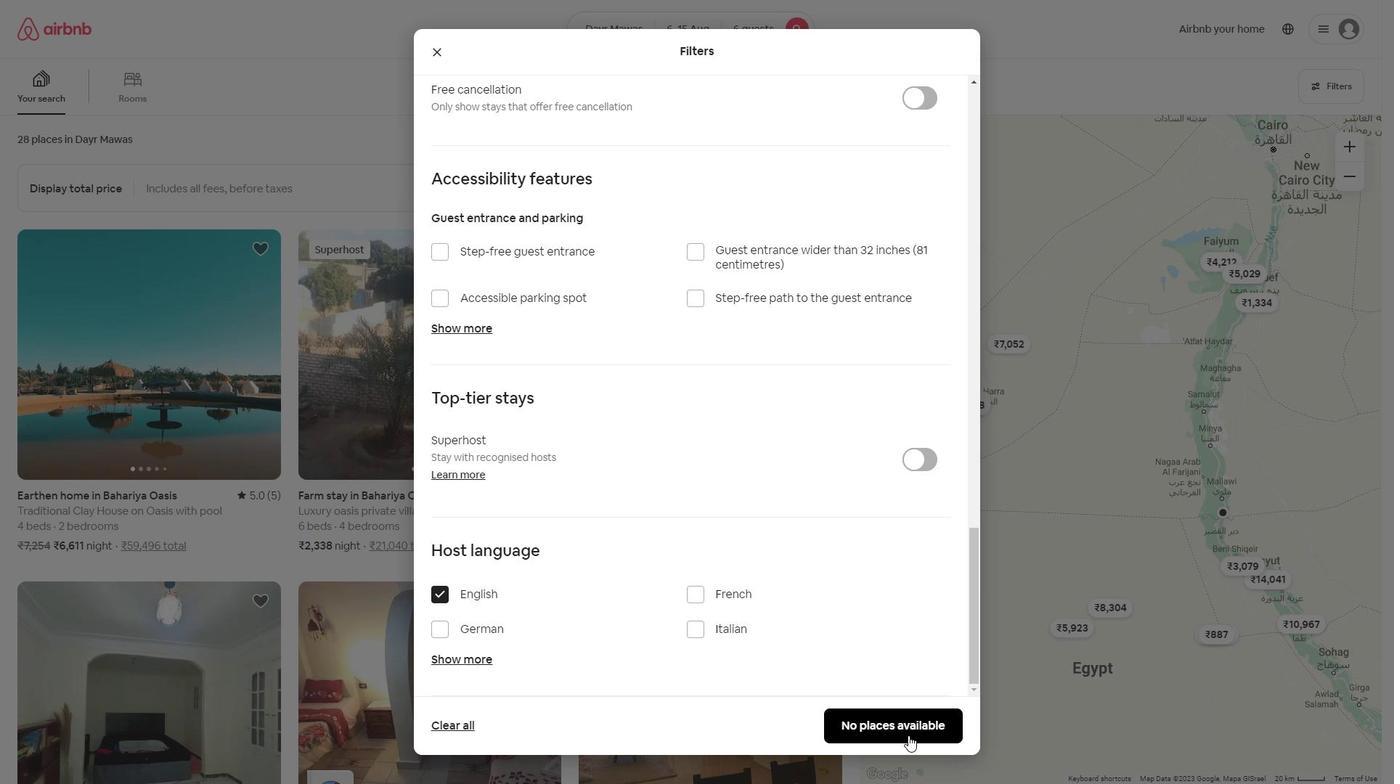 
